Task: Reply All to email with the signature Gary Collins with the subject Request for advice from softage.1@softage.net with the message I would like to request an update on the implementation of the new system., select last word, change the font color from current to blue and background color to purple Send the email
Action: Mouse moved to (1106, 85)
Screenshot: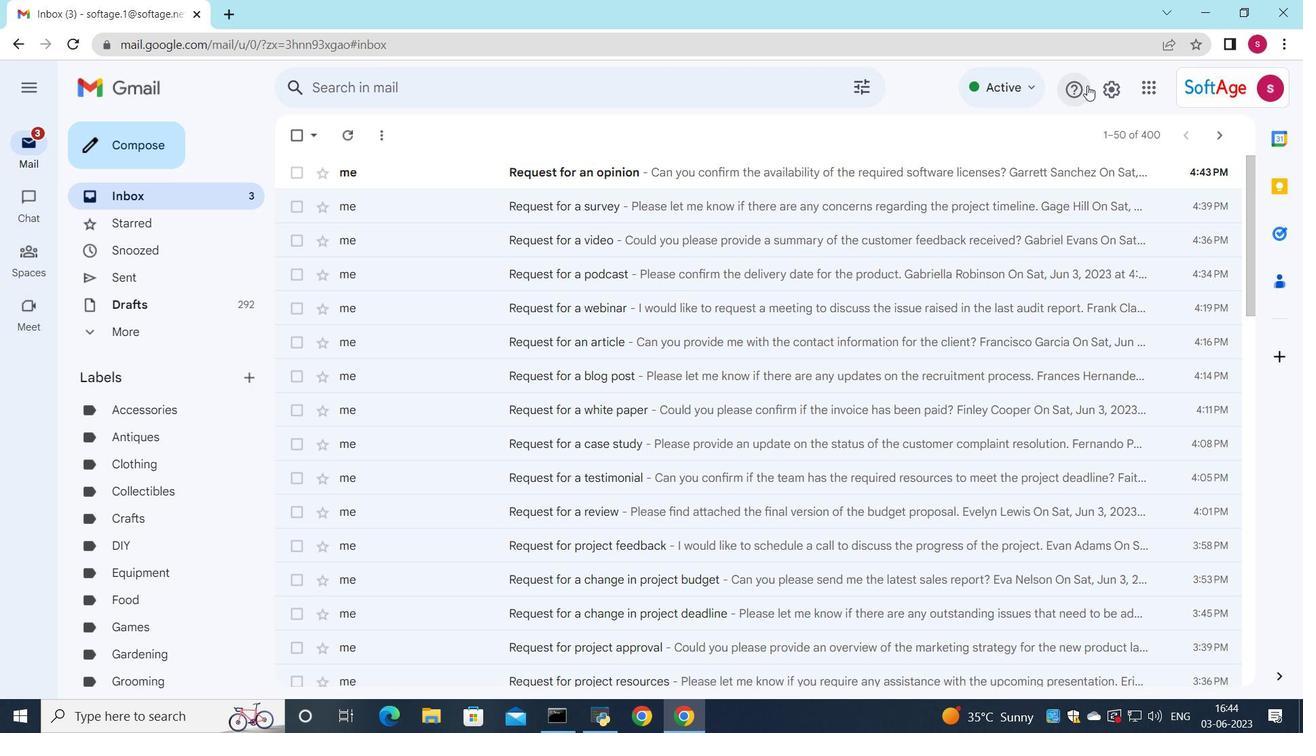 
Action: Mouse pressed left at (1106, 85)
Screenshot: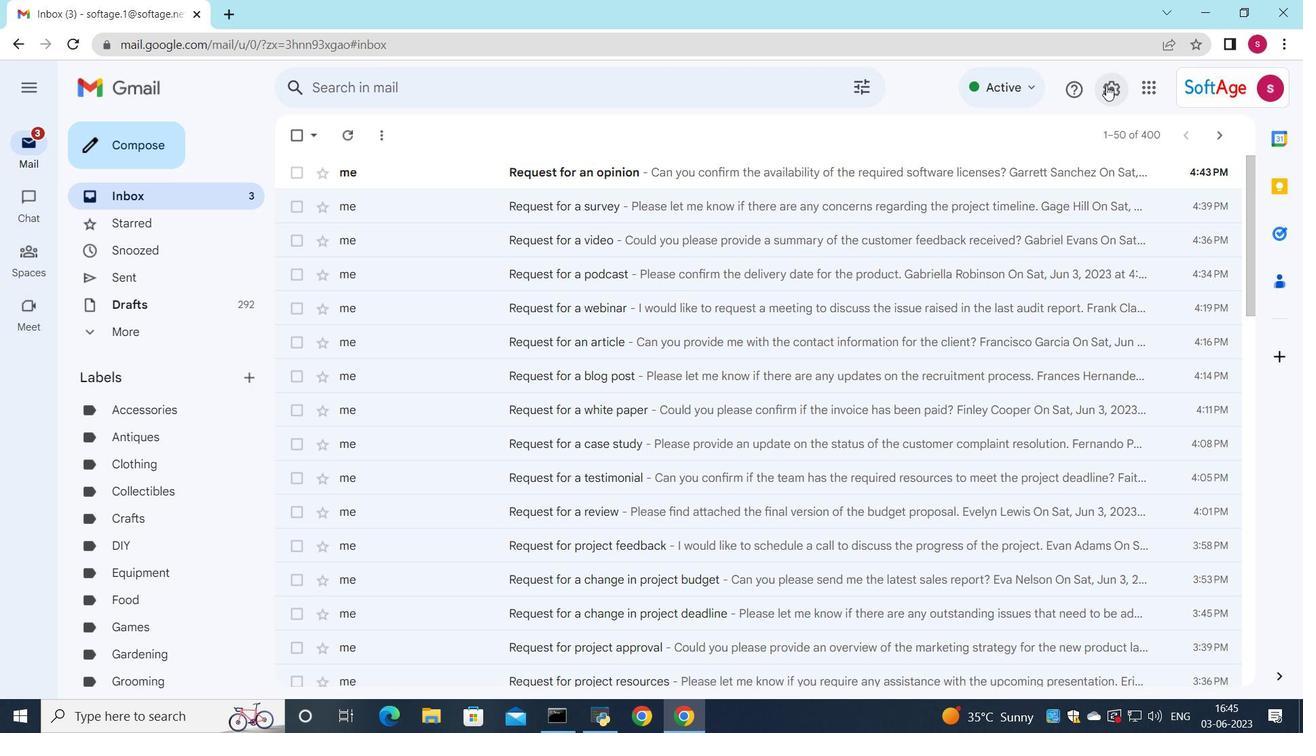 
Action: Mouse moved to (1085, 170)
Screenshot: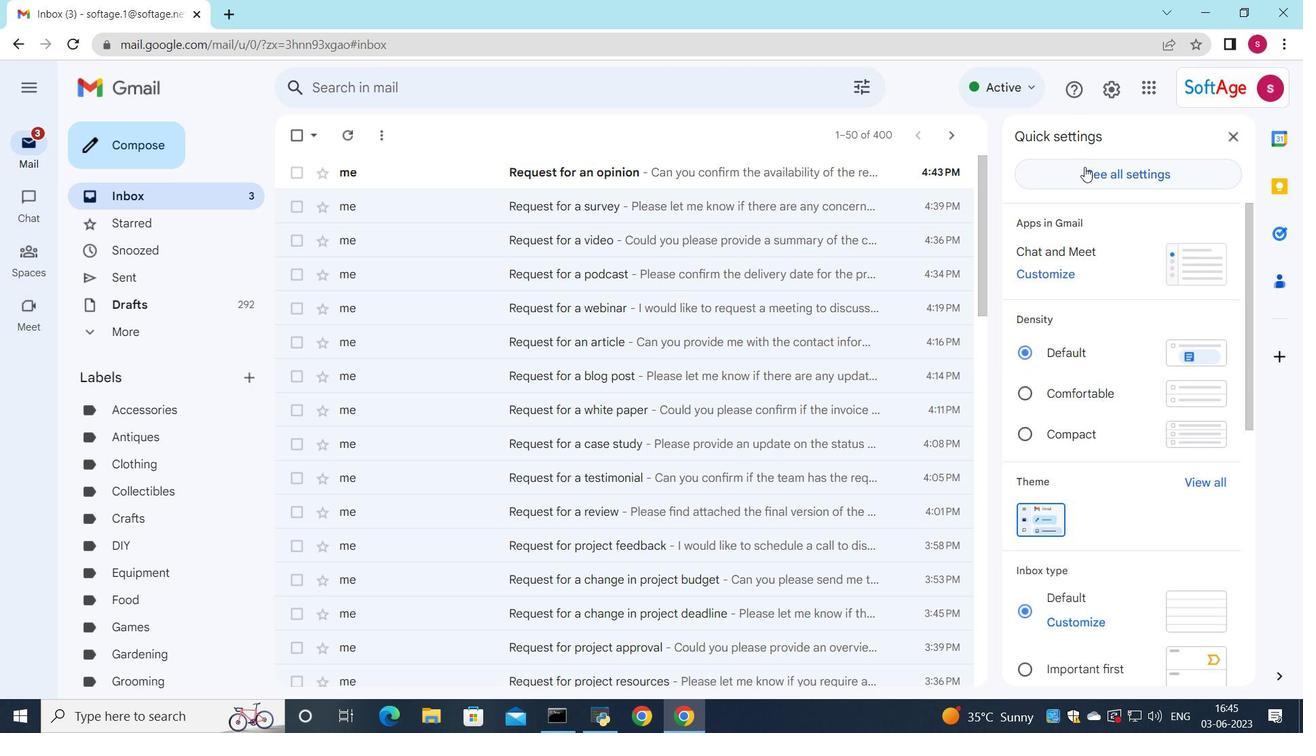 
Action: Mouse pressed left at (1085, 170)
Screenshot: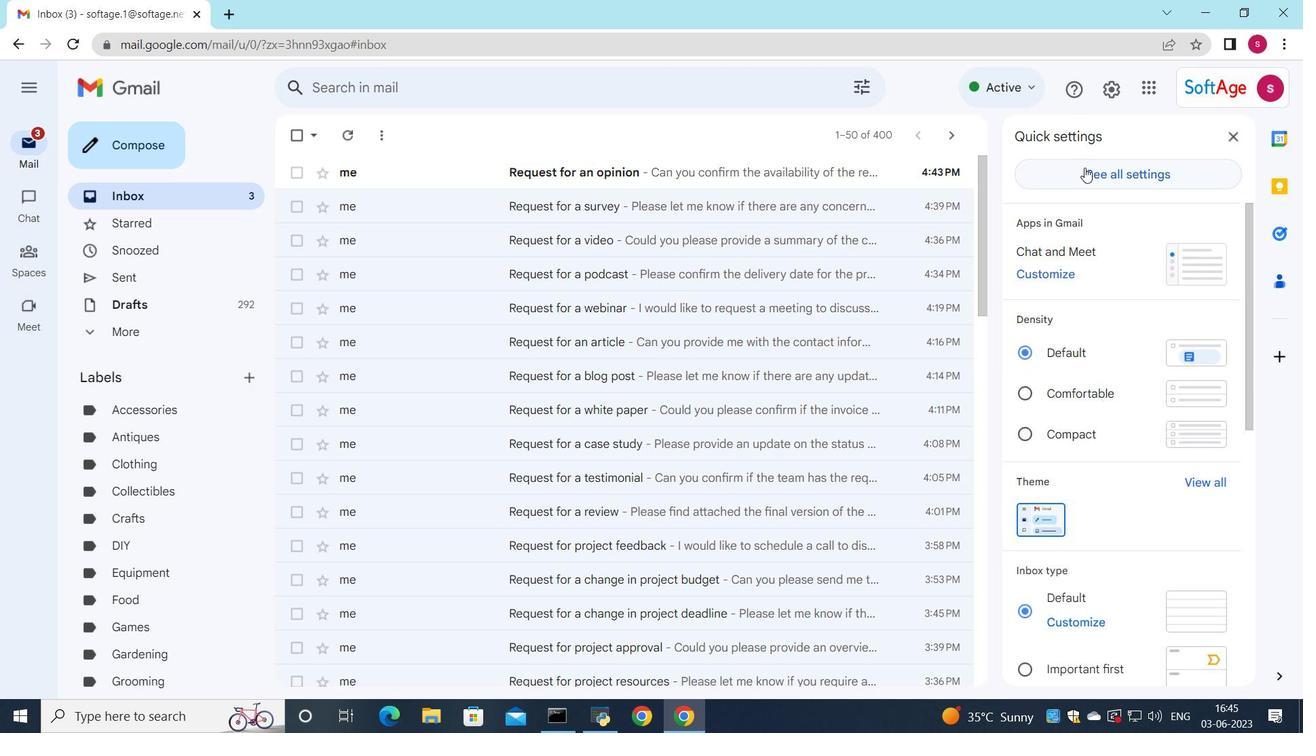 
Action: Mouse moved to (752, 411)
Screenshot: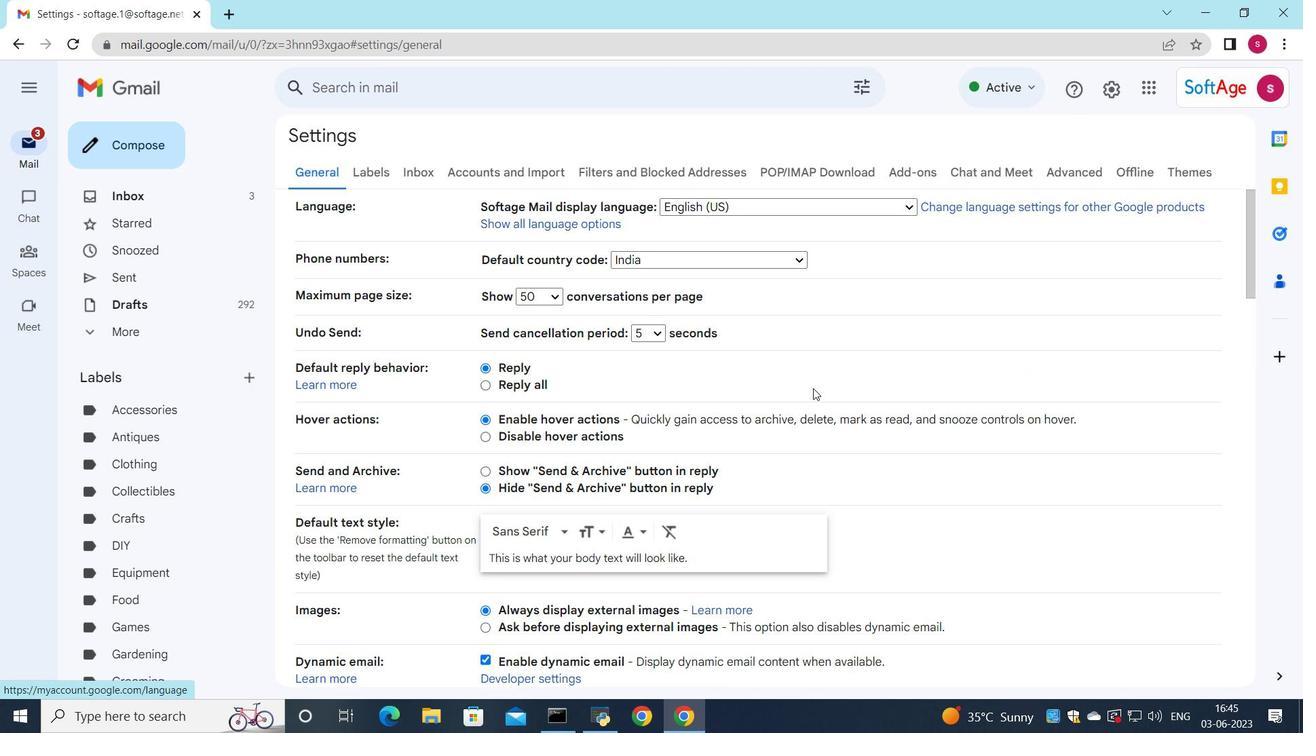 
Action: Mouse scrolled (752, 410) with delta (0, 0)
Screenshot: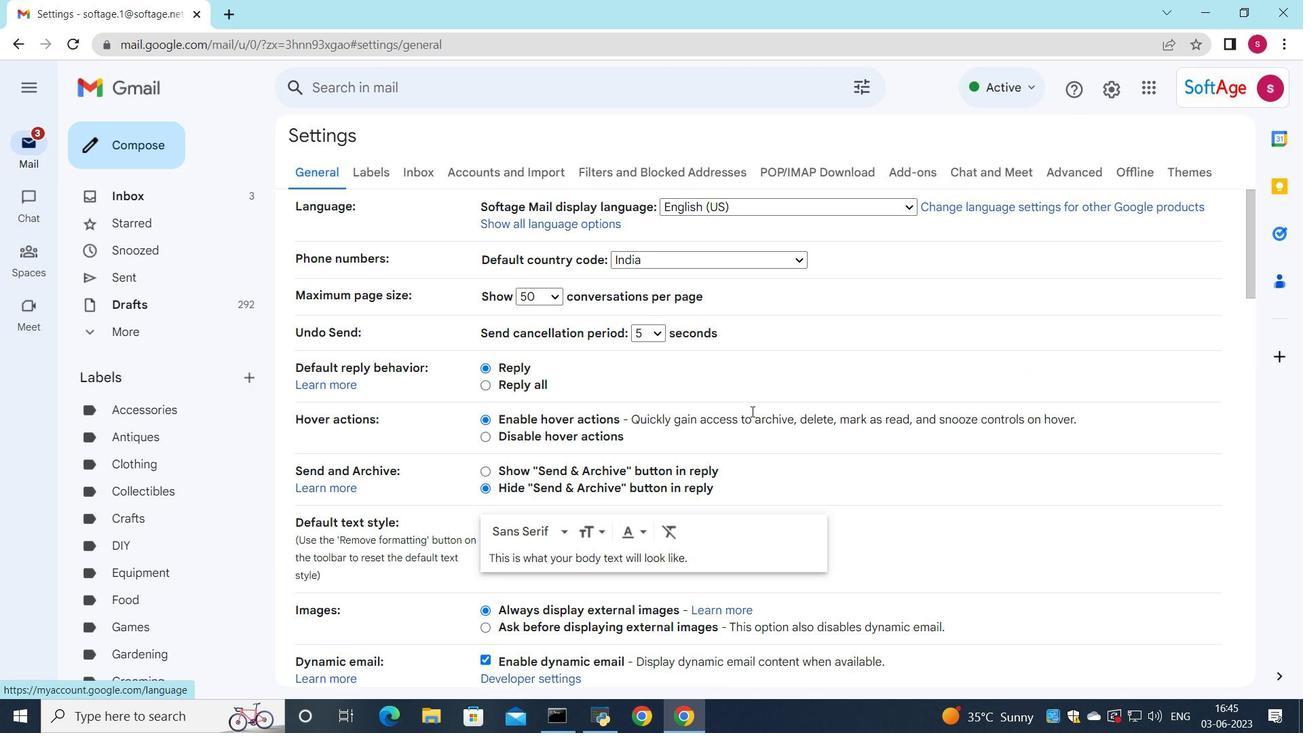 
Action: Mouse scrolled (752, 410) with delta (0, 0)
Screenshot: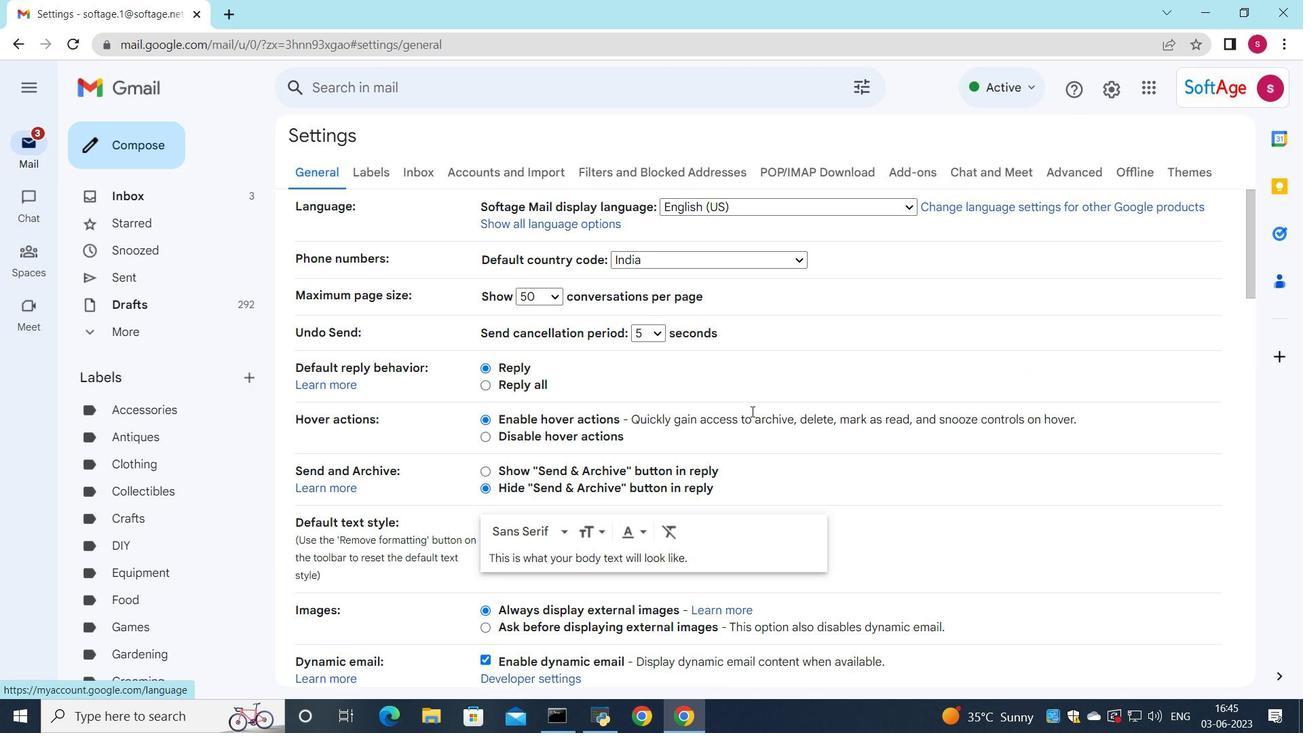 
Action: Mouse scrolled (752, 410) with delta (0, 0)
Screenshot: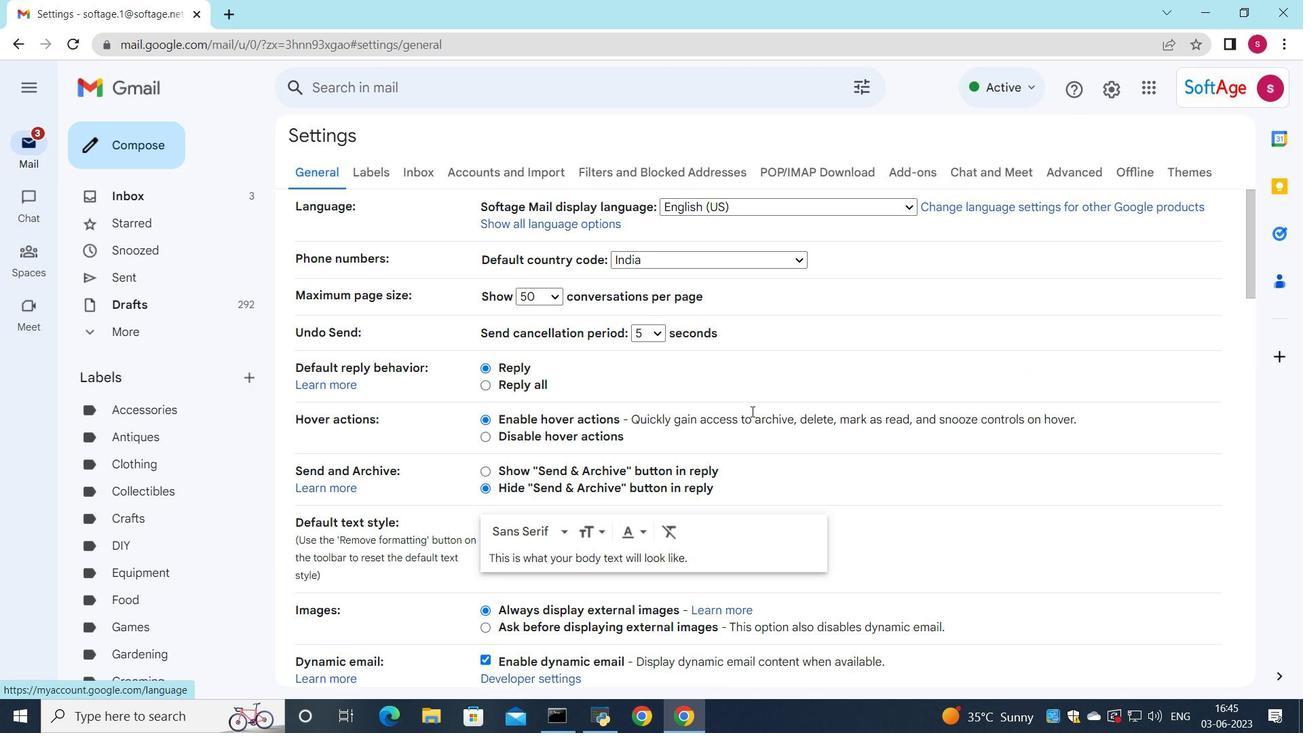 
Action: Mouse scrolled (752, 410) with delta (0, 0)
Screenshot: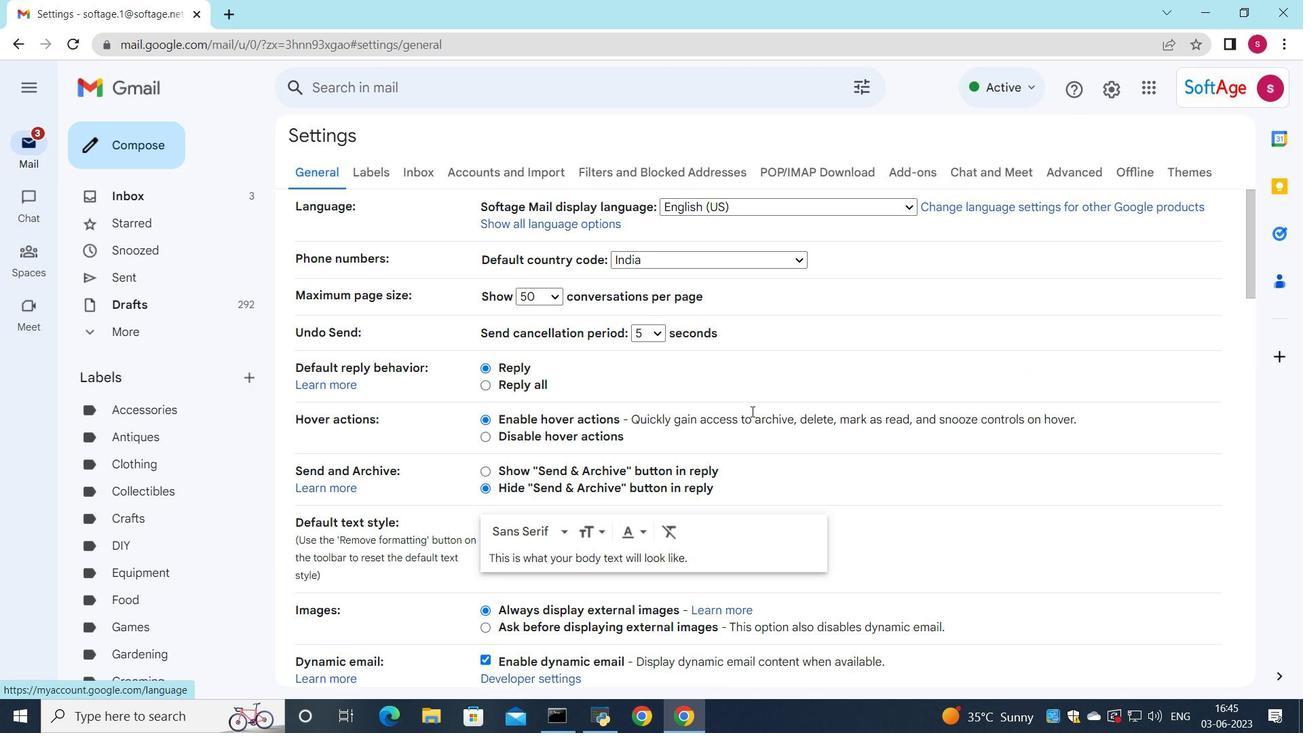 
Action: Mouse moved to (749, 412)
Screenshot: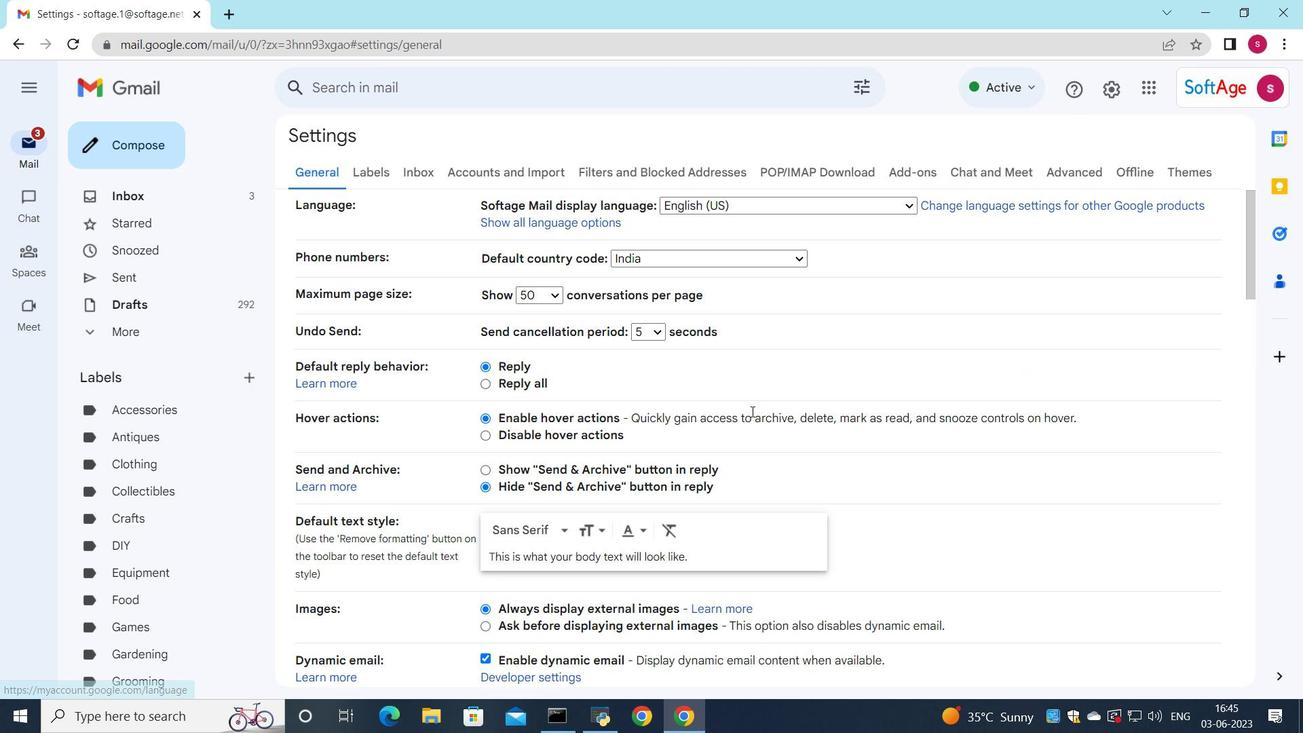 
Action: Mouse scrolled (749, 411) with delta (0, 0)
Screenshot: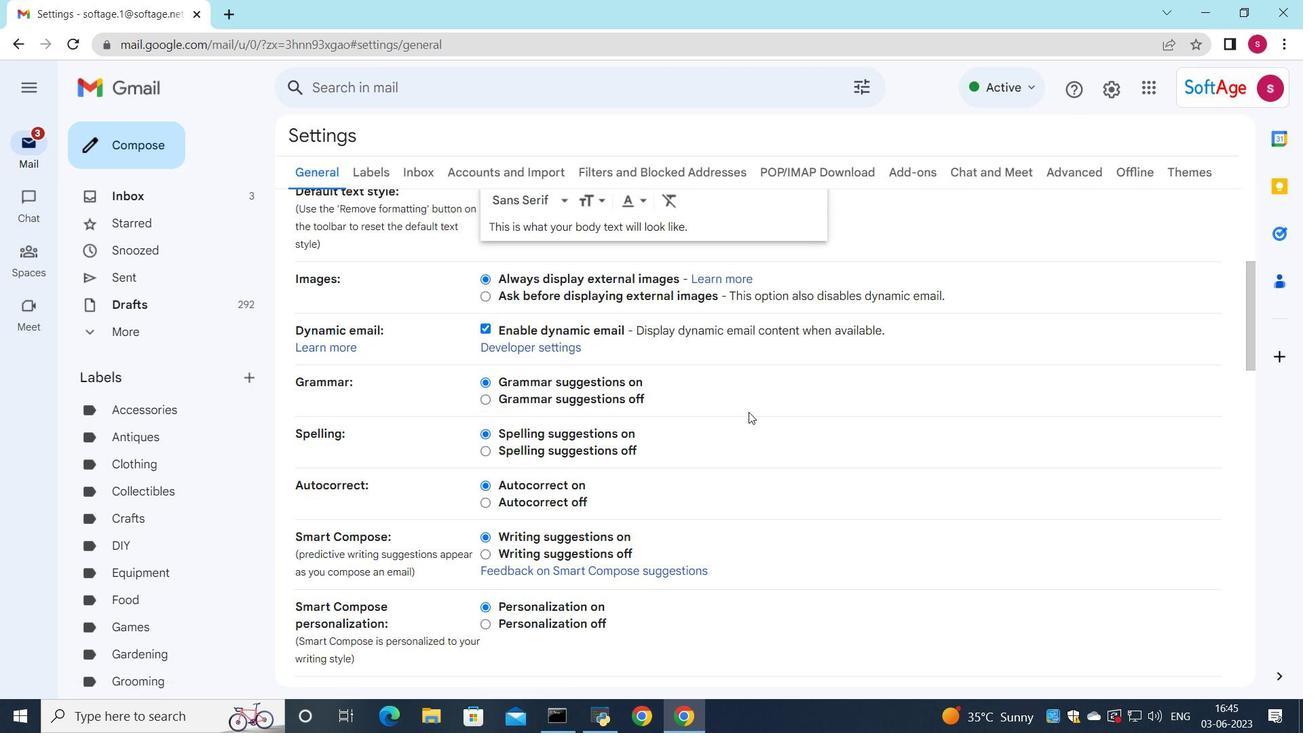 
Action: Mouse scrolled (749, 411) with delta (0, 0)
Screenshot: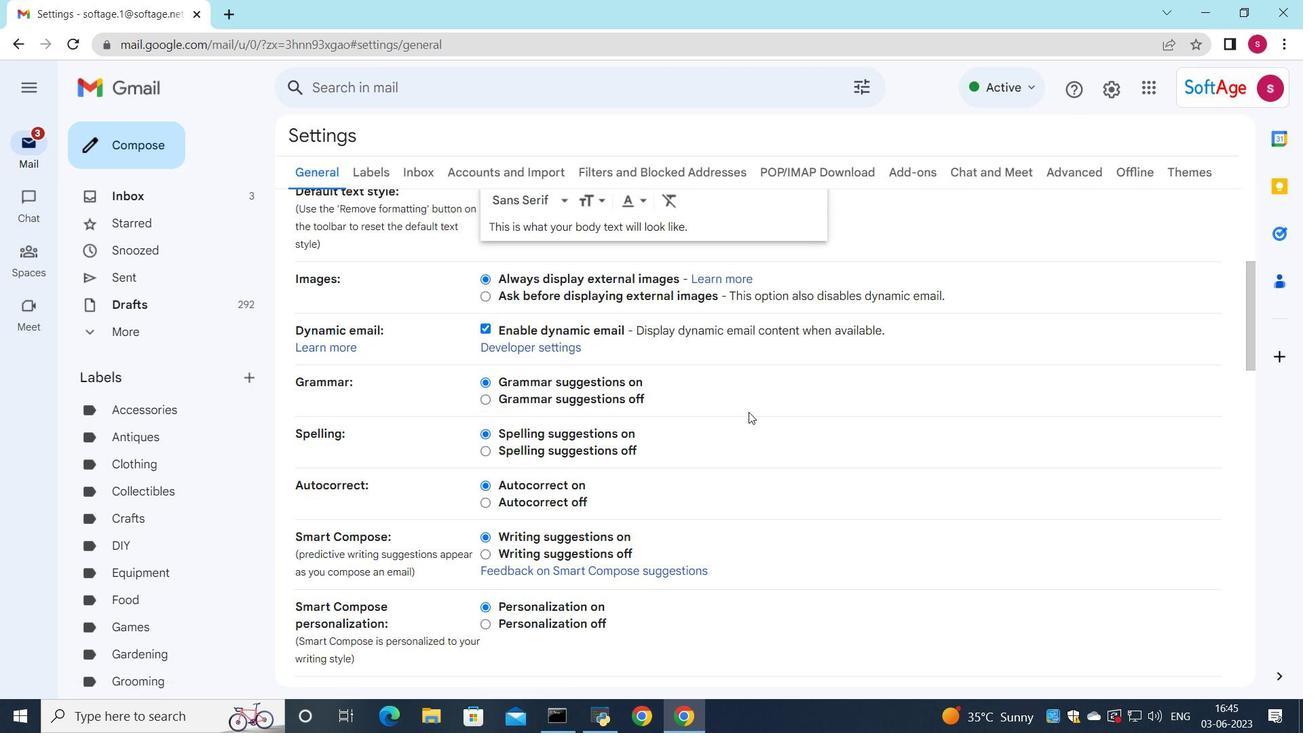 
Action: Mouse scrolled (749, 411) with delta (0, 0)
Screenshot: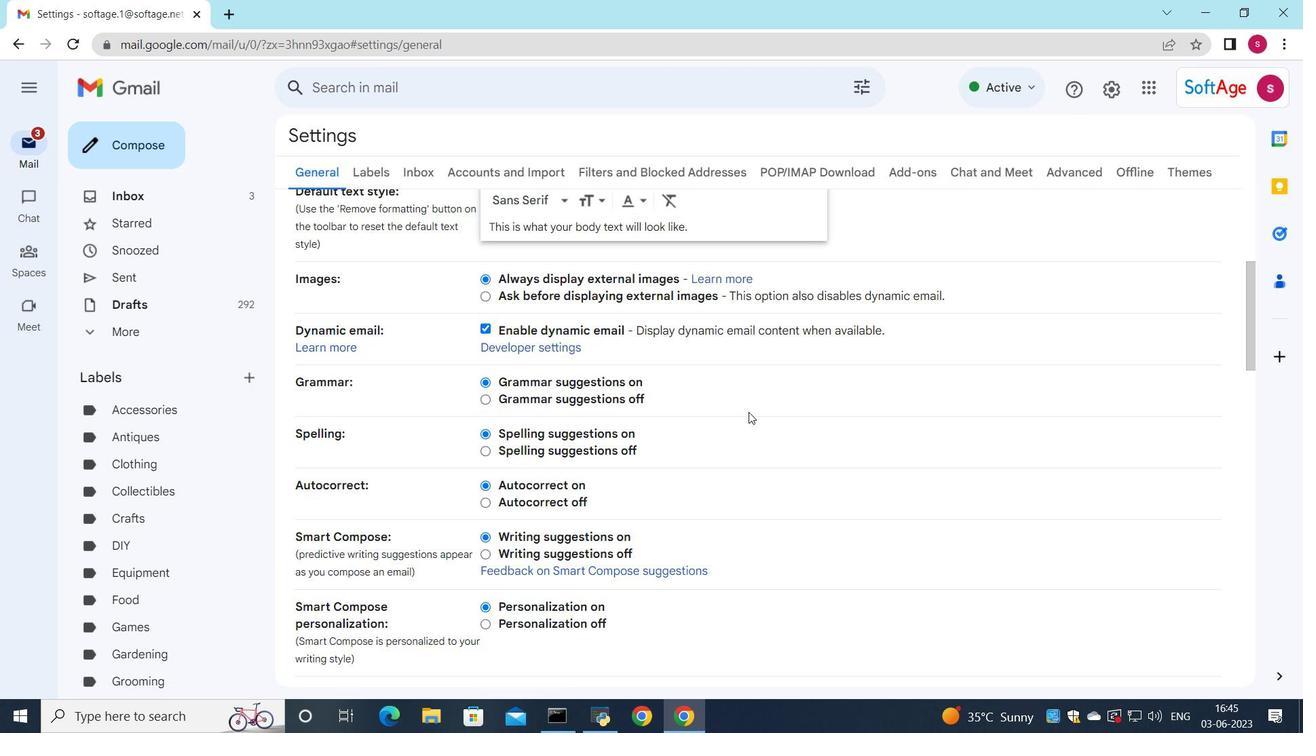 
Action: Mouse scrolled (749, 411) with delta (0, 0)
Screenshot: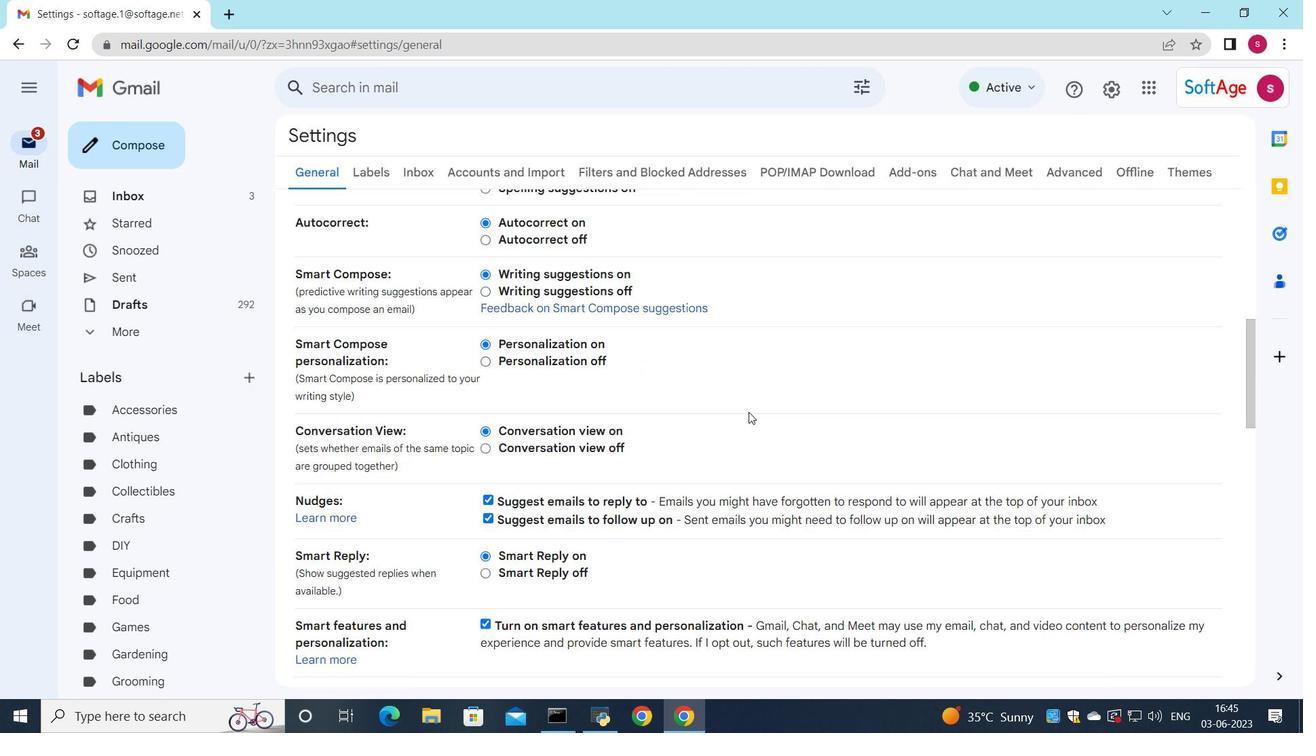 
Action: Mouse scrolled (749, 411) with delta (0, 0)
Screenshot: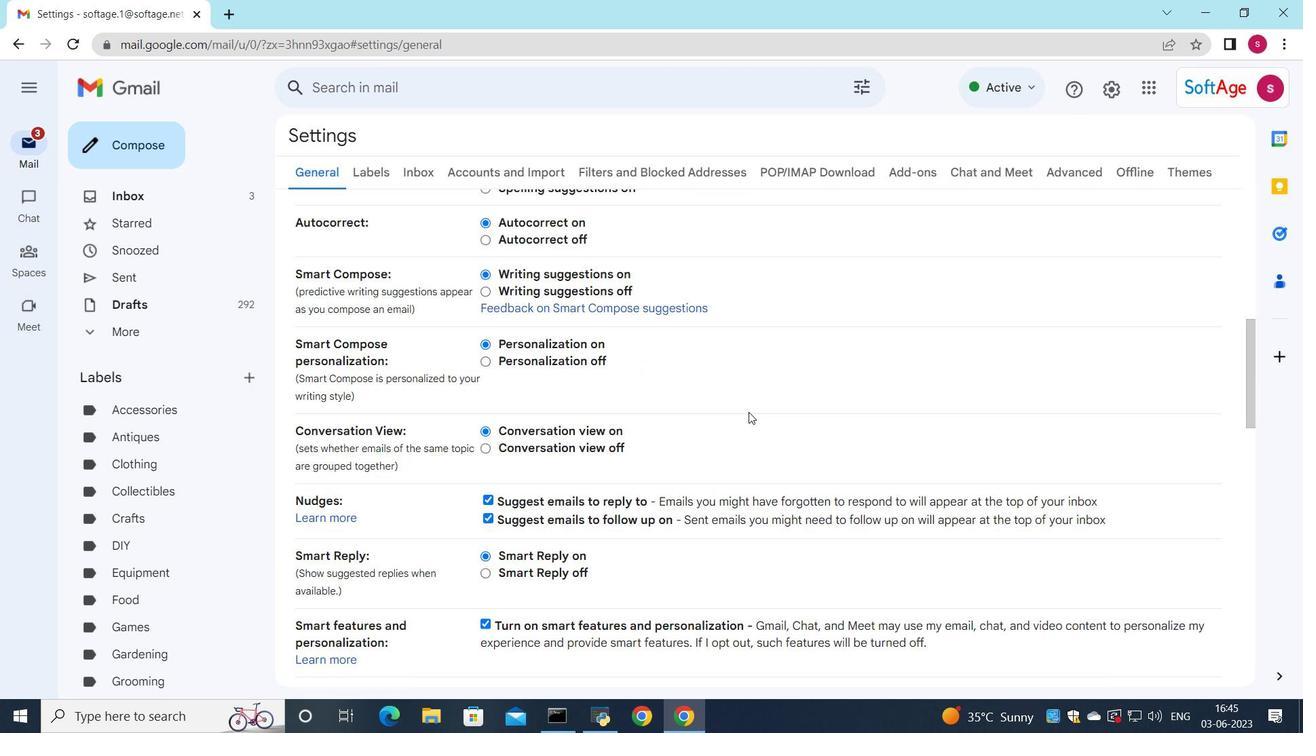 
Action: Mouse scrolled (749, 411) with delta (0, 0)
Screenshot: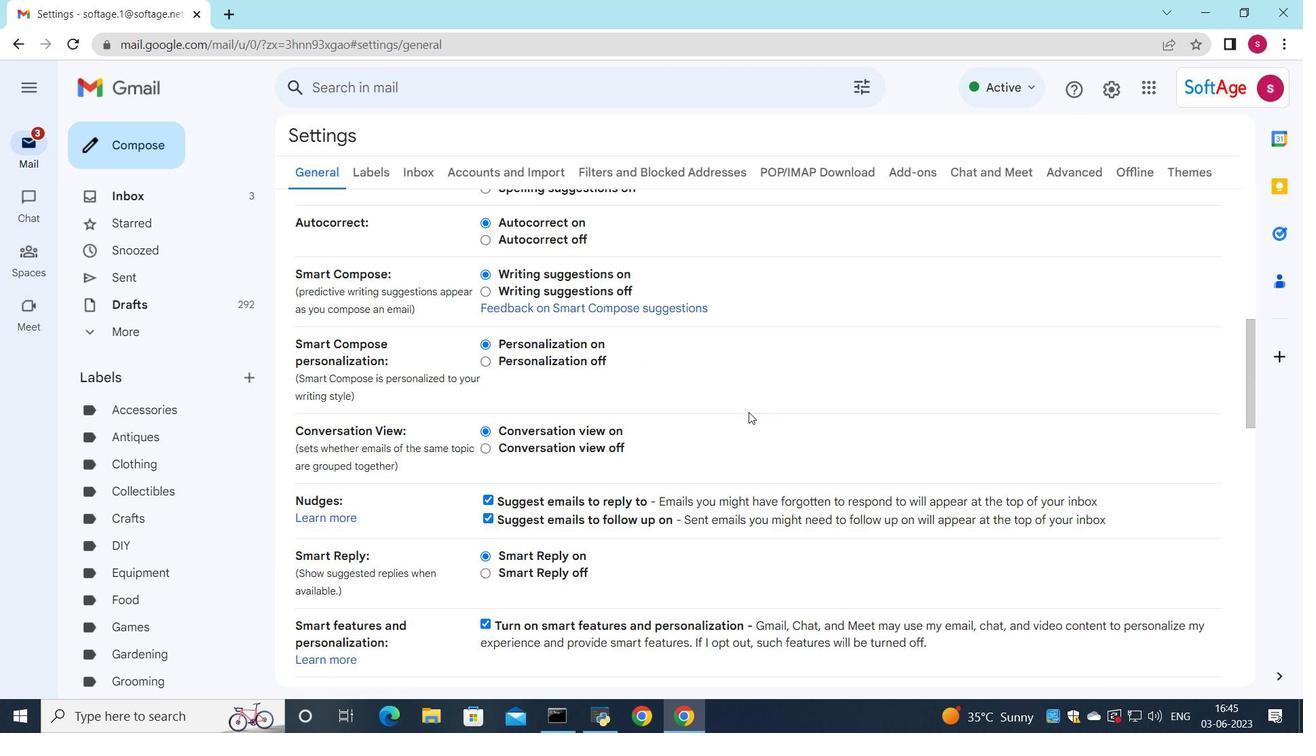 
Action: Mouse scrolled (749, 411) with delta (0, 0)
Screenshot: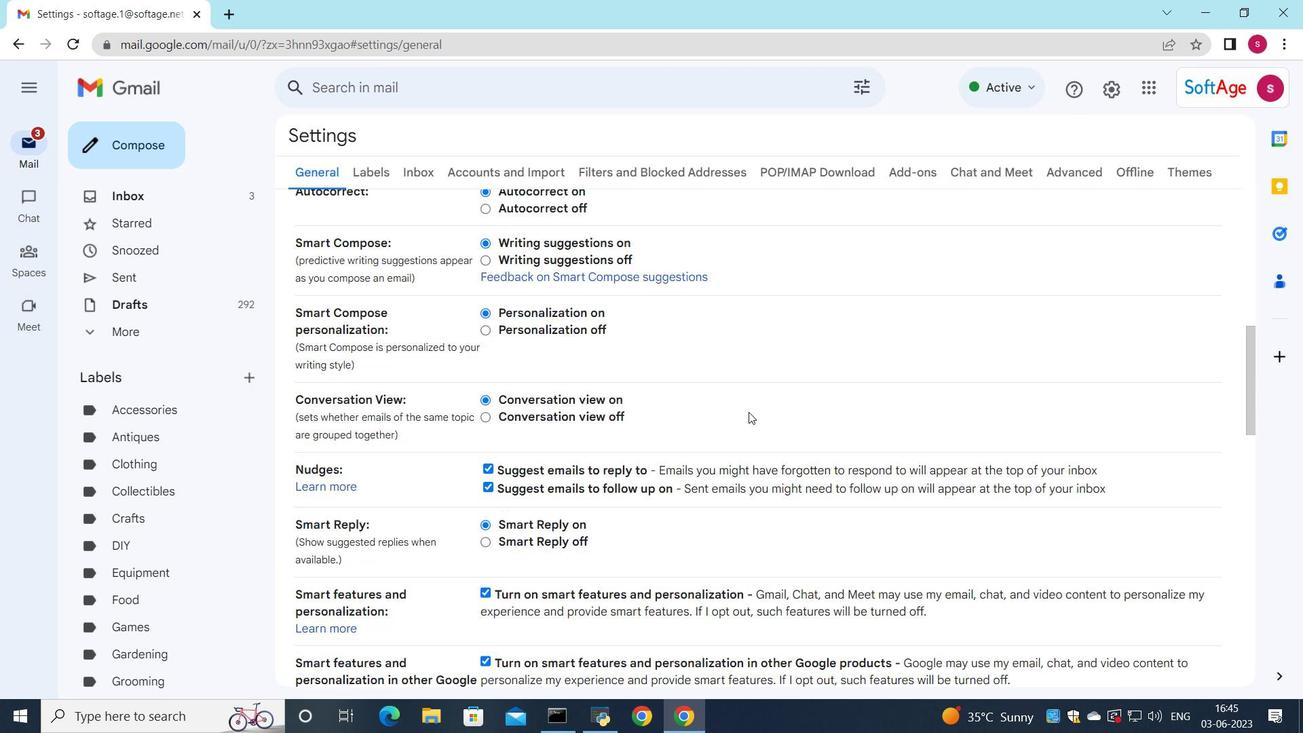 
Action: Mouse scrolled (749, 411) with delta (0, 0)
Screenshot: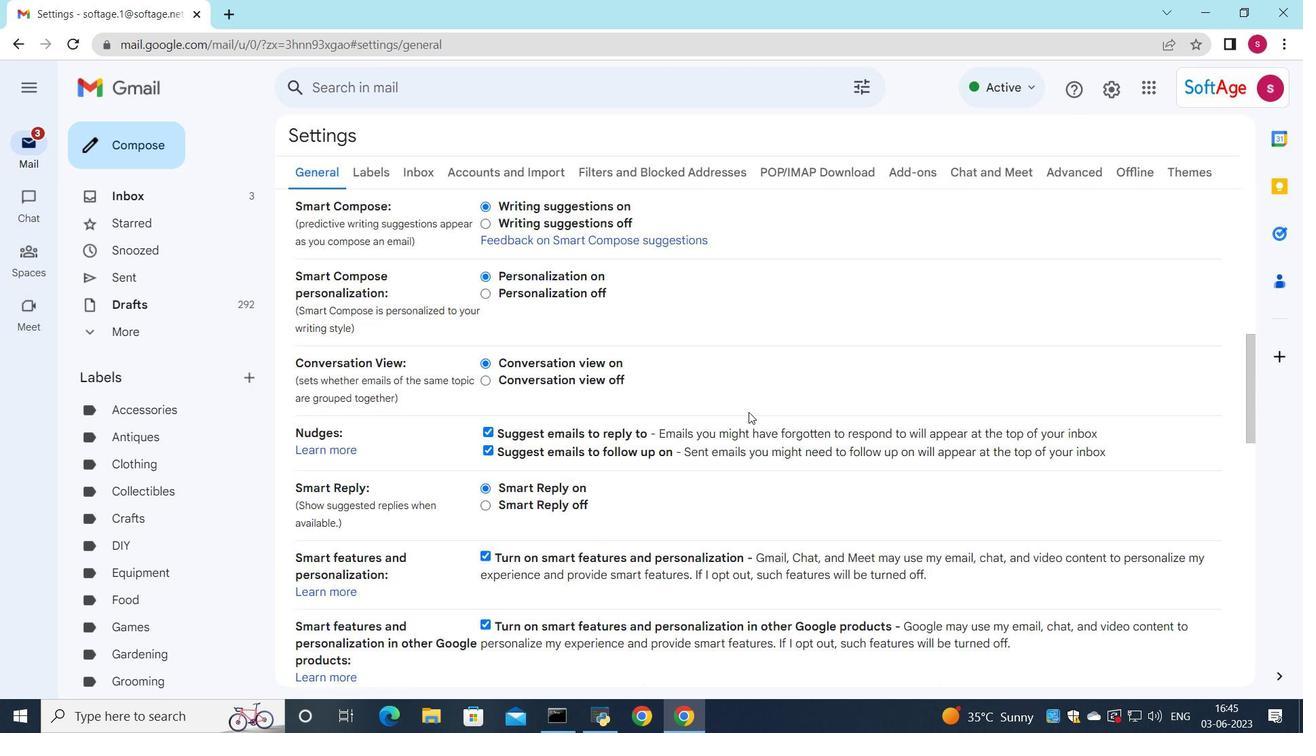 
Action: Mouse scrolled (749, 411) with delta (0, 0)
Screenshot: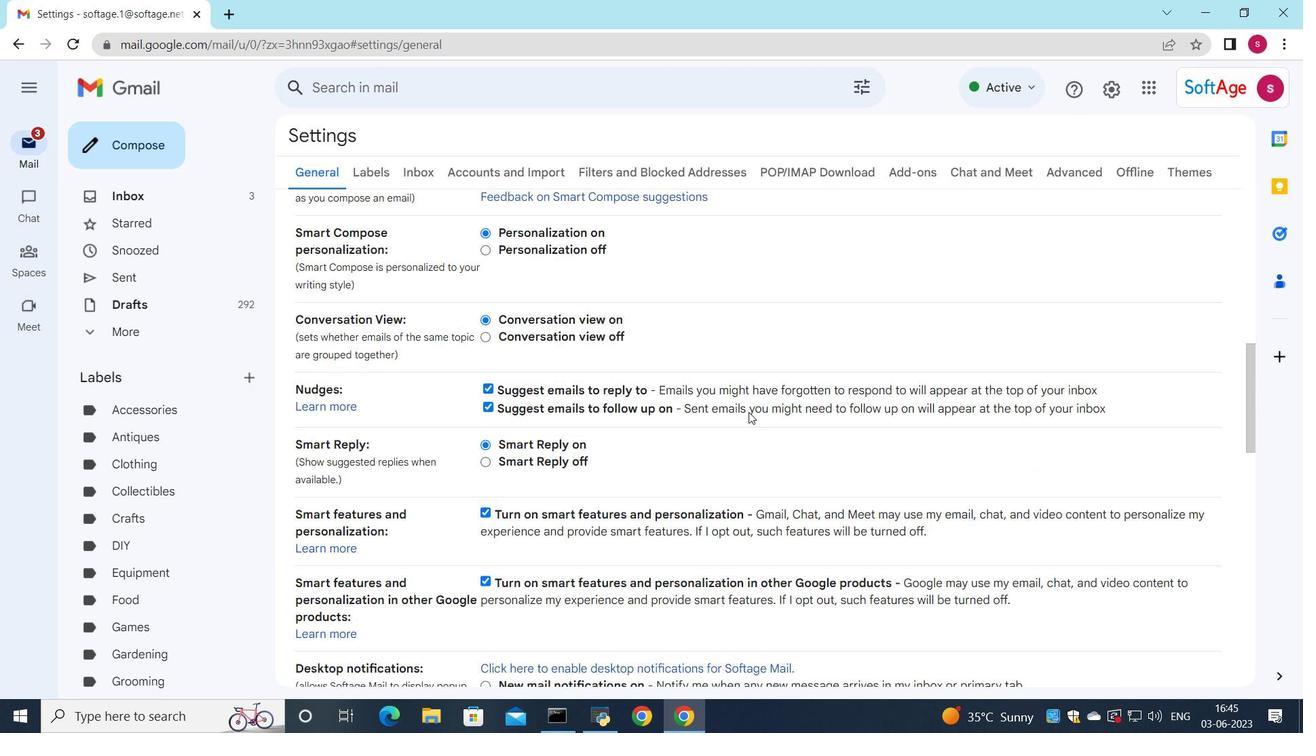 
Action: Mouse scrolled (749, 411) with delta (0, 0)
Screenshot: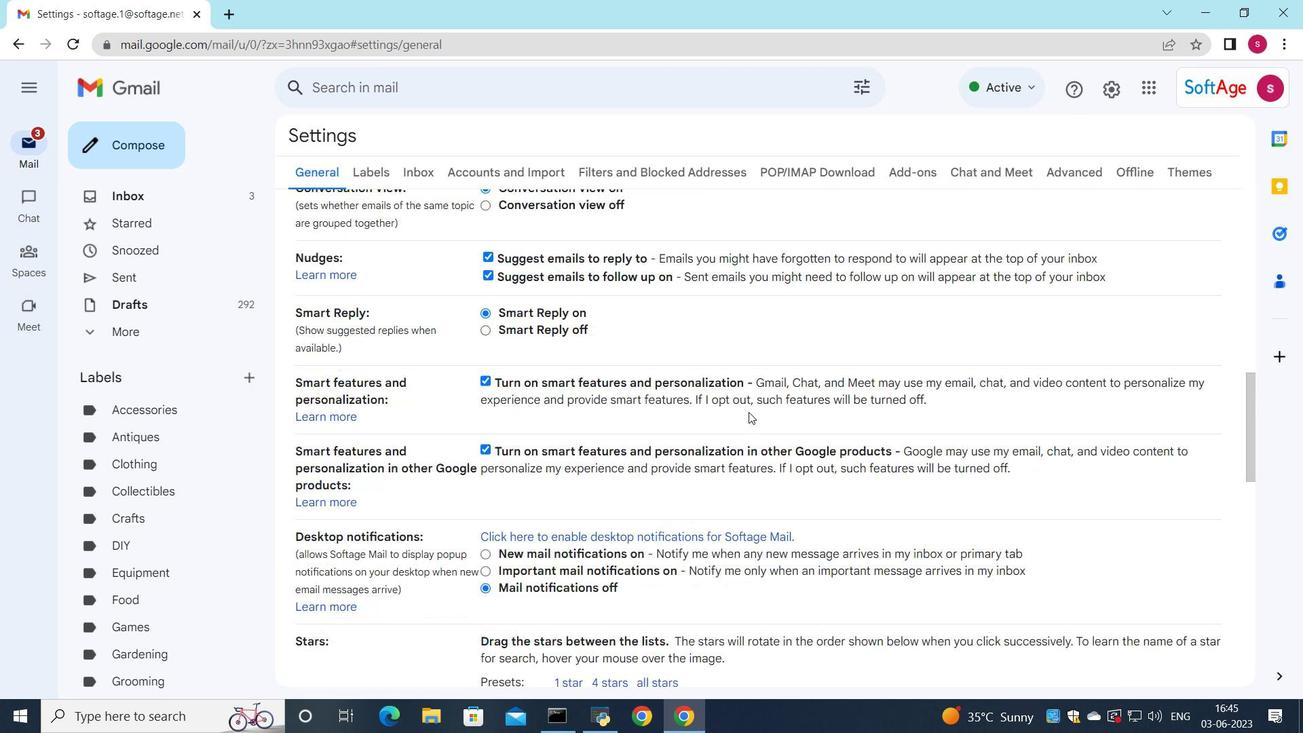 
Action: Mouse scrolled (749, 411) with delta (0, 0)
Screenshot: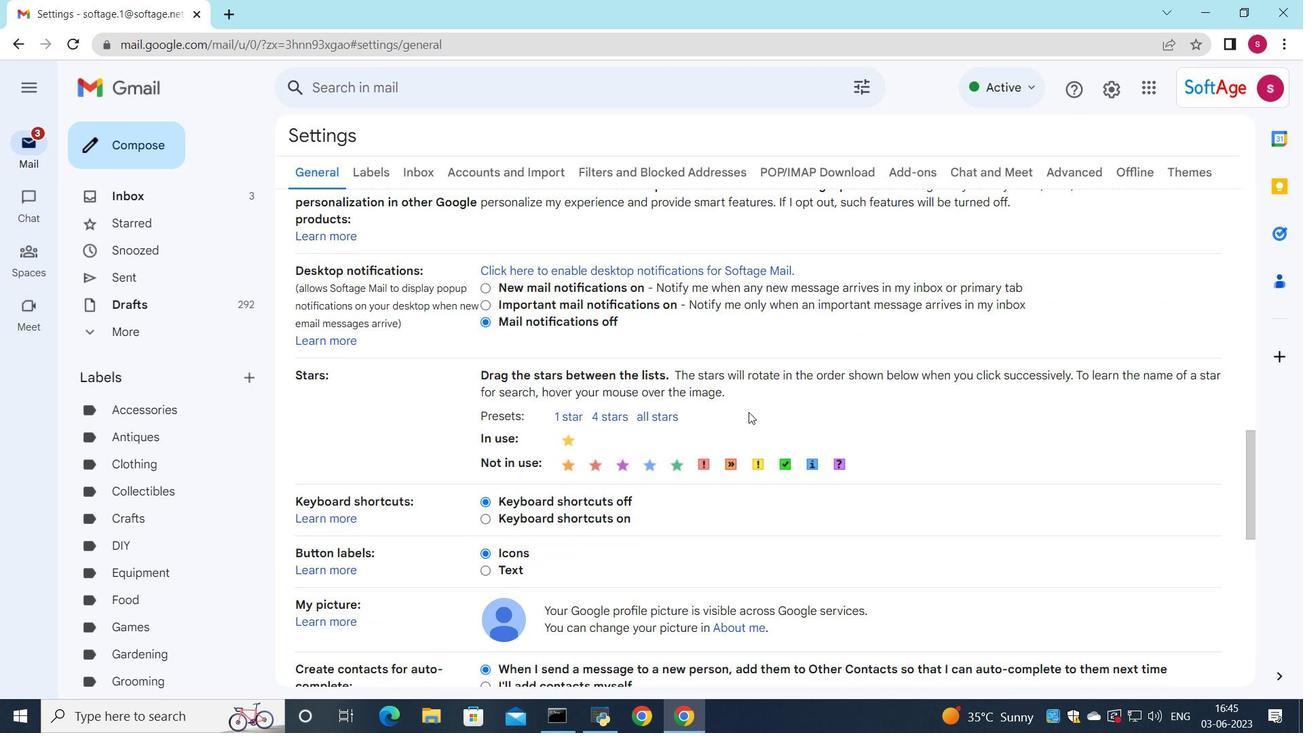 
Action: Mouse moved to (748, 412)
Screenshot: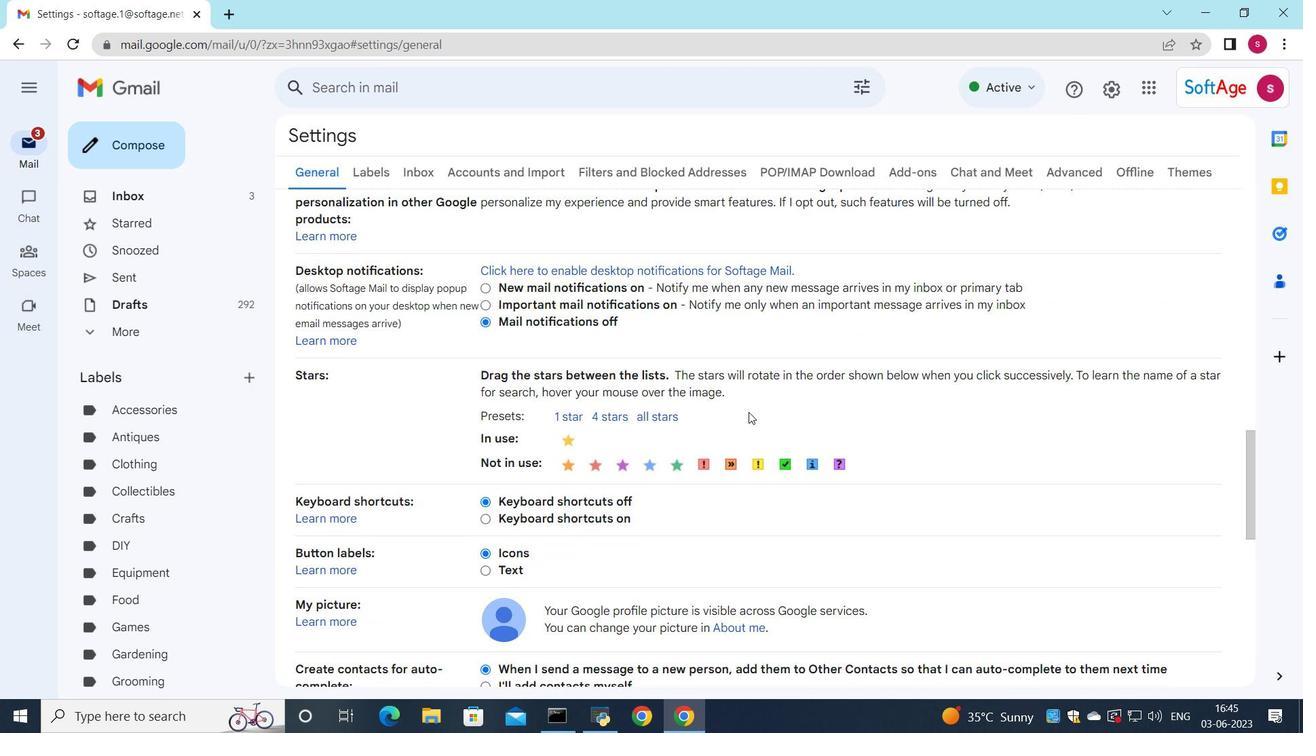 
Action: Mouse scrolled (749, 411) with delta (0, 0)
Screenshot: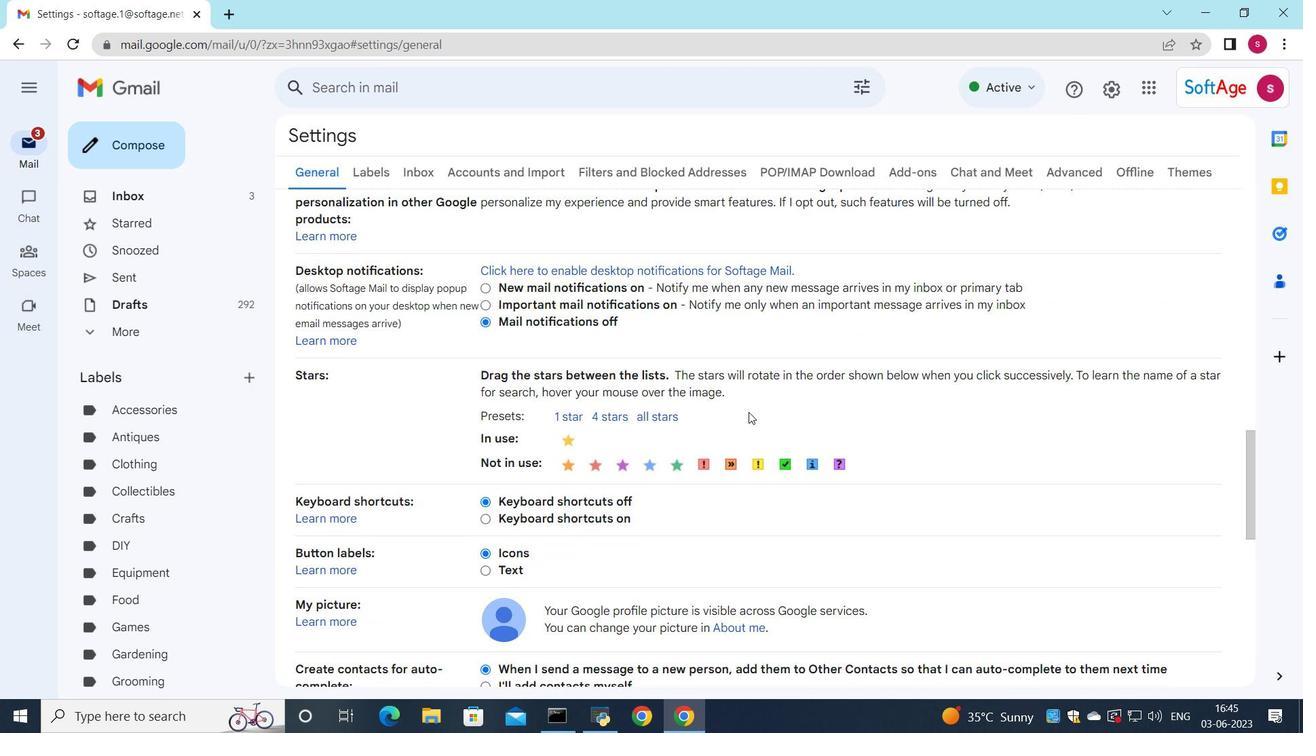 
Action: Mouse moved to (719, 428)
Screenshot: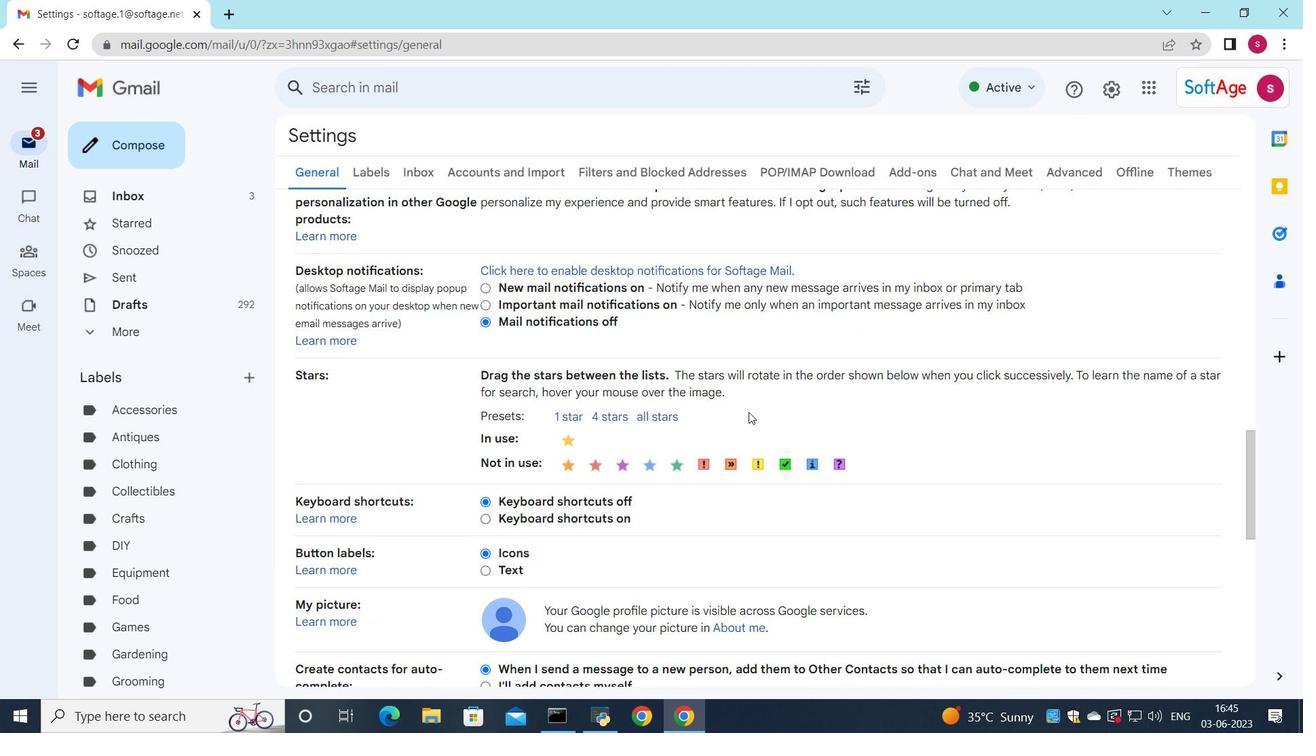 
Action: Mouse scrolled (749, 411) with delta (0, 0)
Screenshot: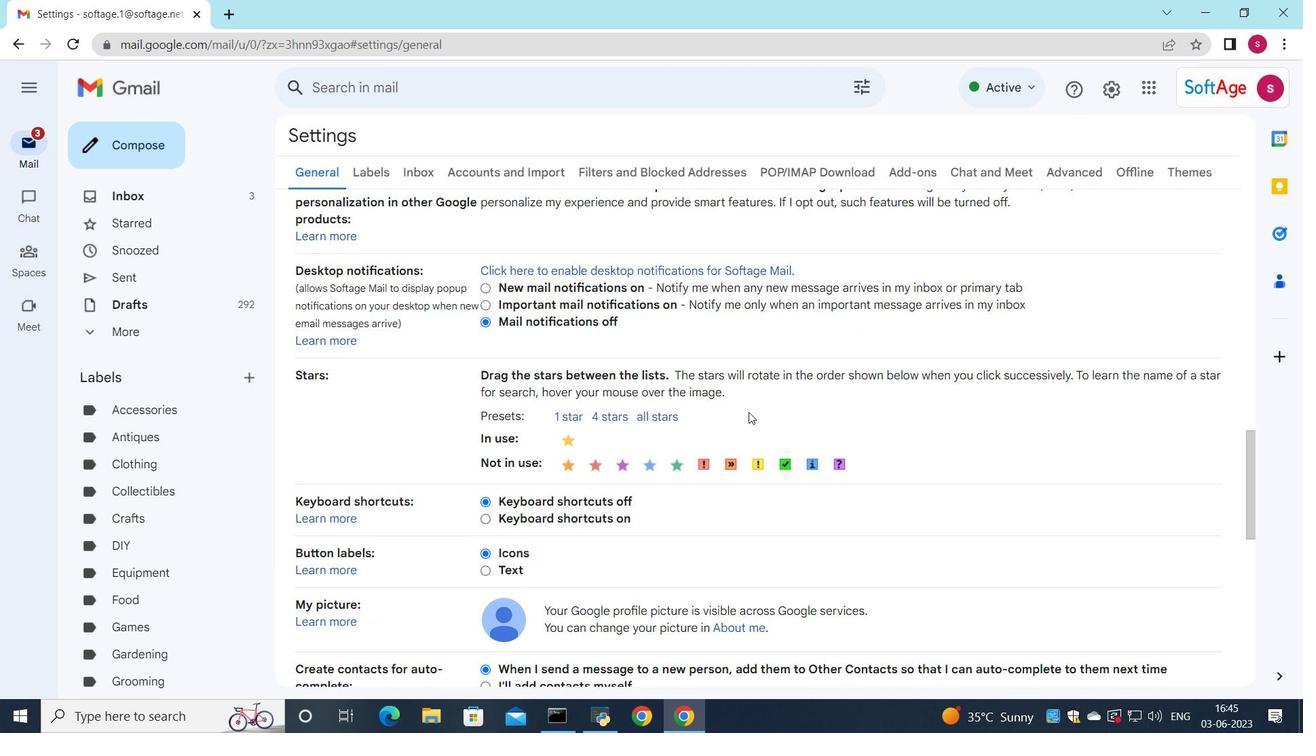 
Action: Mouse moved to (637, 468)
Screenshot: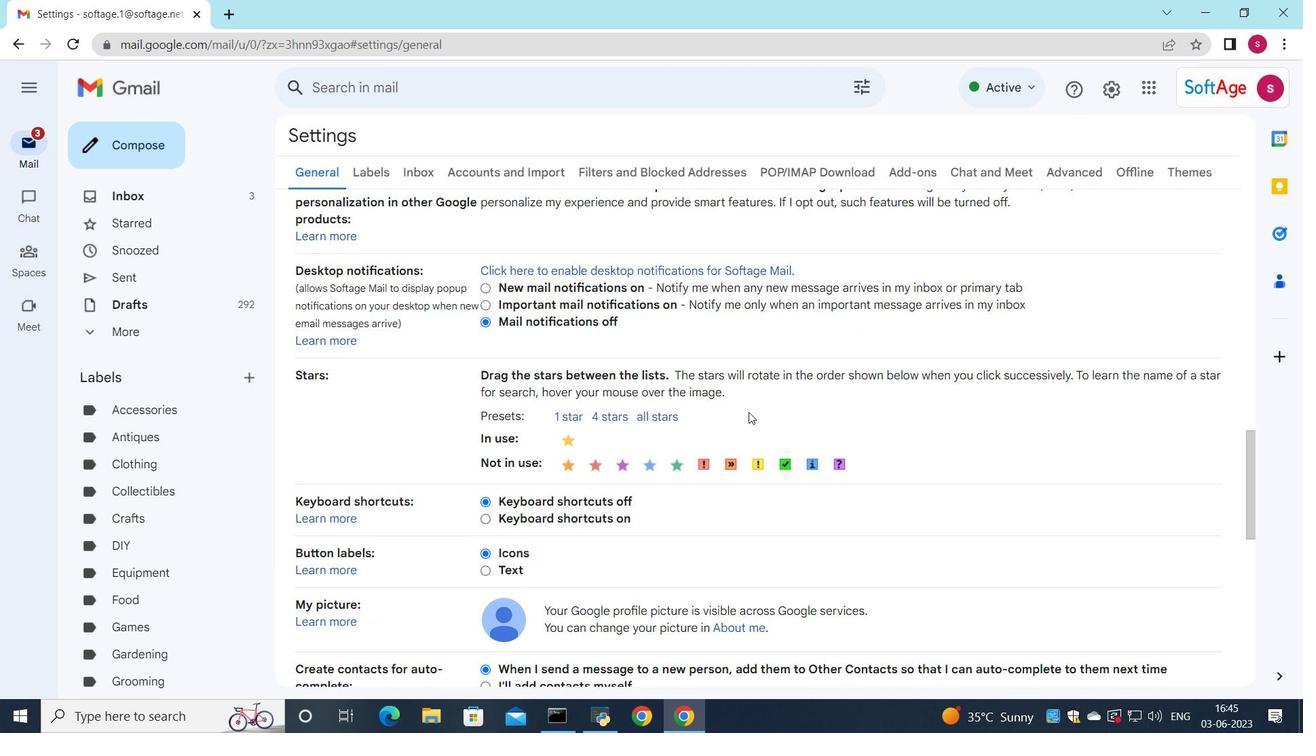 
Action: Mouse scrolled (749, 411) with delta (0, 0)
Screenshot: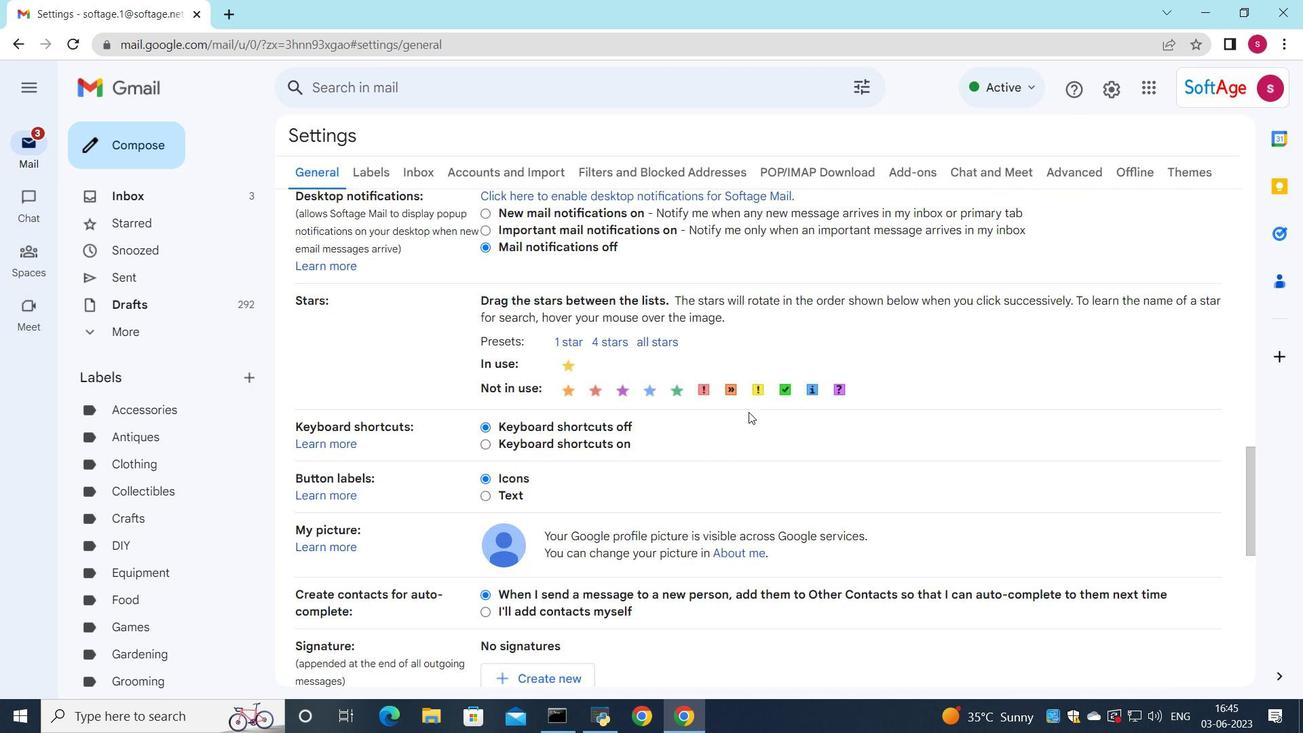 
Action: Mouse moved to (572, 327)
Screenshot: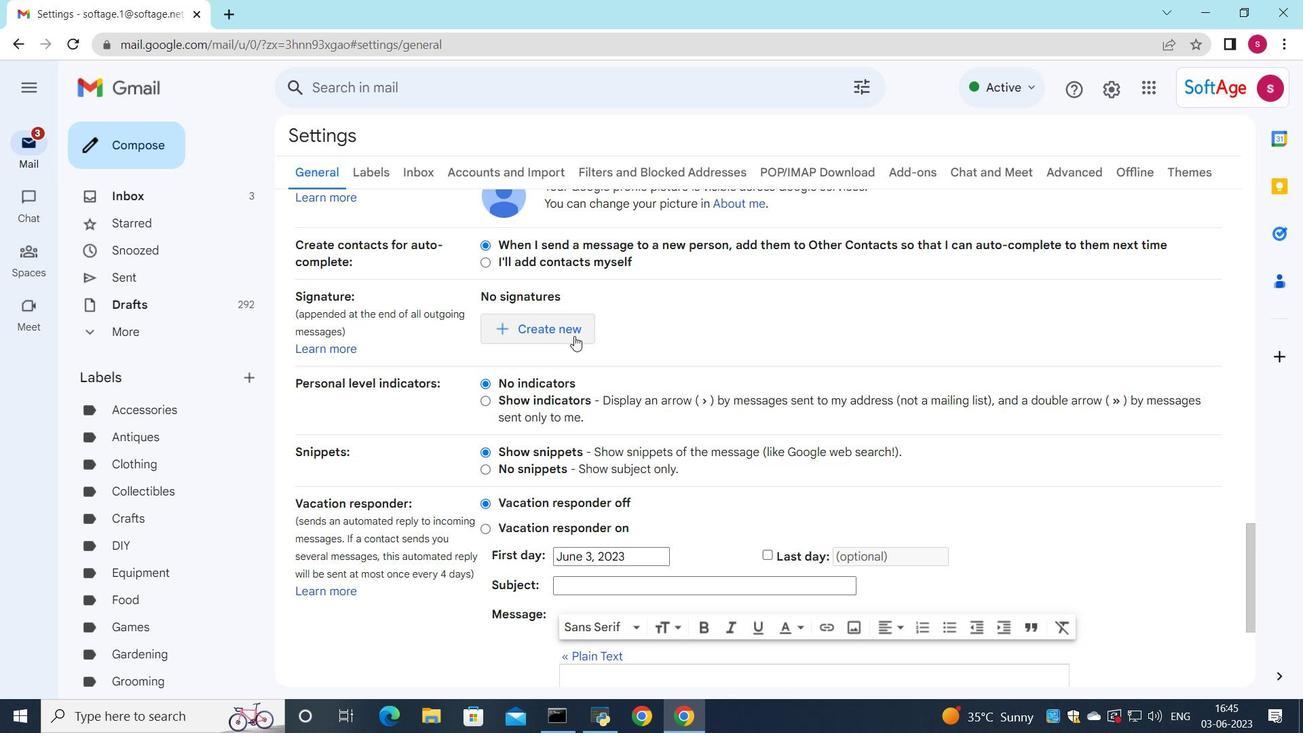 
Action: Mouse pressed left at (572, 327)
Screenshot: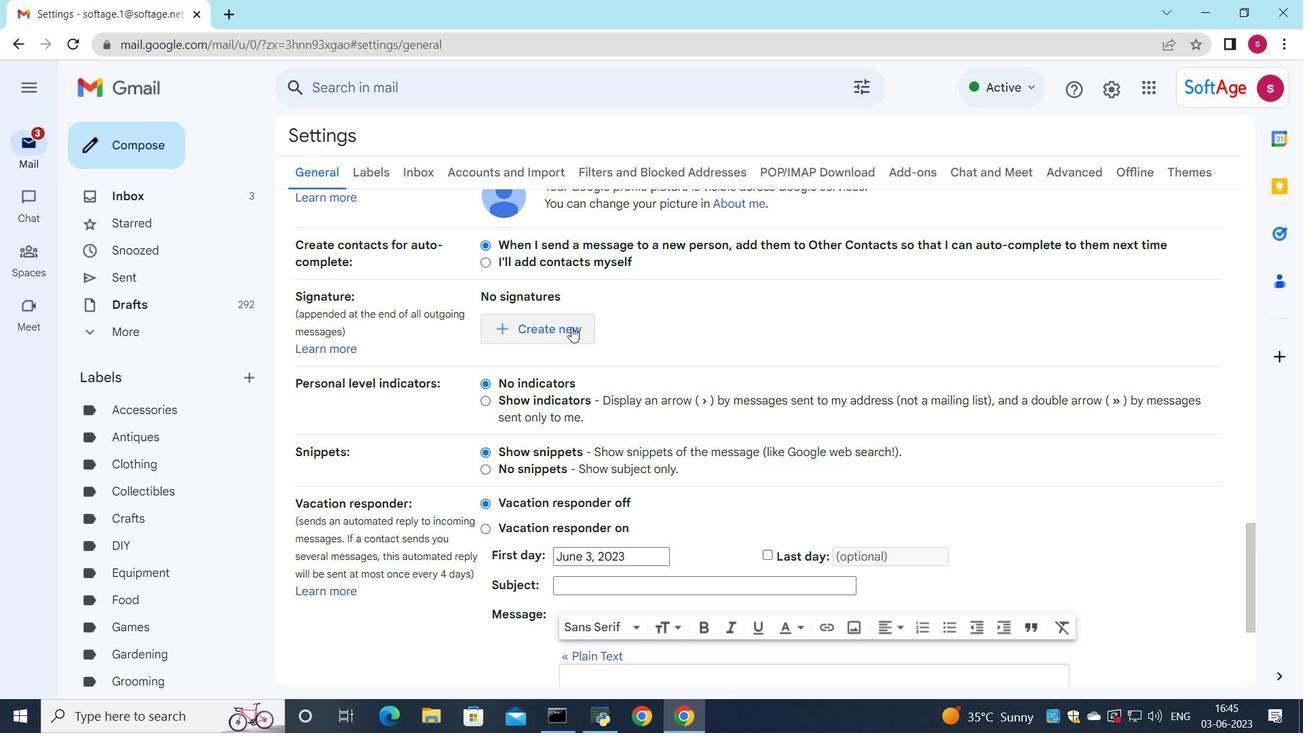 
Action: Mouse moved to (661, 329)
Screenshot: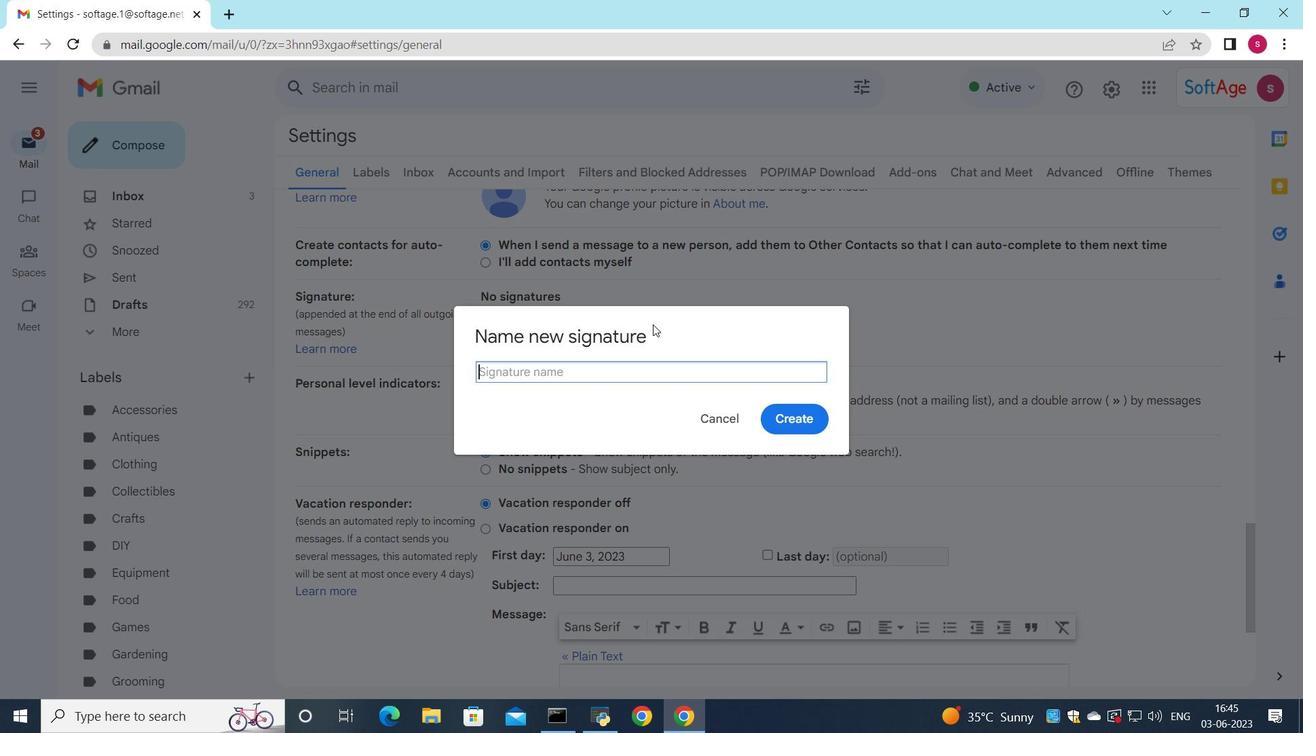 
Action: Key pressed <Key.shift><Key.shift><Key.shift><Key.shift>Gary<Key.space><Key.shift>Collins
Screenshot: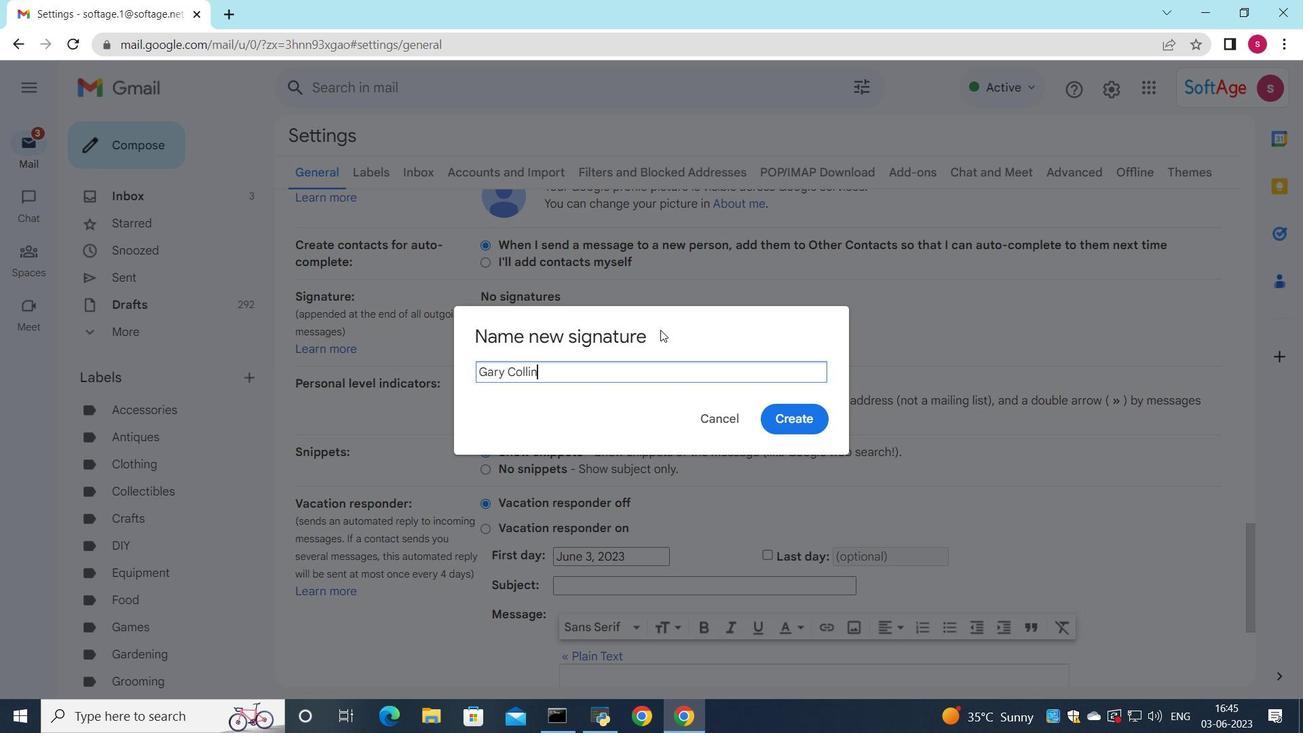 
Action: Mouse moved to (775, 420)
Screenshot: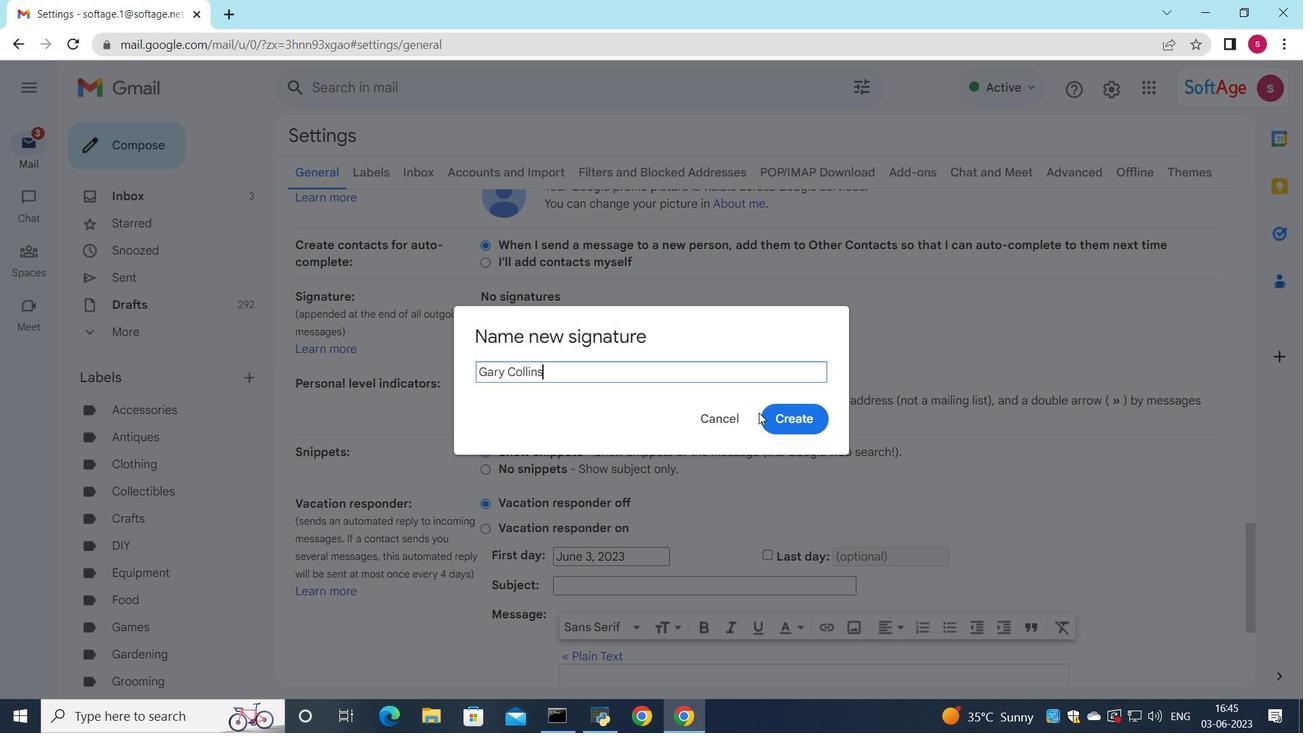 
Action: Mouse pressed left at (775, 420)
Screenshot: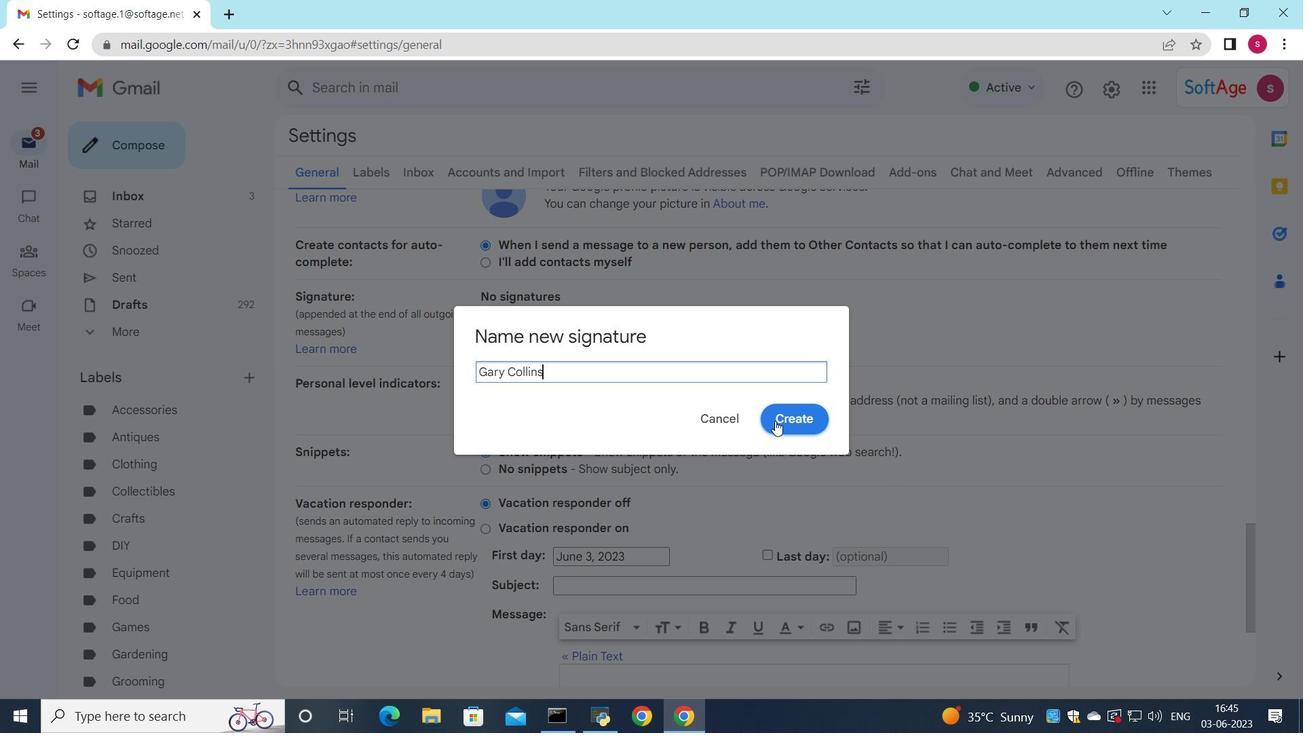 
Action: Mouse moved to (768, 382)
Screenshot: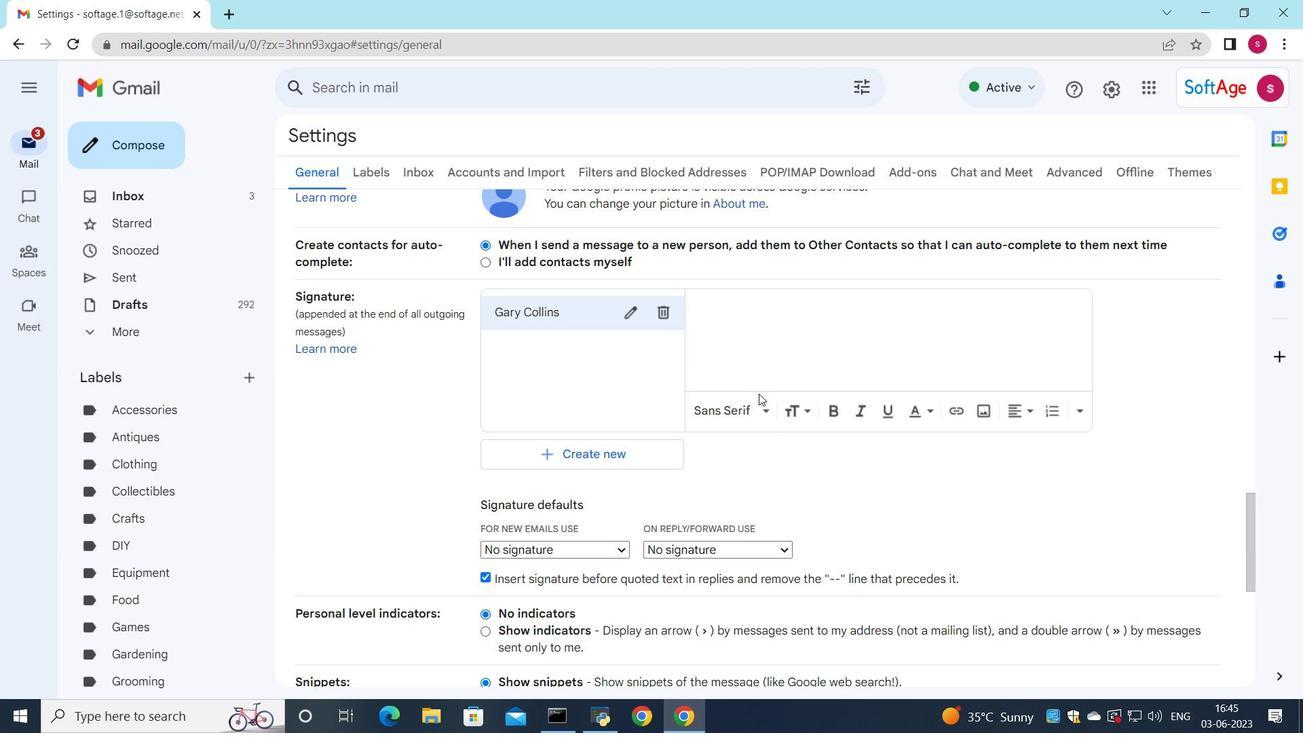 
Action: Mouse pressed left at (768, 382)
Screenshot: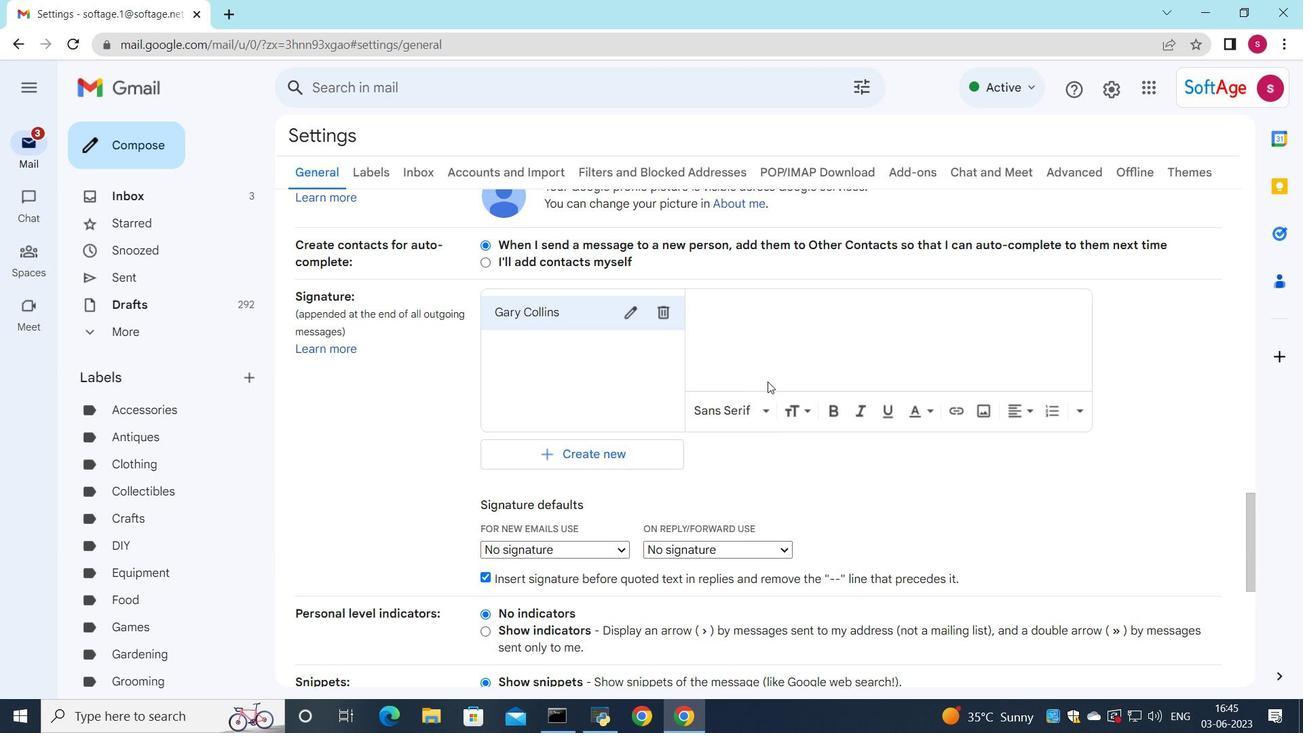 
Action: Mouse moved to (767, 360)
Screenshot: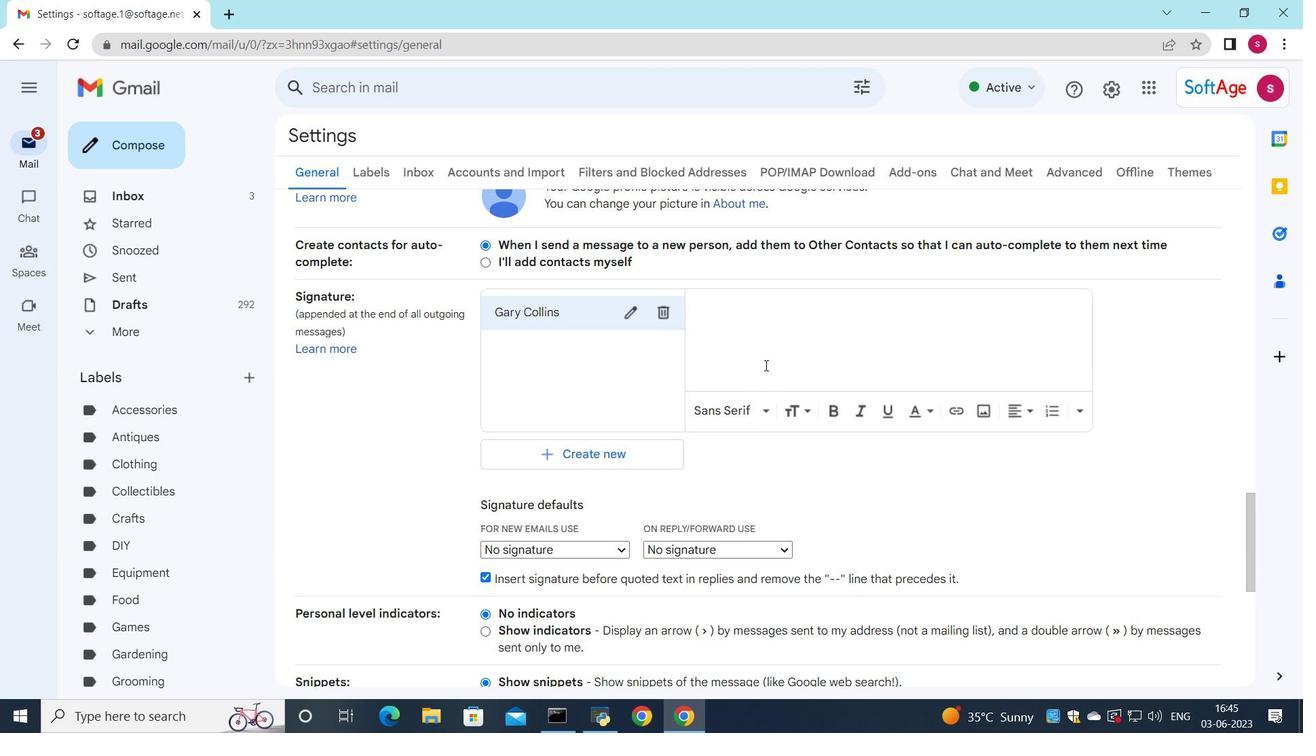 
Action: Mouse pressed left at (767, 360)
Screenshot: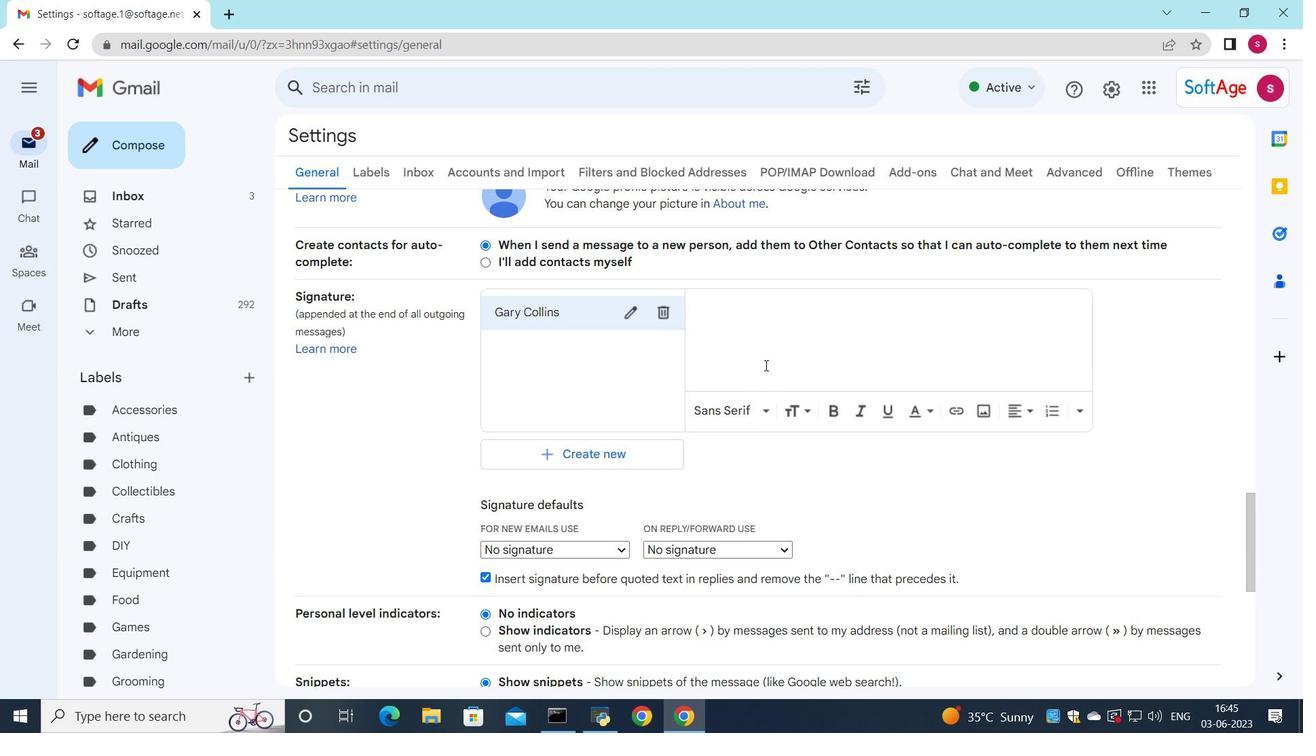 
Action: Key pressed <Key.shift>Gary<Key.shift><Key.shift><Key.shift><Key.shift><Key.shift><Key.shift><Key.shift><Key.shift><Key.shift><Key.shift><Key.shift><Key.shift><Key.shift><Key.shift><Key.shift><Key.shift><Key.space><Key.shift>COlli<Key.backspace><Key.backspace><Key.backspace><Key.backspace>ollins
Screenshot: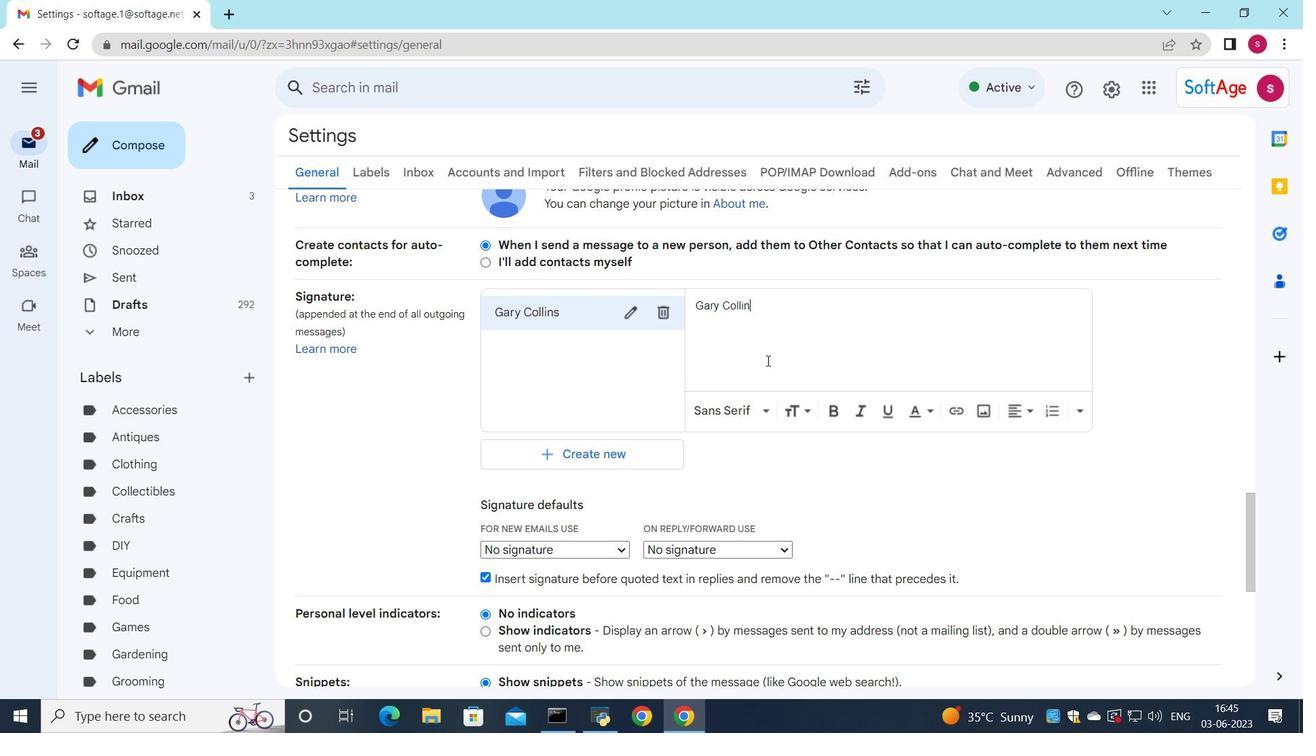 
Action: Mouse moved to (614, 550)
Screenshot: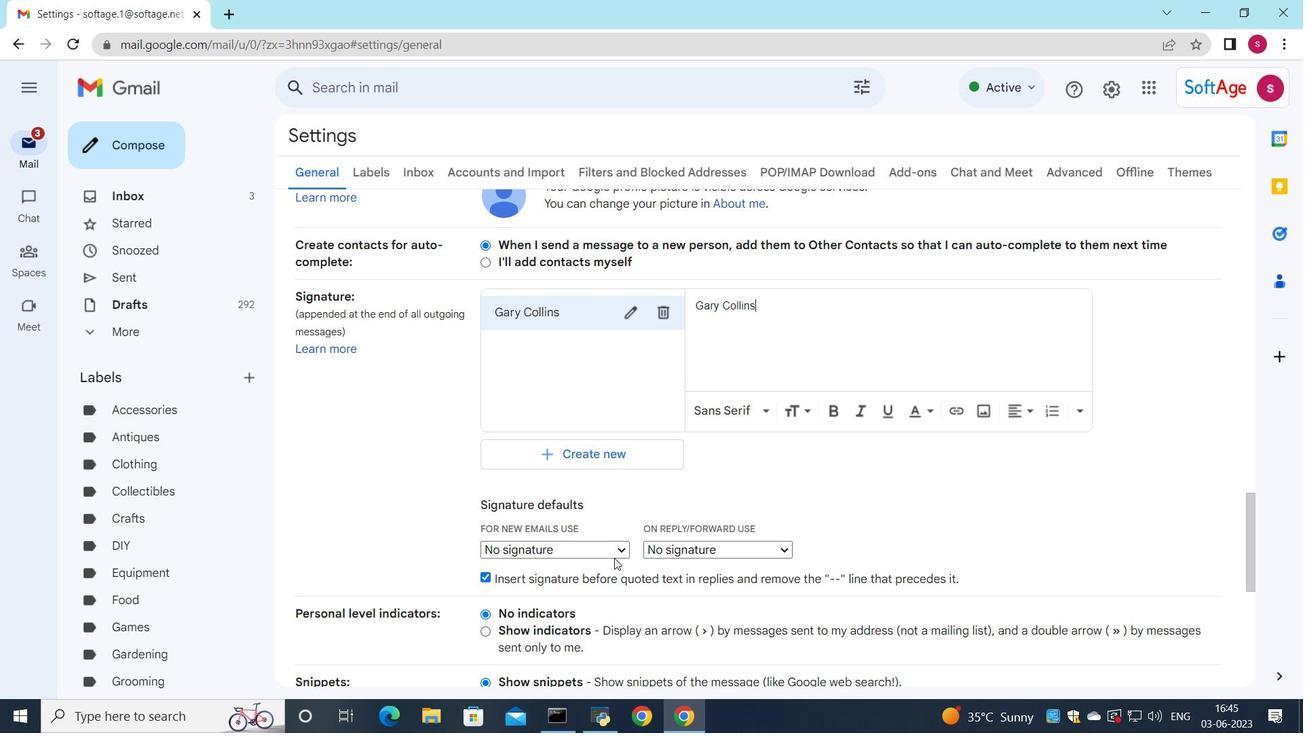 
Action: Mouse pressed left at (614, 550)
Screenshot: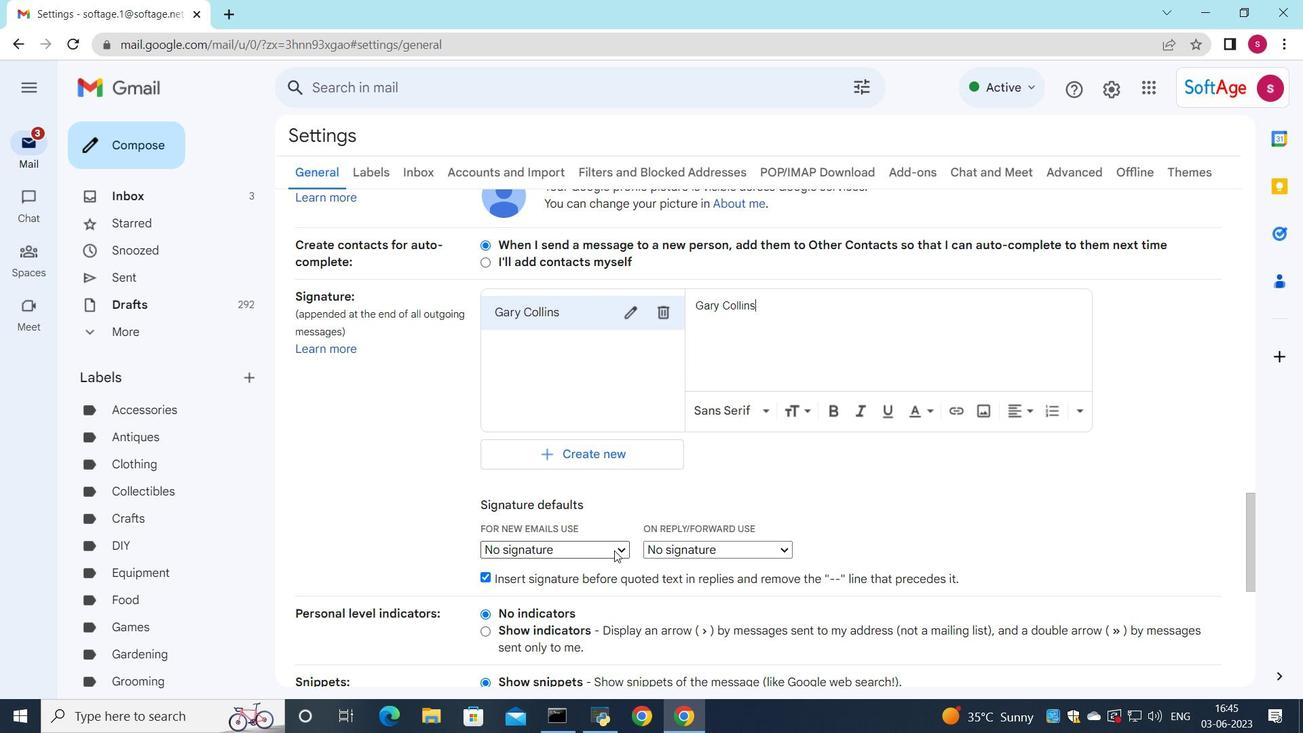 
Action: Mouse moved to (613, 583)
Screenshot: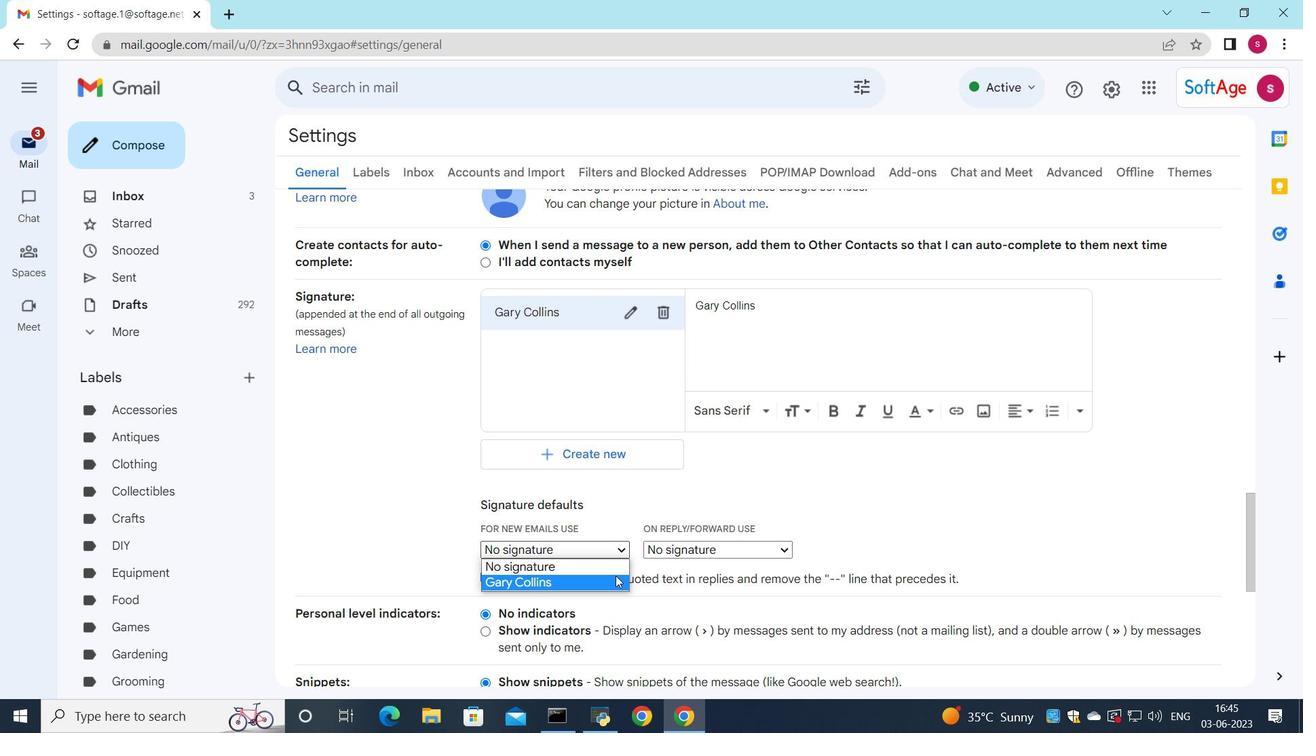 
Action: Mouse pressed left at (613, 583)
Screenshot: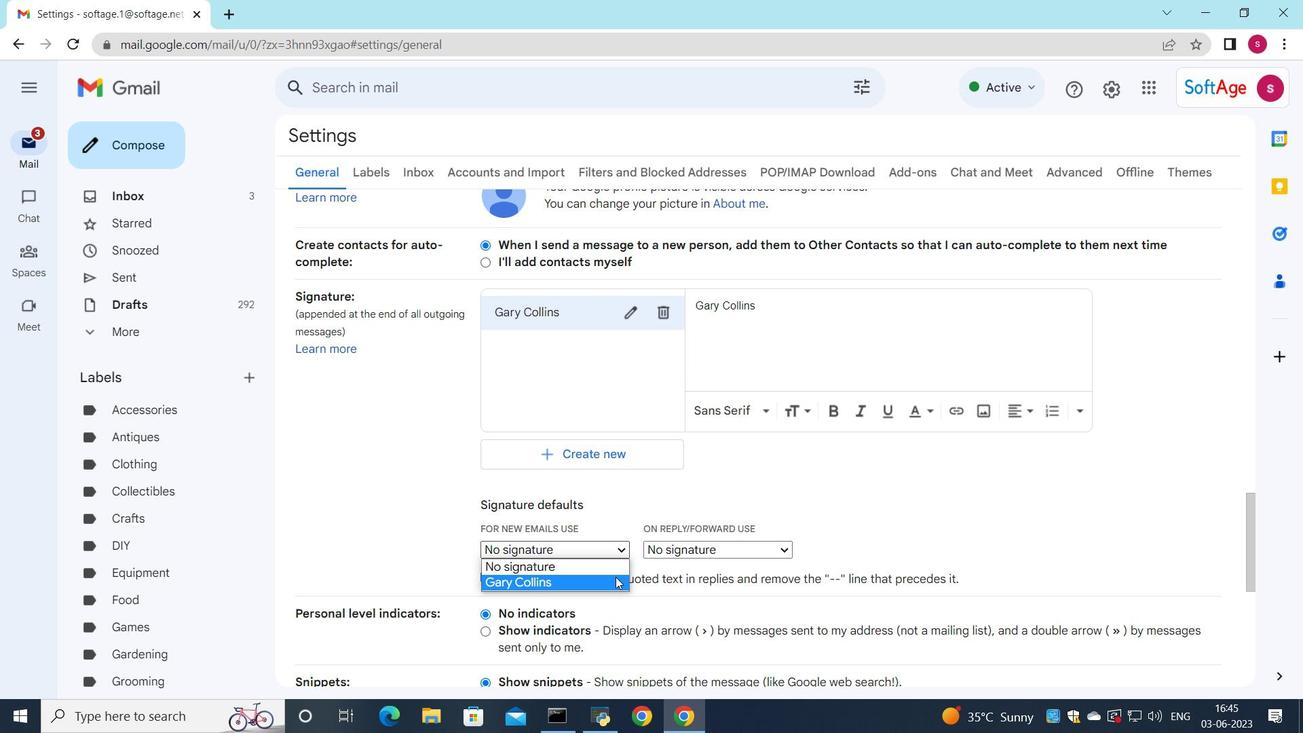 
Action: Mouse moved to (720, 553)
Screenshot: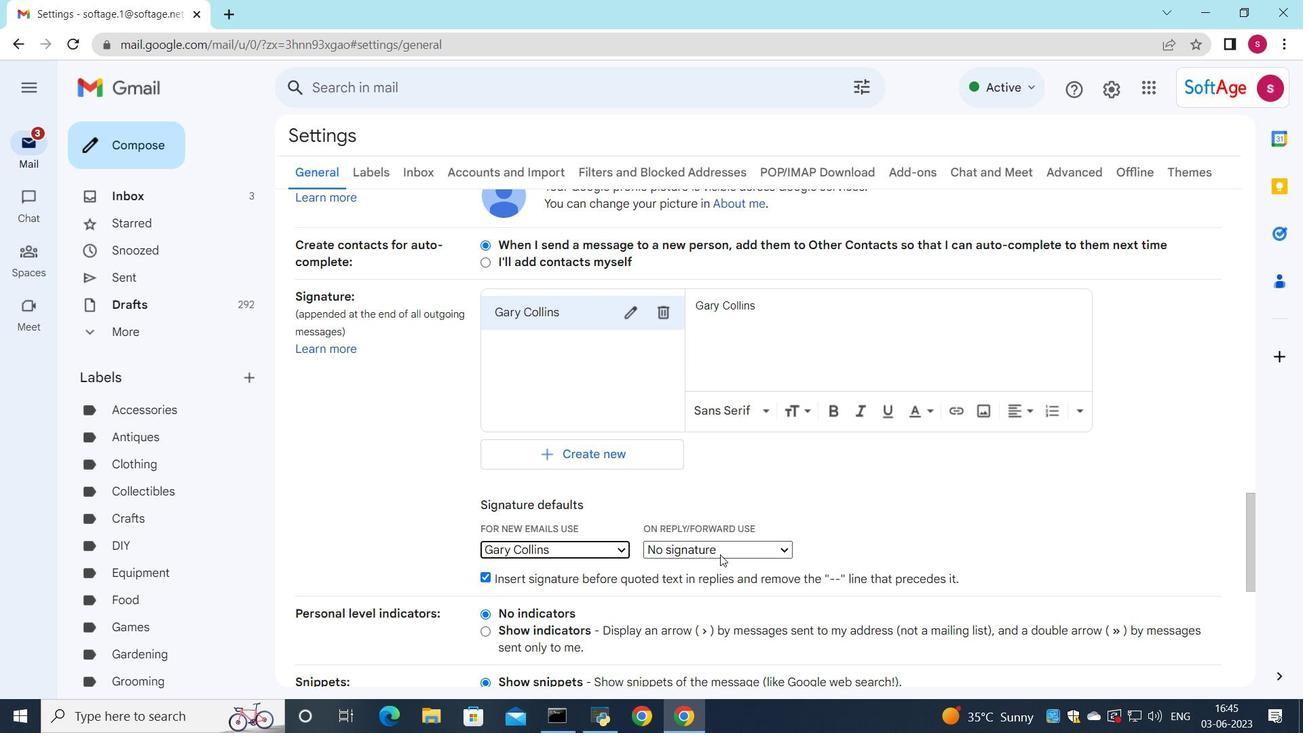 
Action: Mouse pressed left at (720, 553)
Screenshot: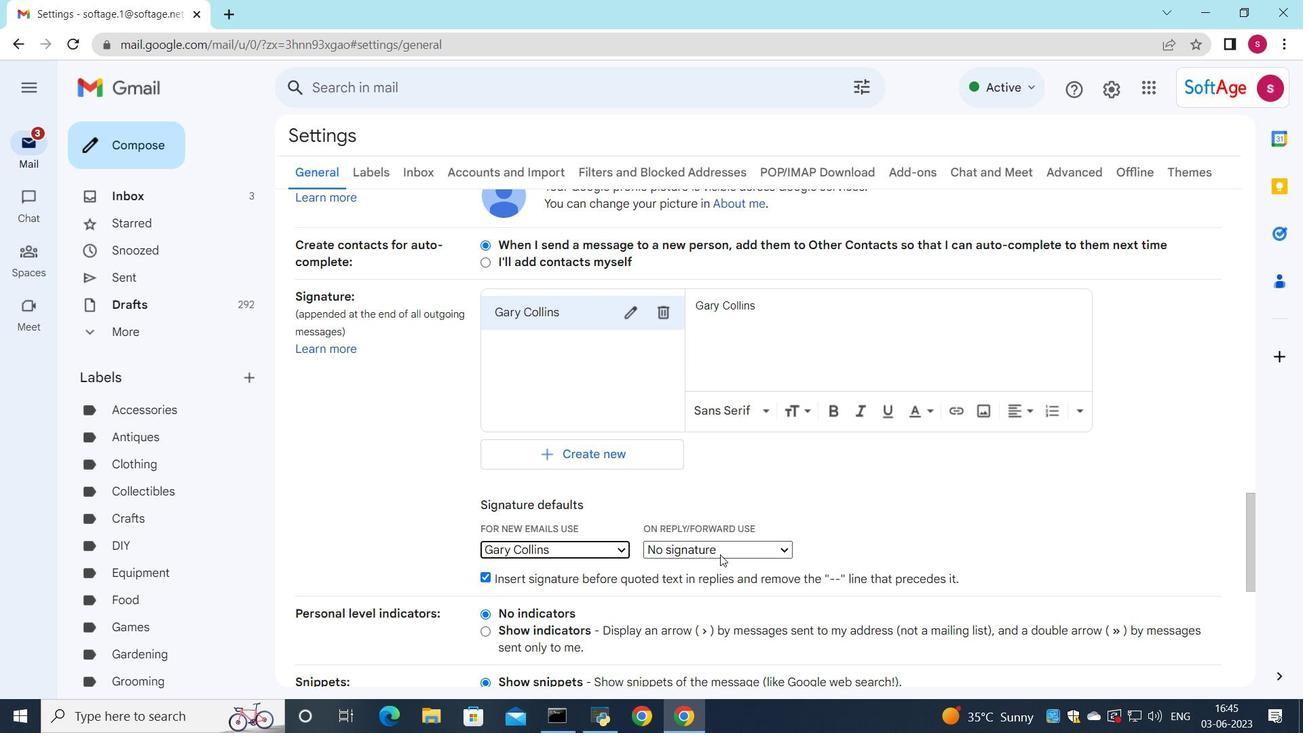 
Action: Mouse moved to (716, 579)
Screenshot: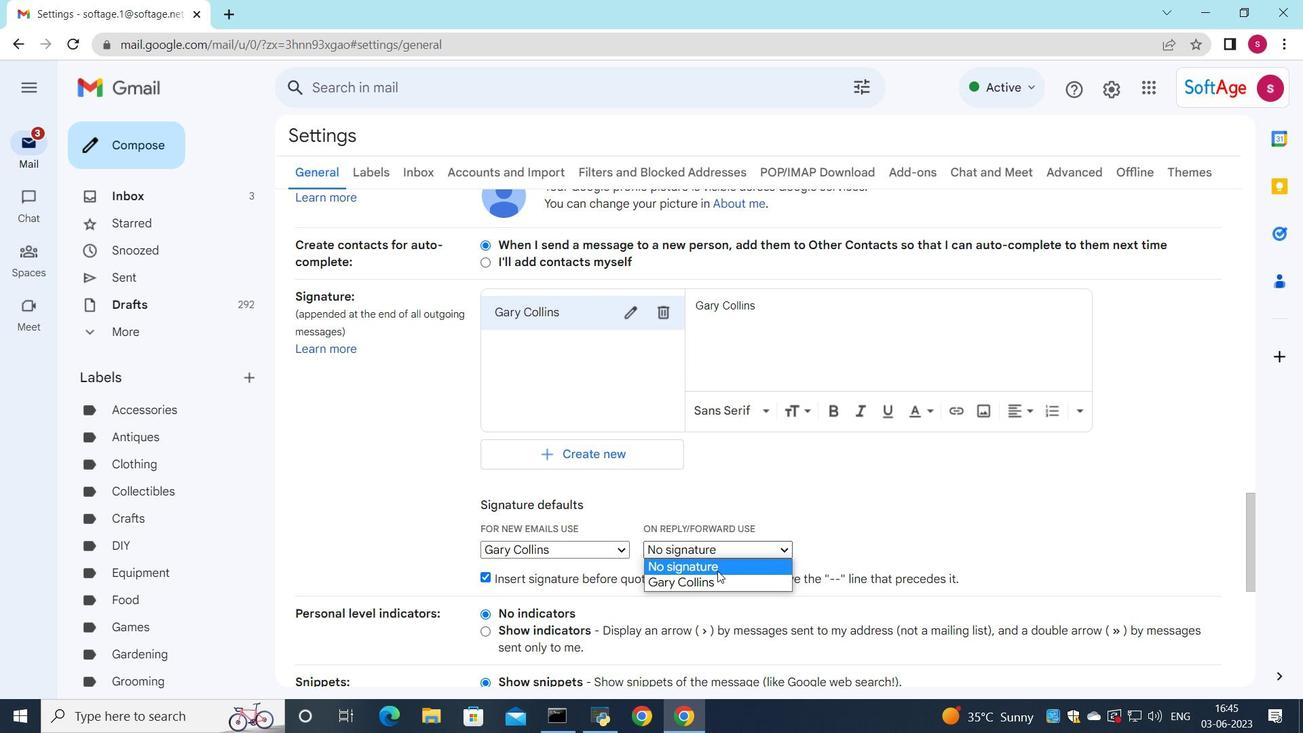 
Action: Mouse pressed left at (716, 579)
Screenshot: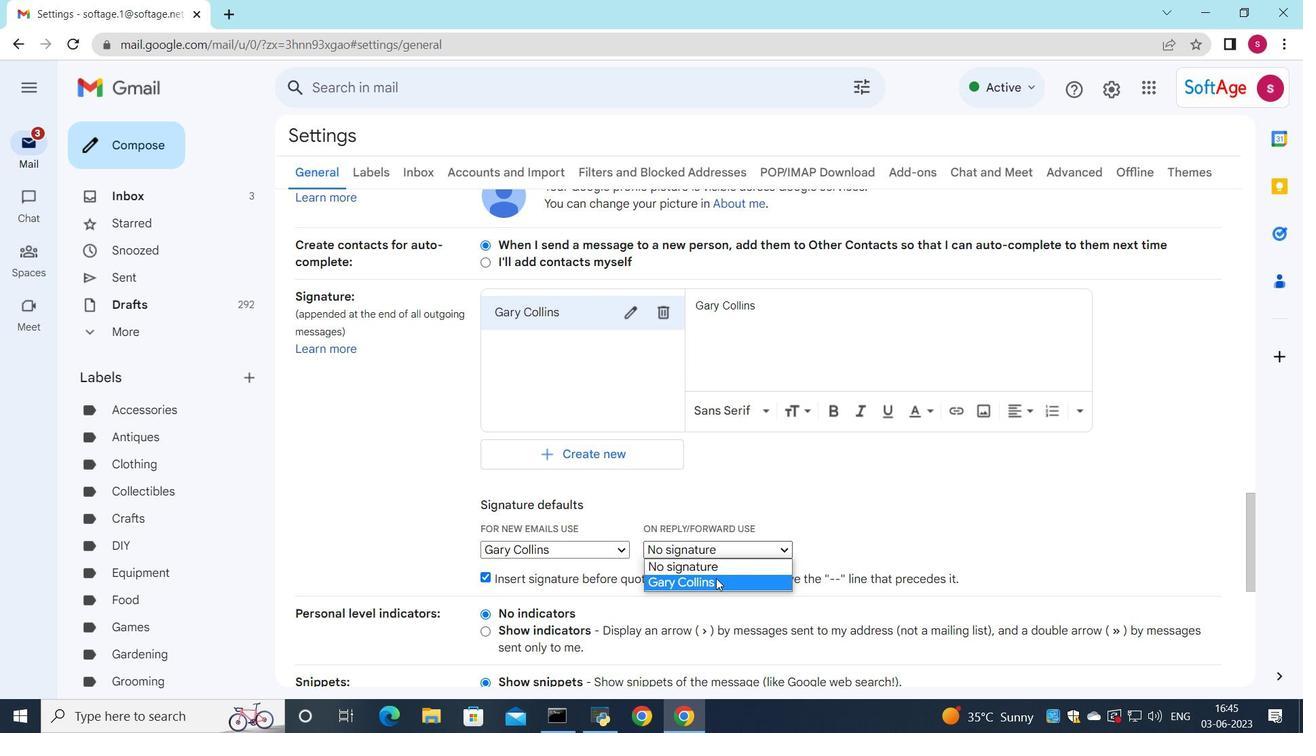 
Action: Mouse moved to (731, 531)
Screenshot: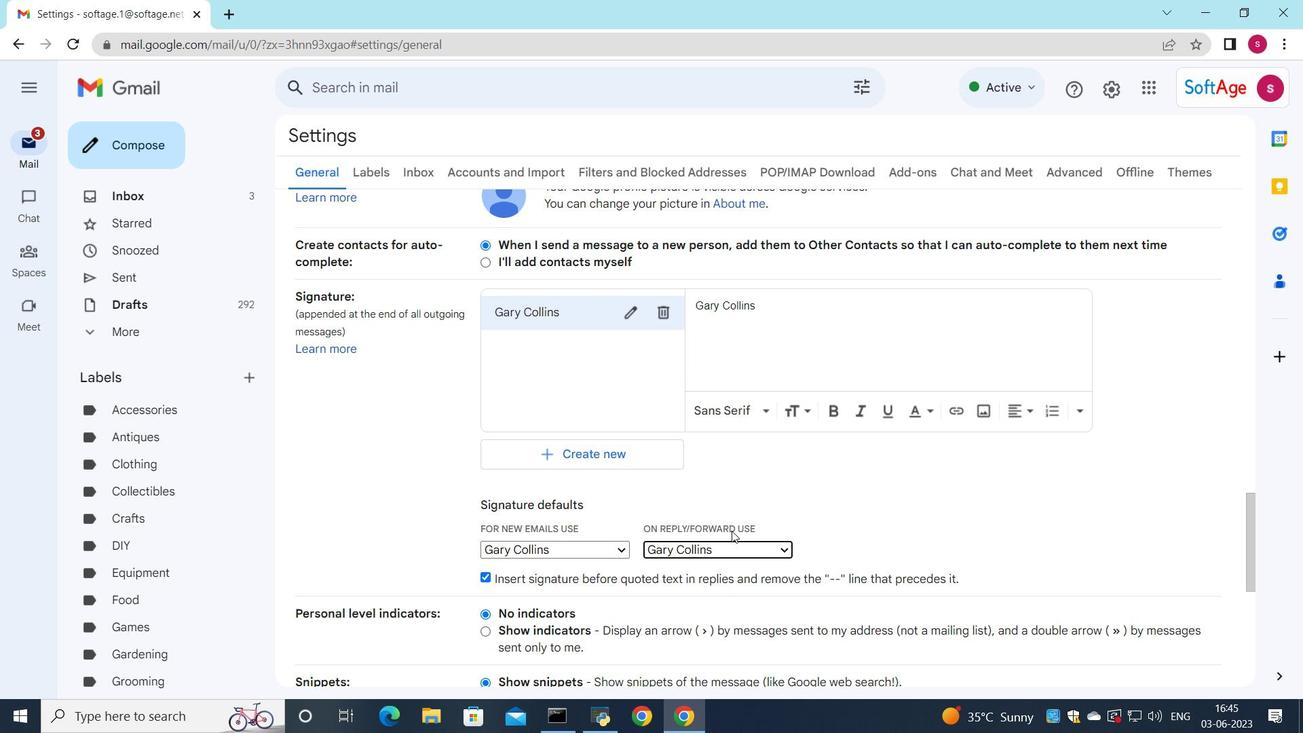 
Action: Mouse scrolled (731, 530) with delta (0, 0)
Screenshot: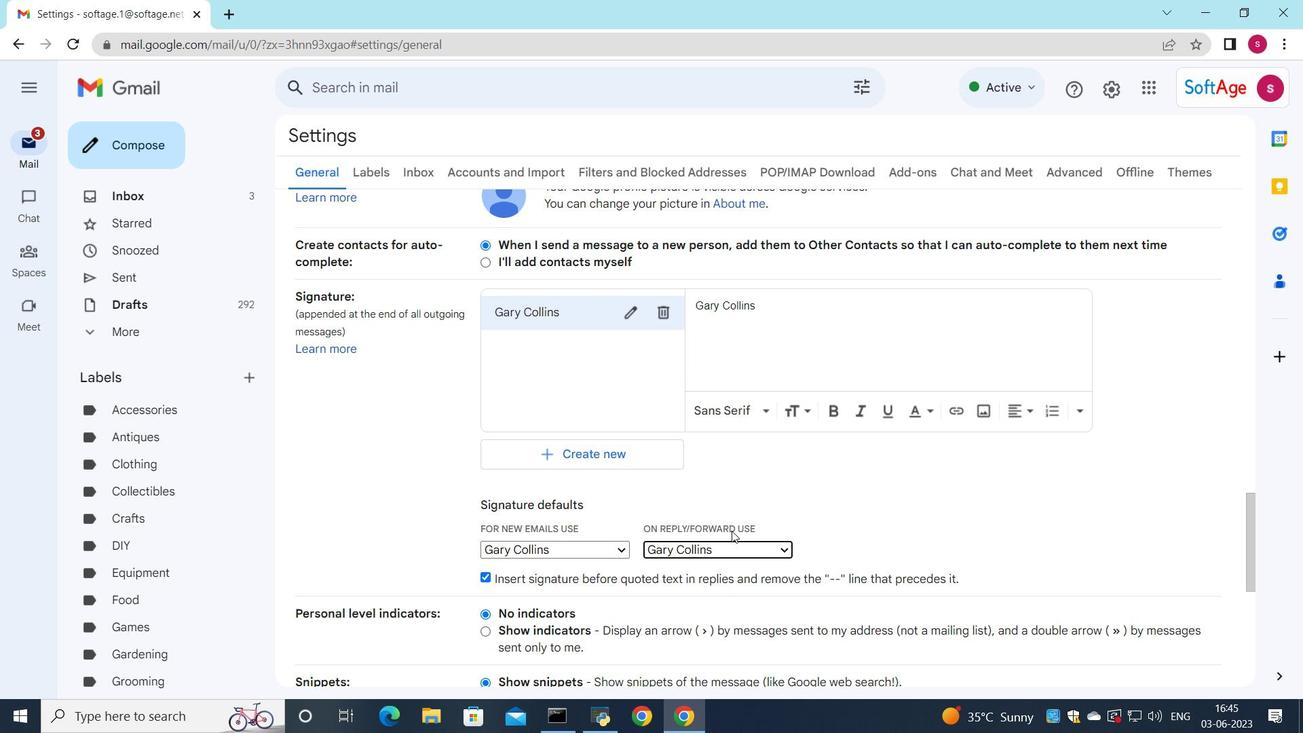 
Action: Mouse moved to (731, 531)
Screenshot: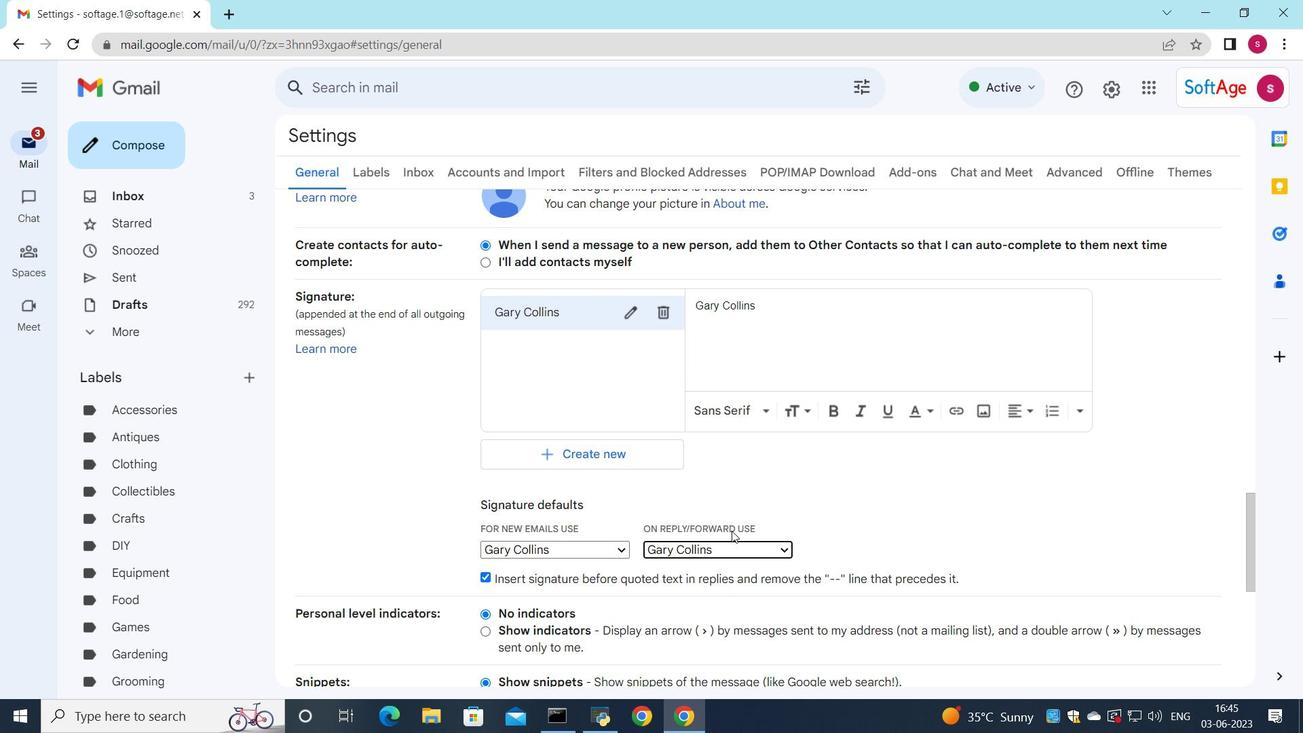 
Action: Mouse scrolled (731, 530) with delta (0, 0)
Screenshot: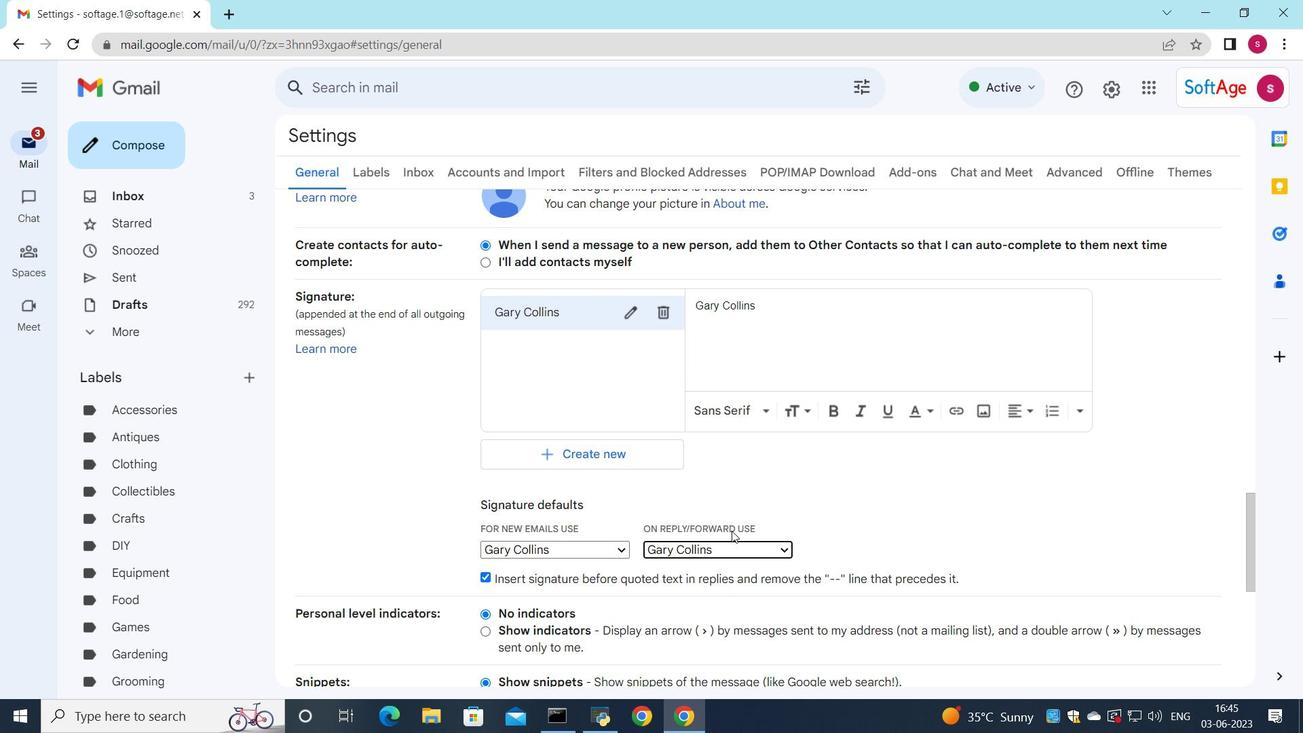 
Action: Mouse scrolled (731, 530) with delta (0, 0)
Screenshot: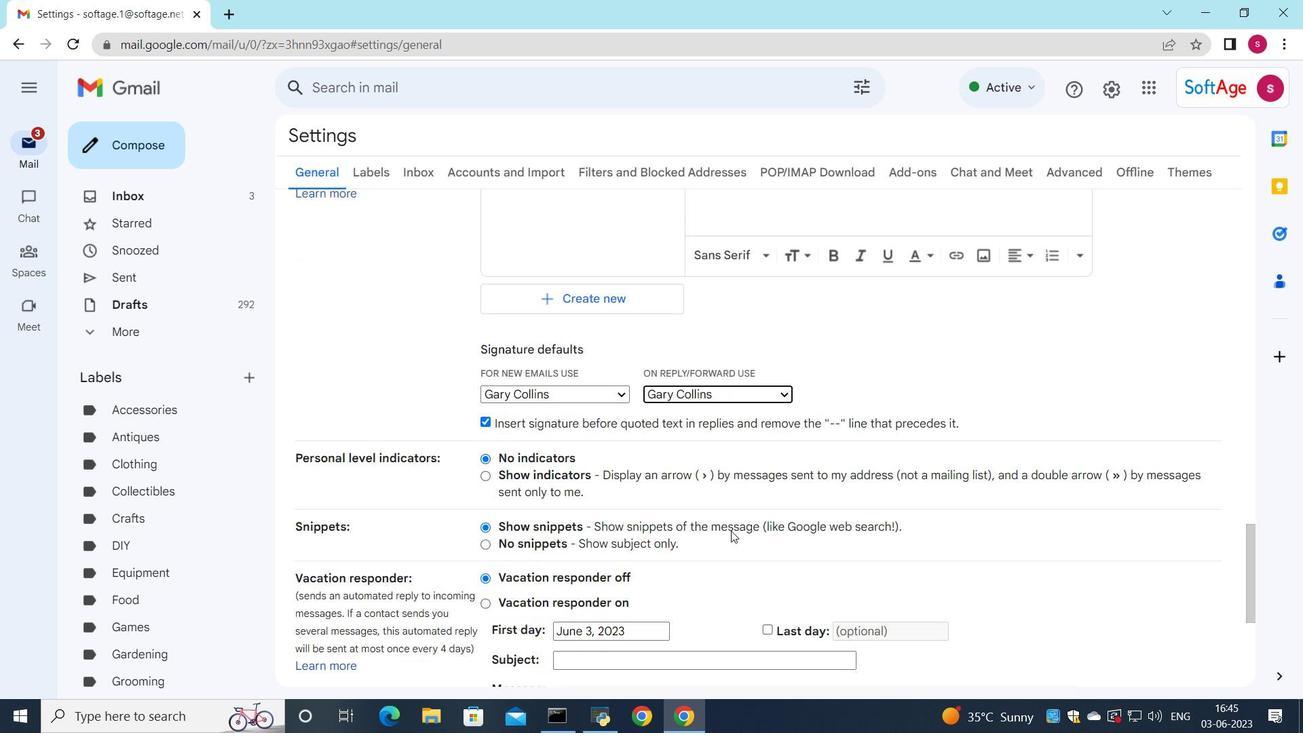 
Action: Mouse scrolled (731, 530) with delta (0, 0)
Screenshot: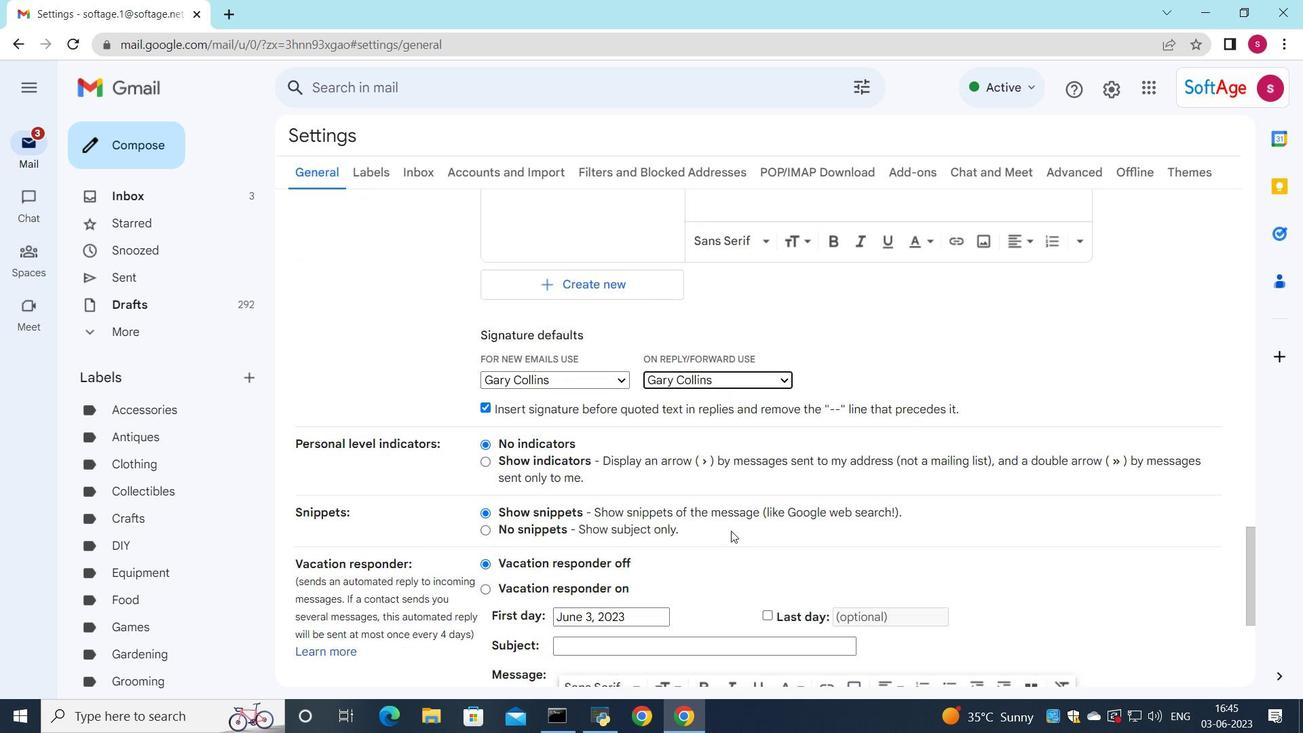 
Action: Mouse scrolled (731, 530) with delta (0, 0)
Screenshot: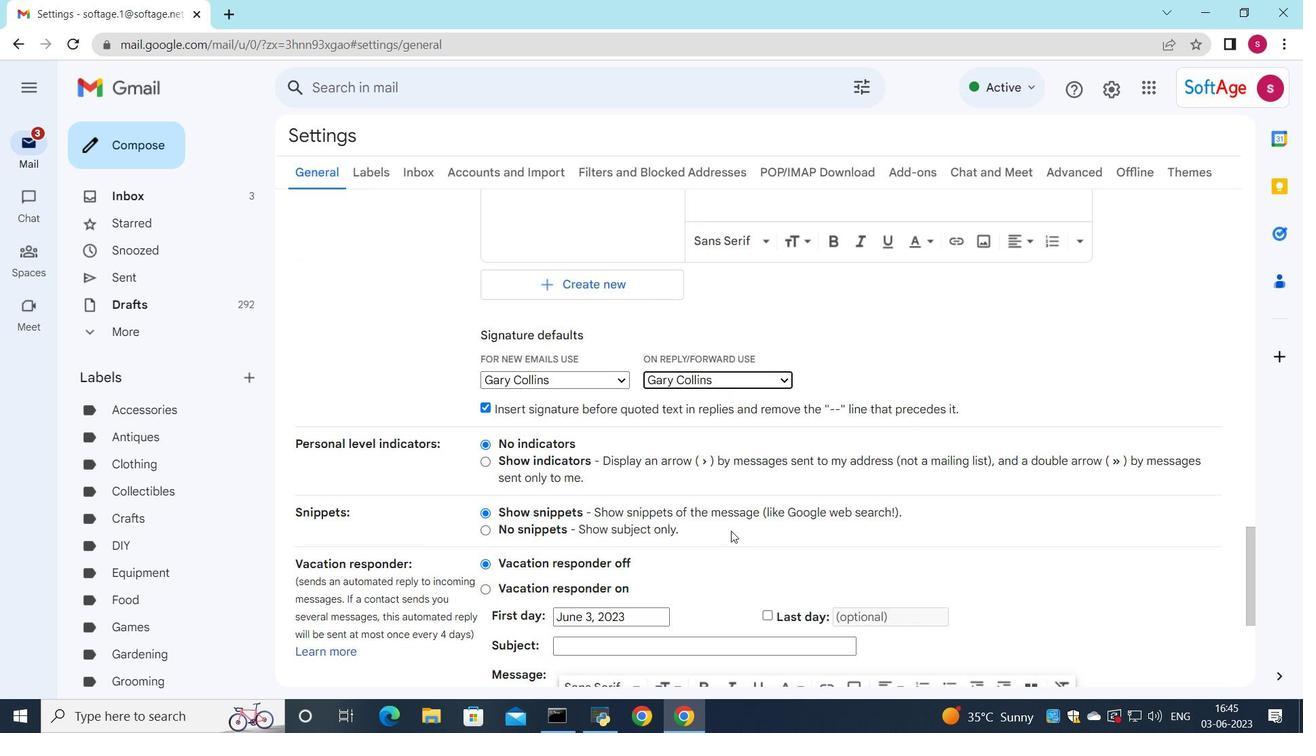 
Action: Mouse scrolled (731, 530) with delta (0, 0)
Screenshot: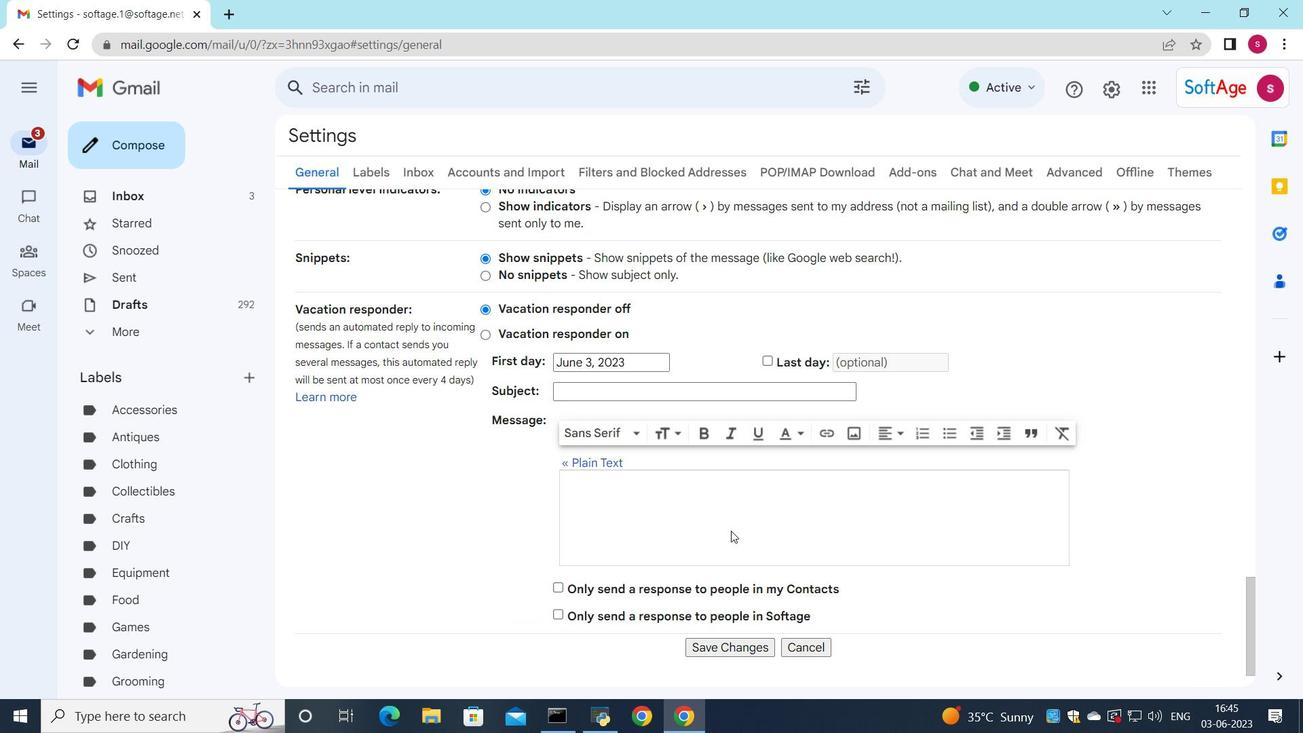 
Action: Mouse moved to (728, 539)
Screenshot: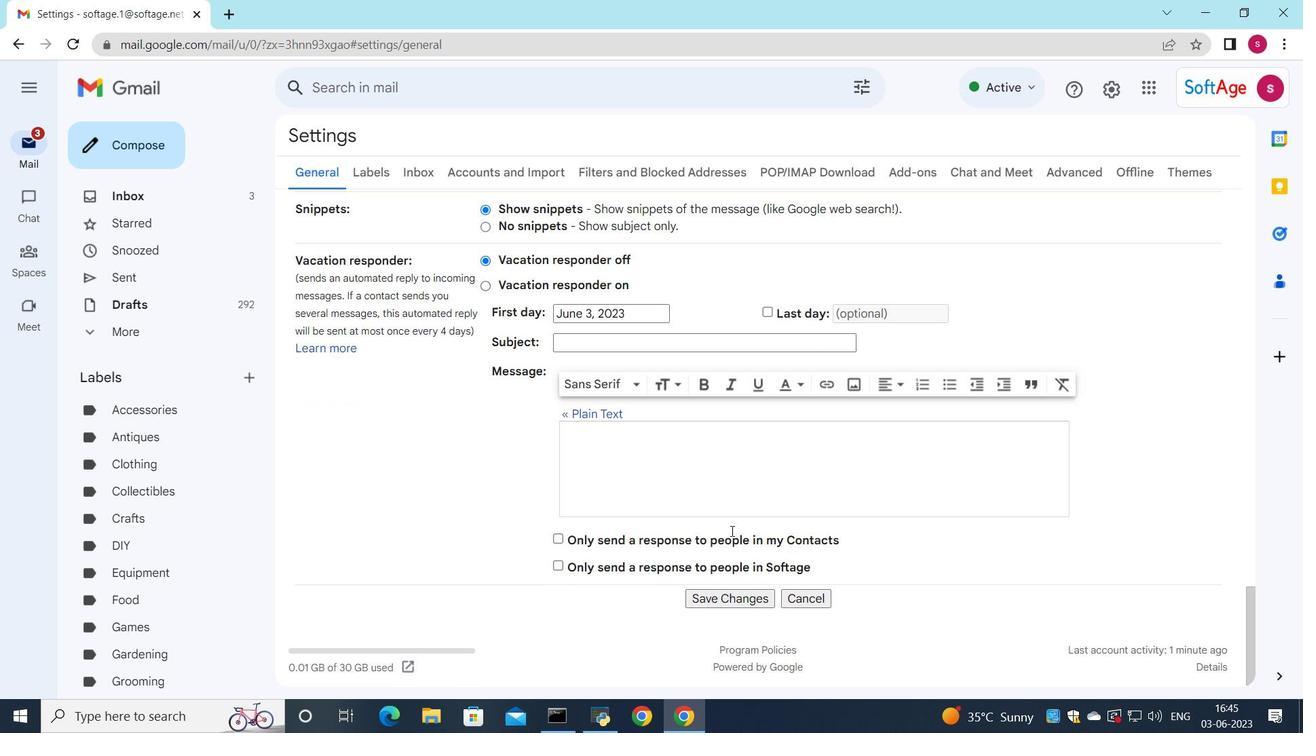 
Action: Mouse scrolled (731, 531) with delta (0, 0)
Screenshot: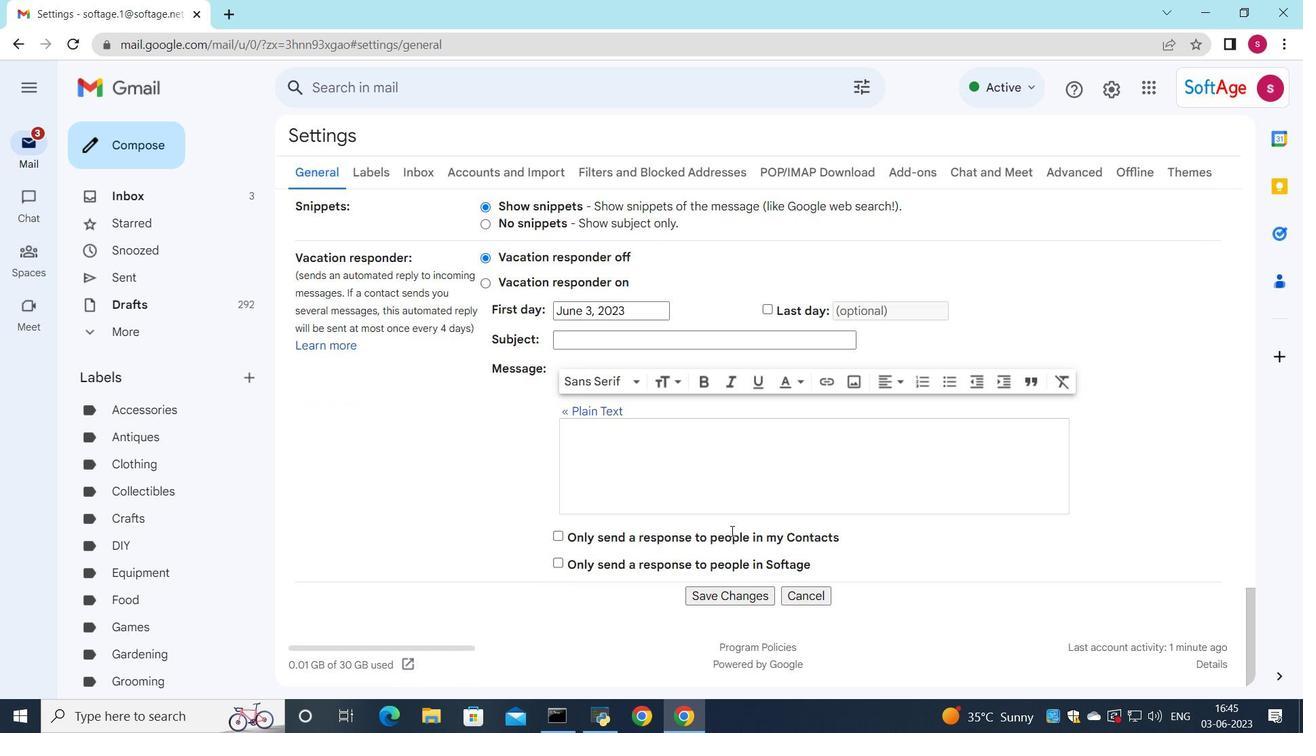 
Action: Mouse moved to (727, 545)
Screenshot: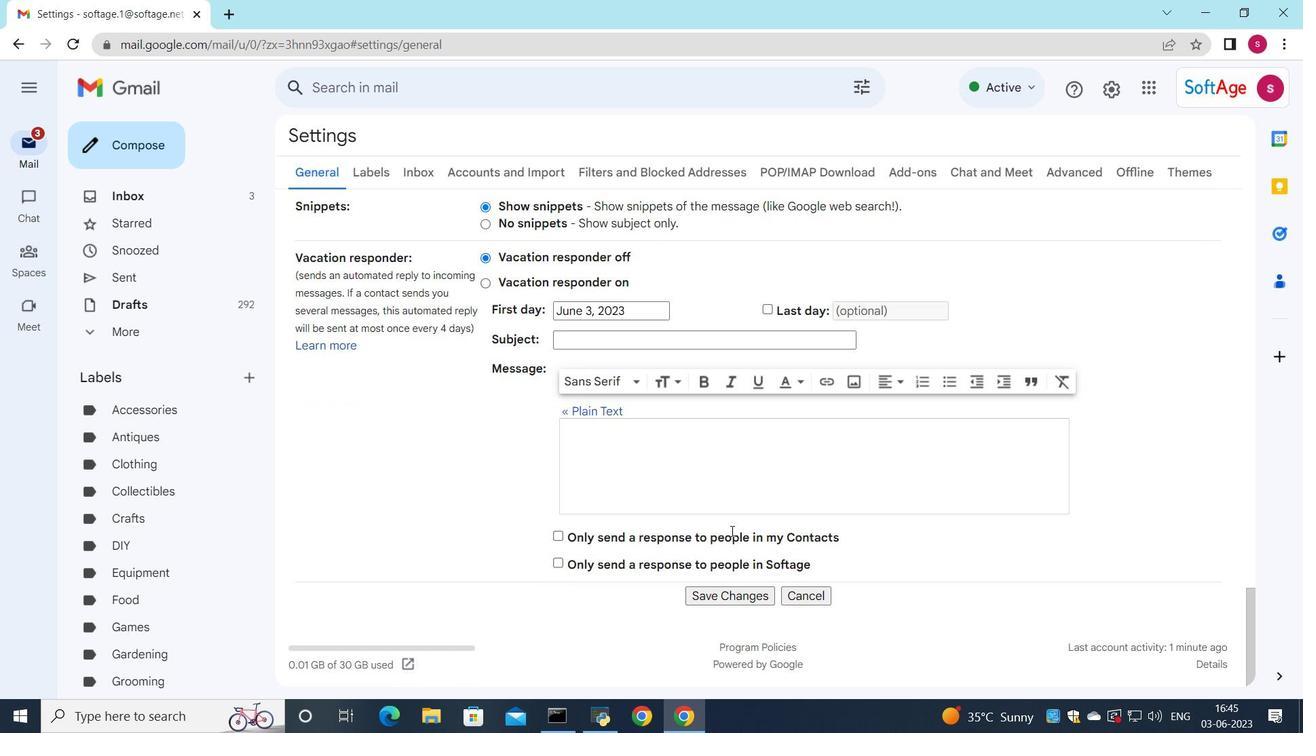 
Action: Mouse scrolled (731, 531) with delta (0, 0)
Screenshot: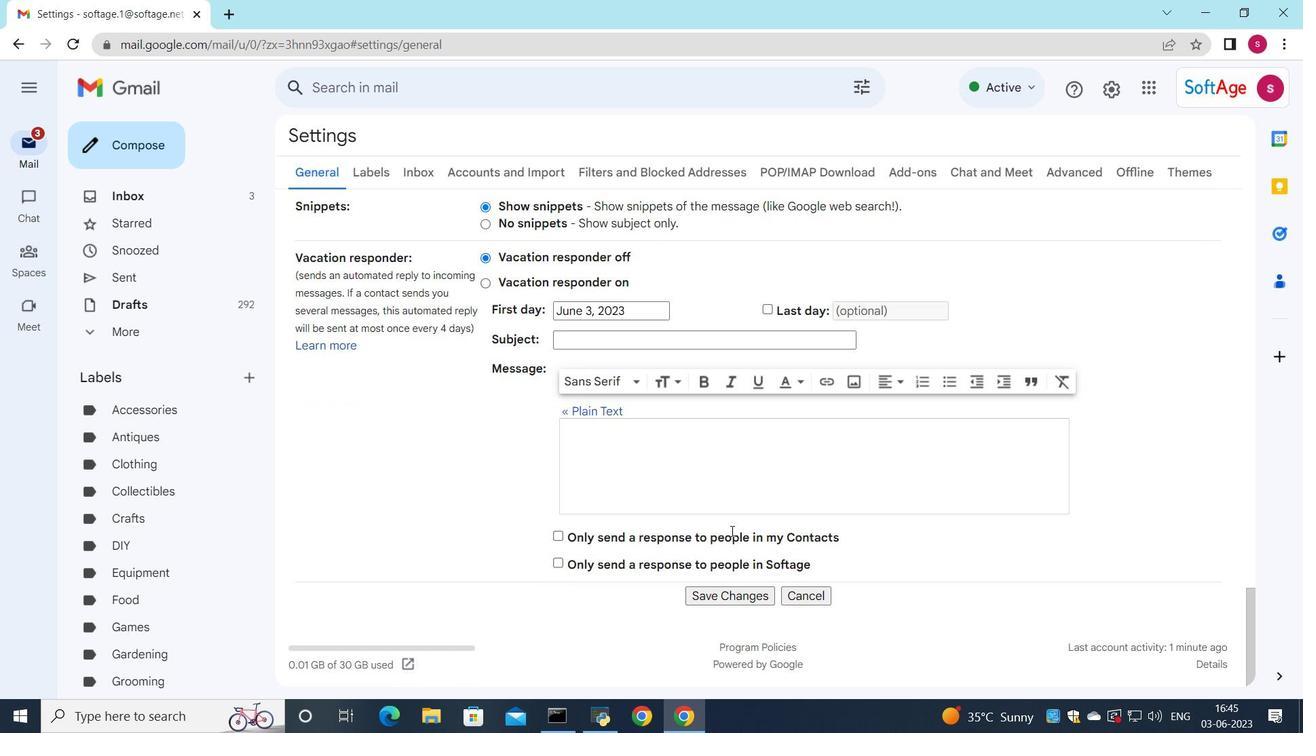 
Action: Mouse moved to (729, 595)
Screenshot: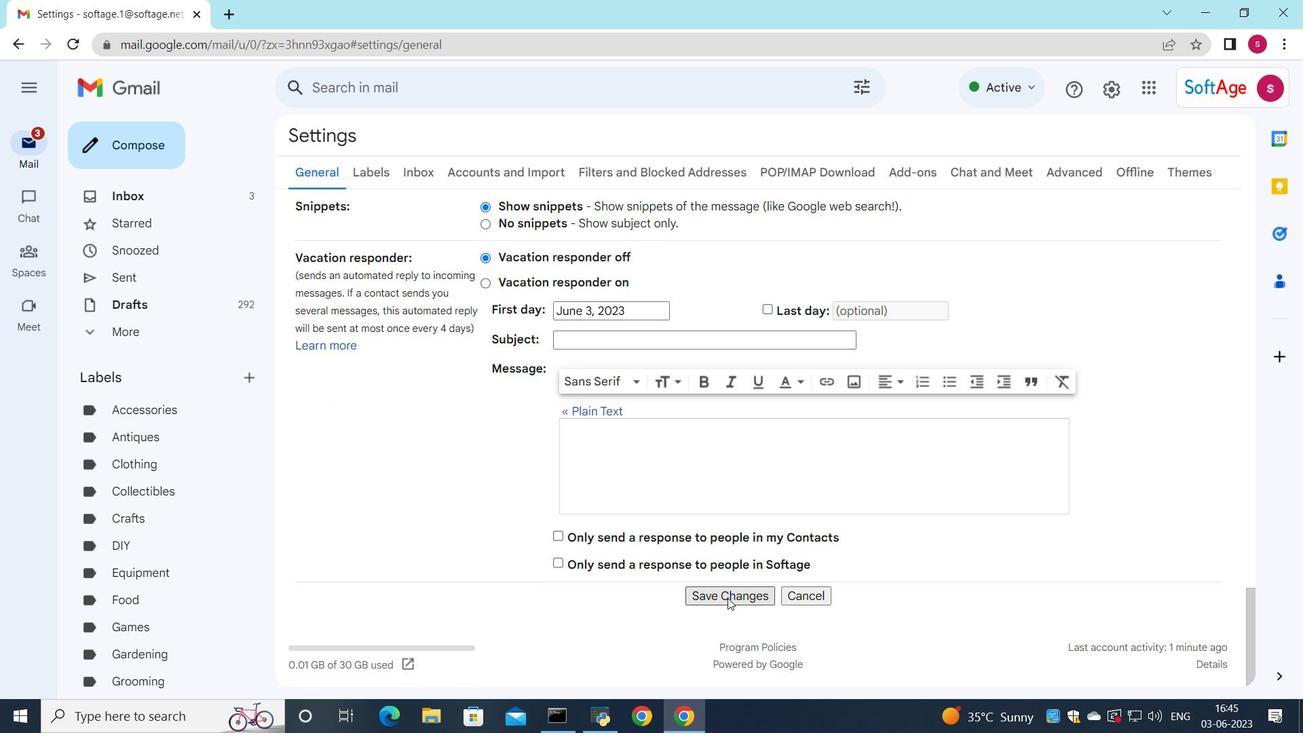 
Action: Mouse pressed left at (729, 595)
Screenshot: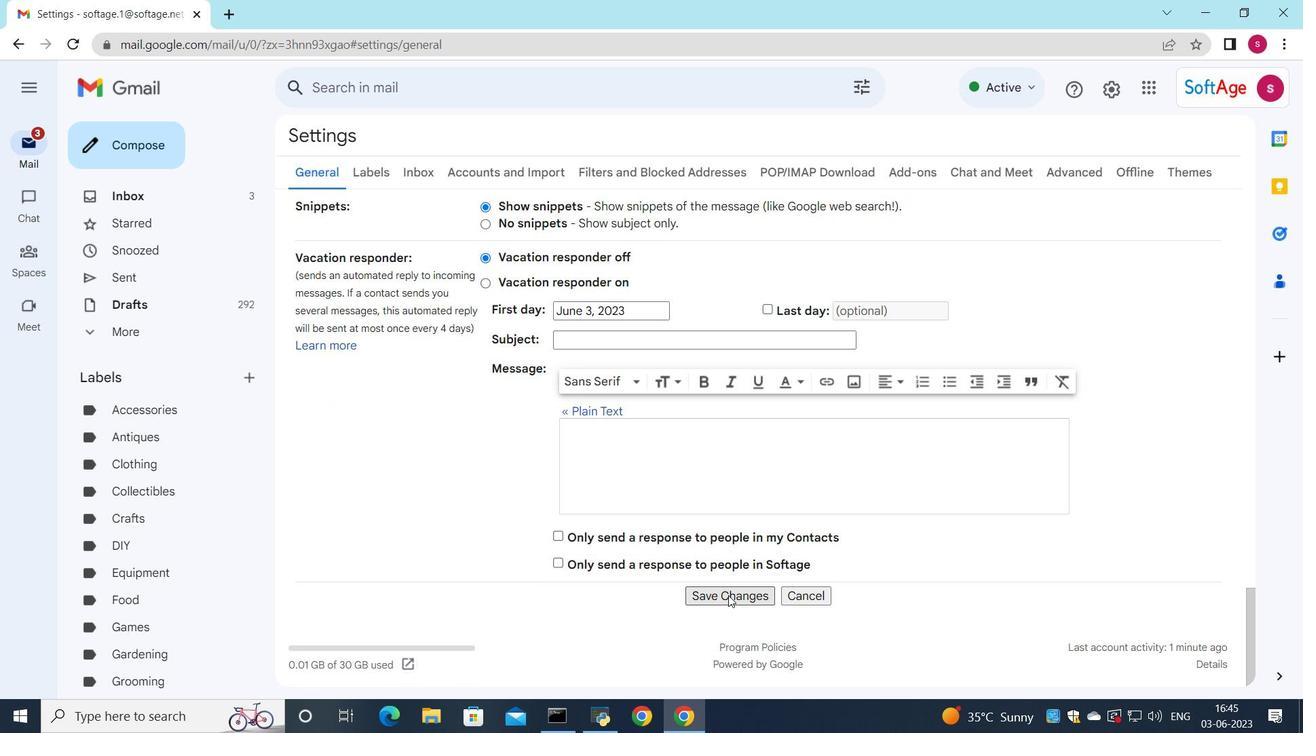 
Action: Mouse moved to (718, 155)
Screenshot: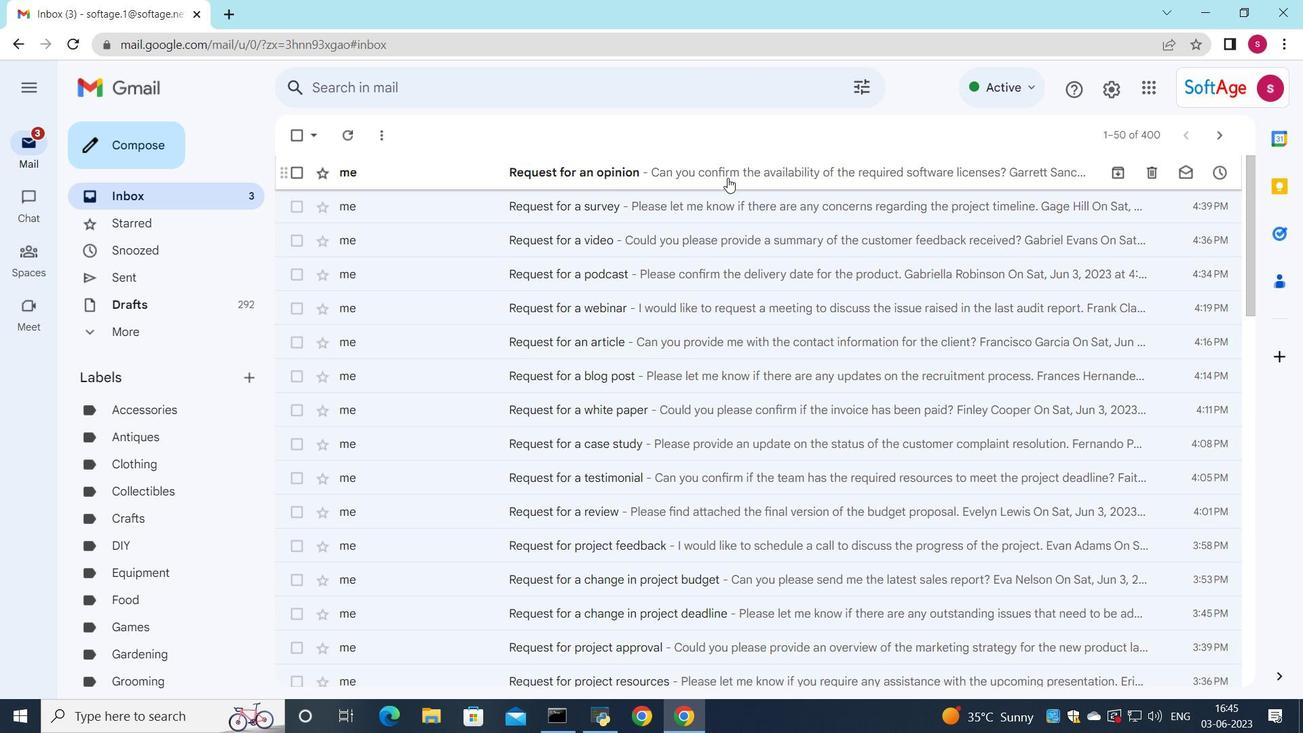 
Action: Mouse pressed left at (718, 155)
Screenshot: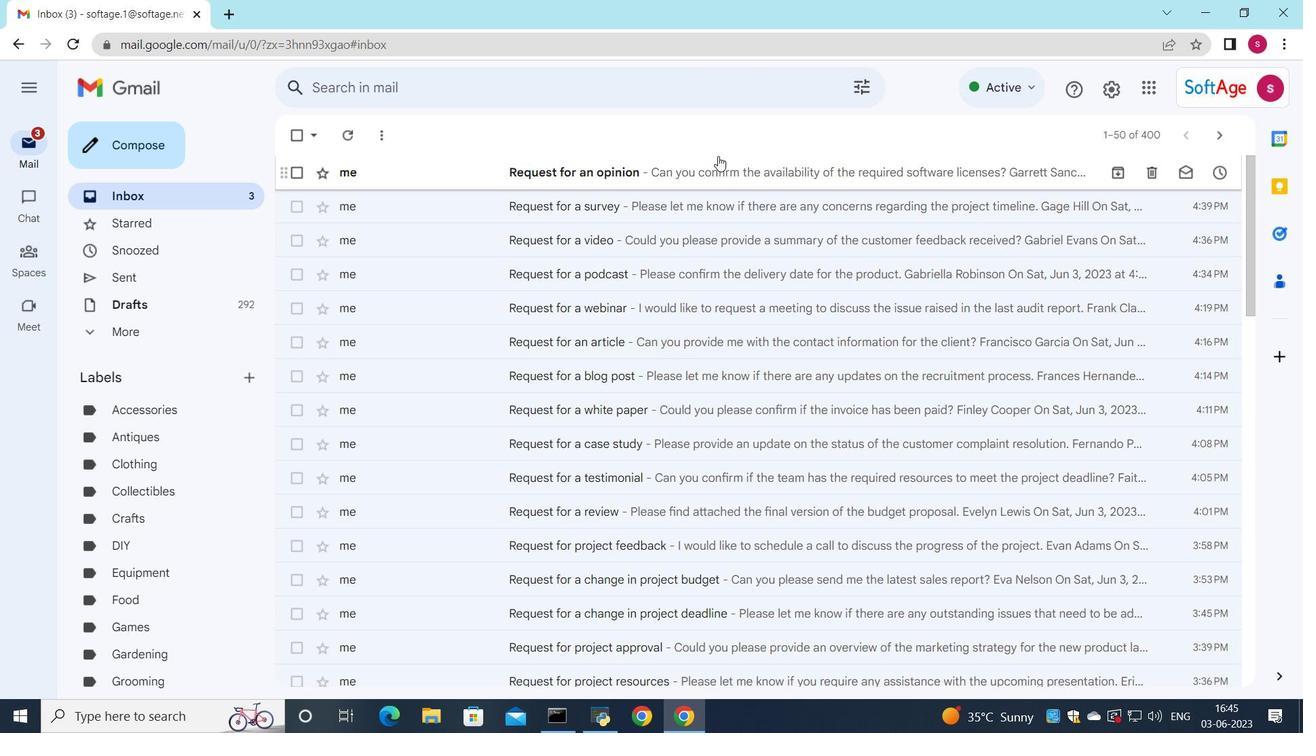 
Action: Mouse moved to (718, 169)
Screenshot: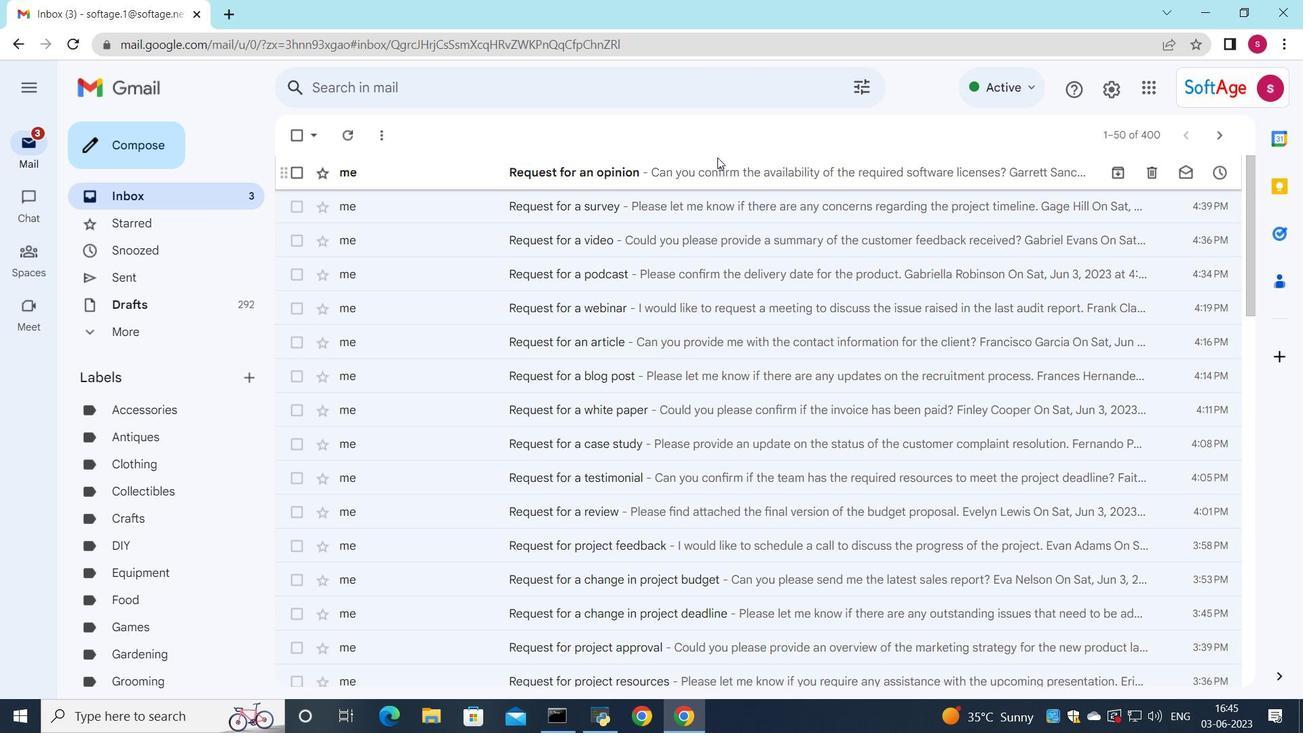 
Action: Mouse pressed left at (718, 169)
Screenshot: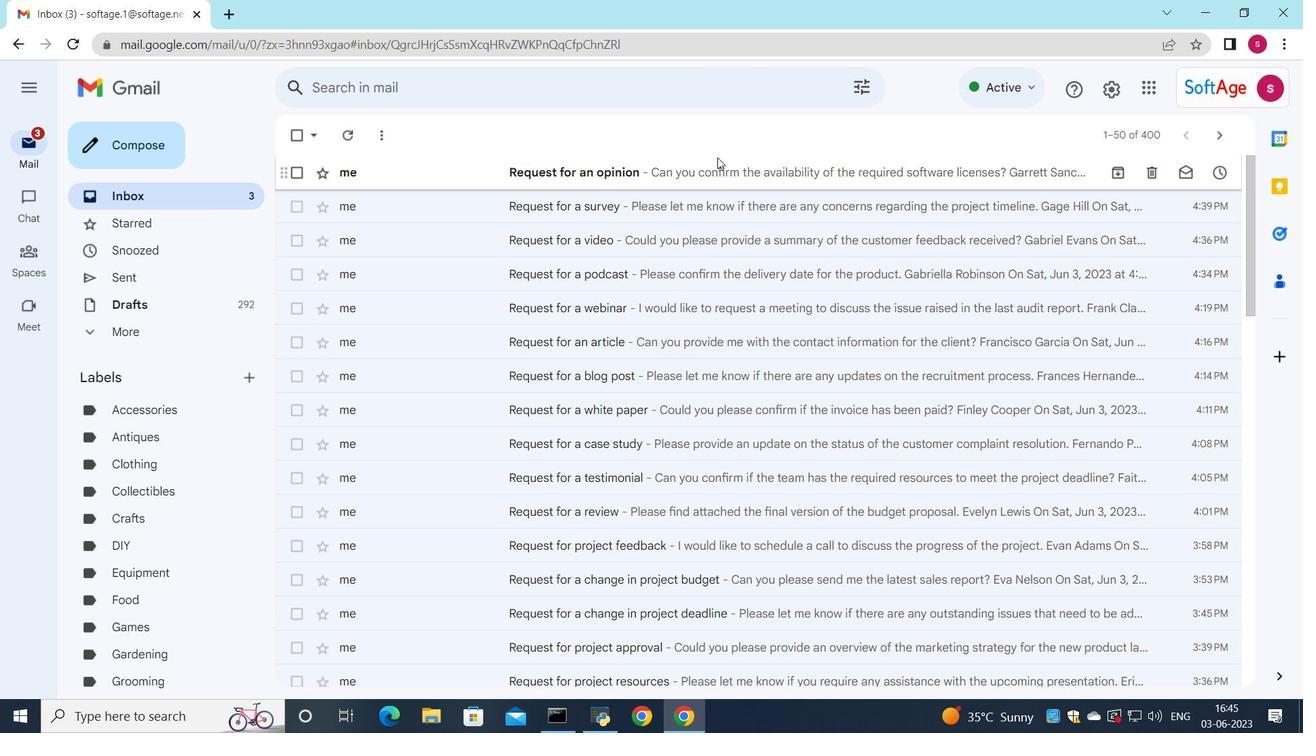 
Action: Mouse moved to (1244, 188)
Screenshot: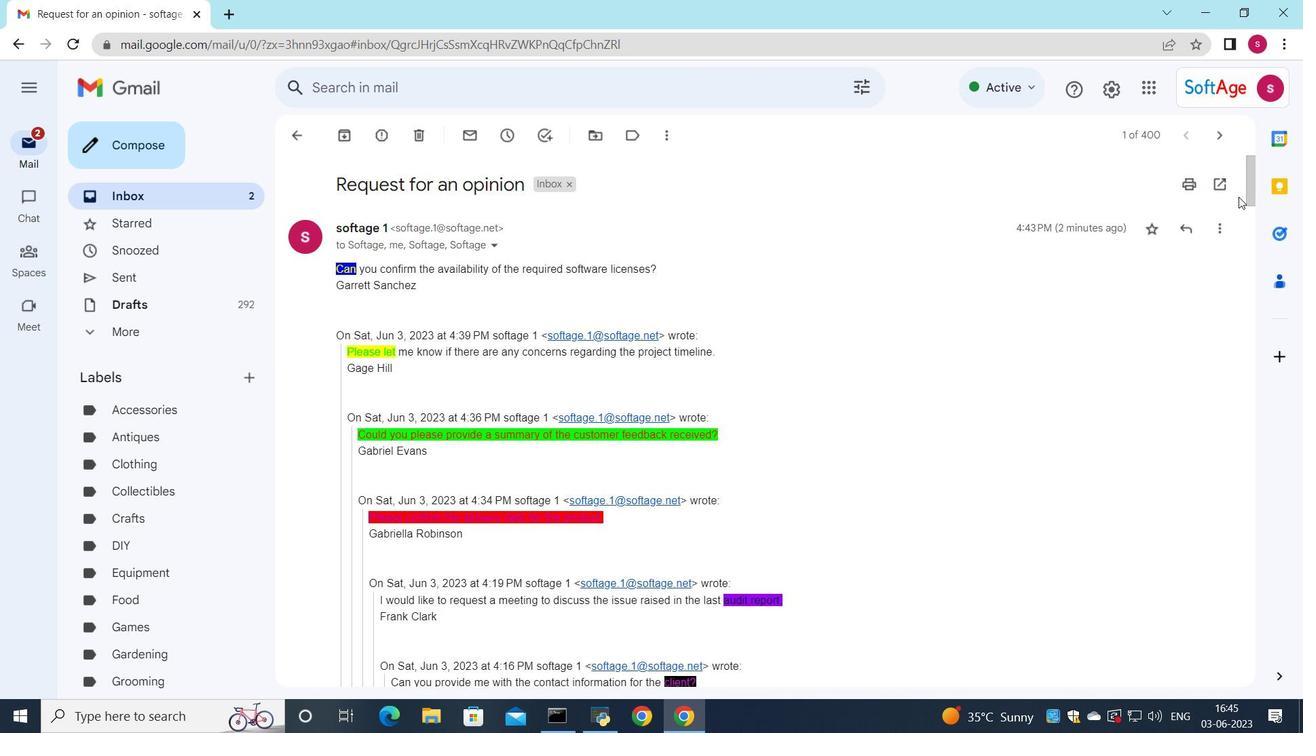
Action: Mouse pressed left at (1244, 188)
Screenshot: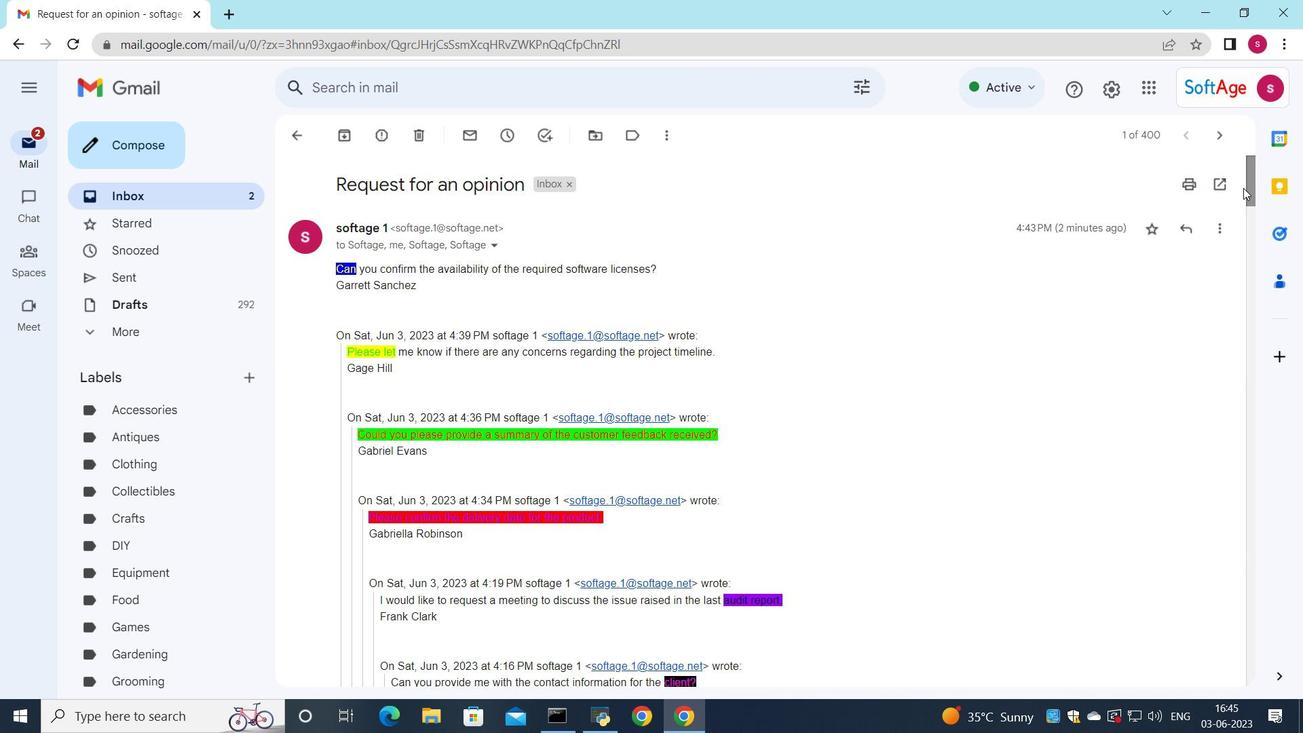 
Action: Mouse moved to (474, 590)
Screenshot: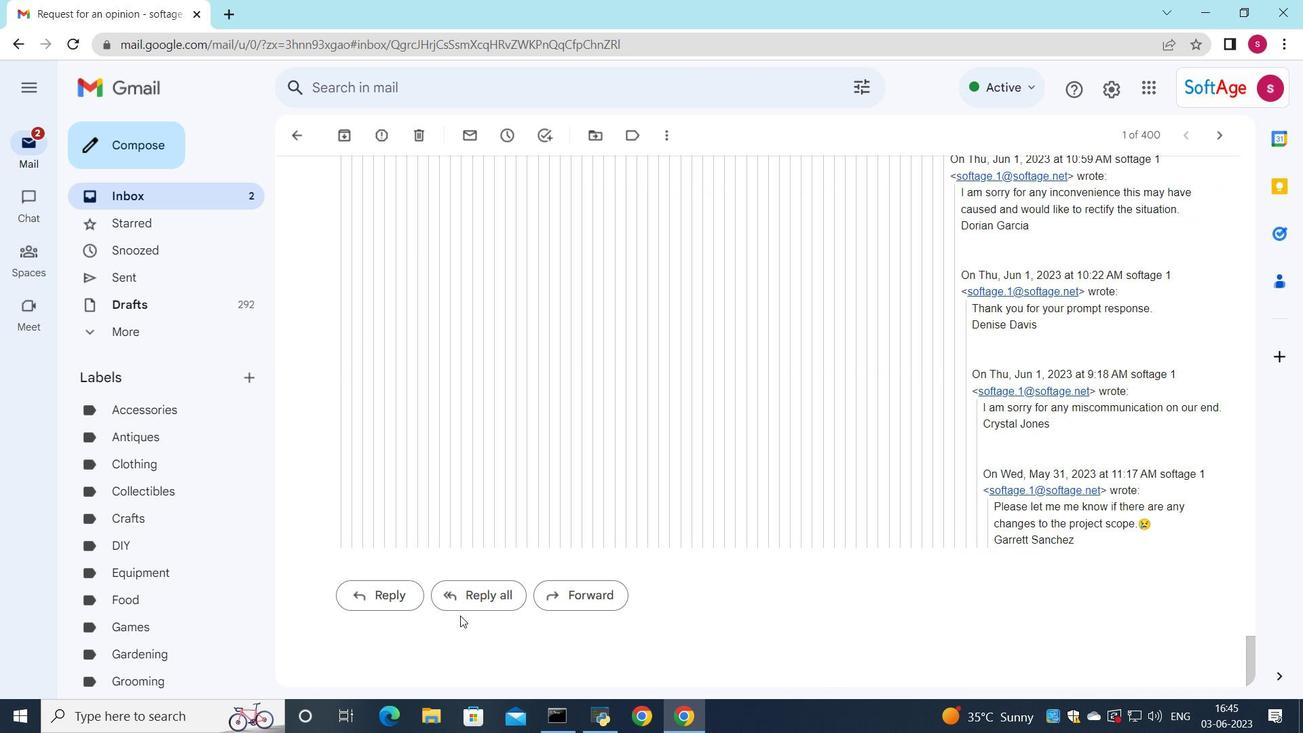 
Action: Mouse pressed left at (474, 590)
Screenshot: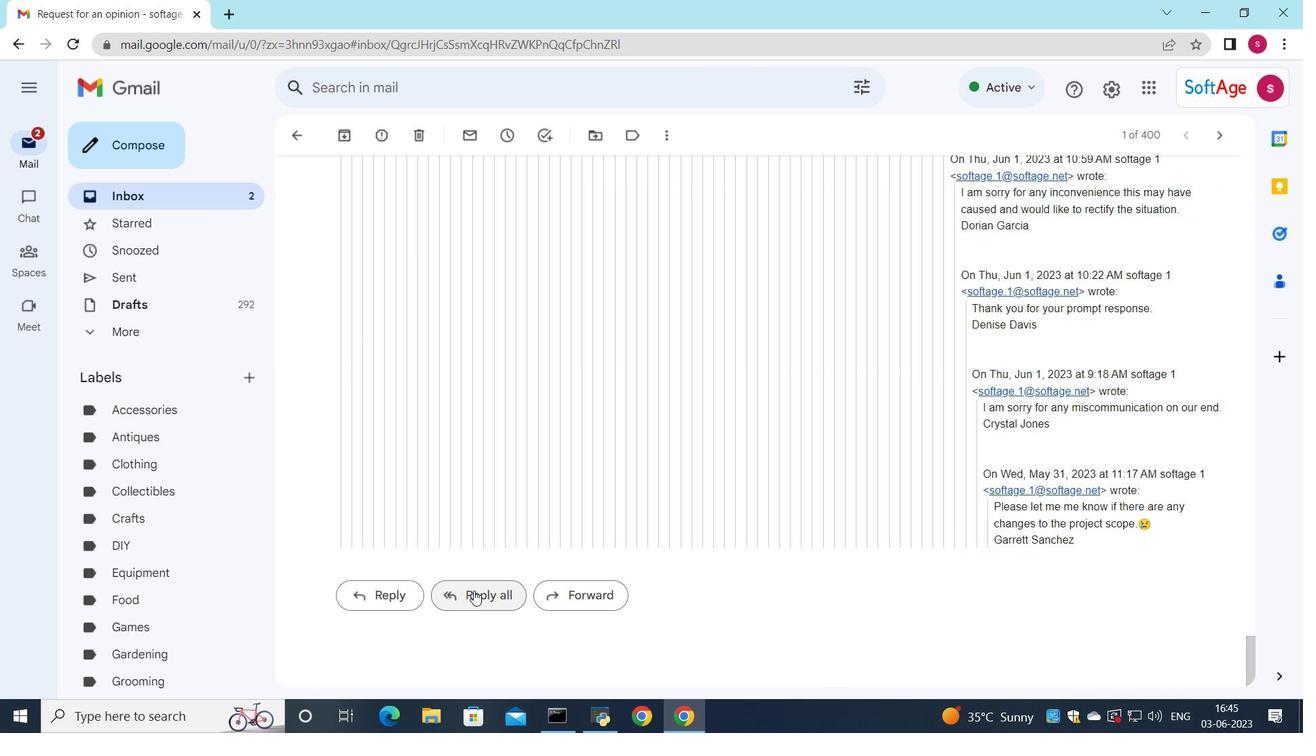 
Action: Mouse moved to (369, 457)
Screenshot: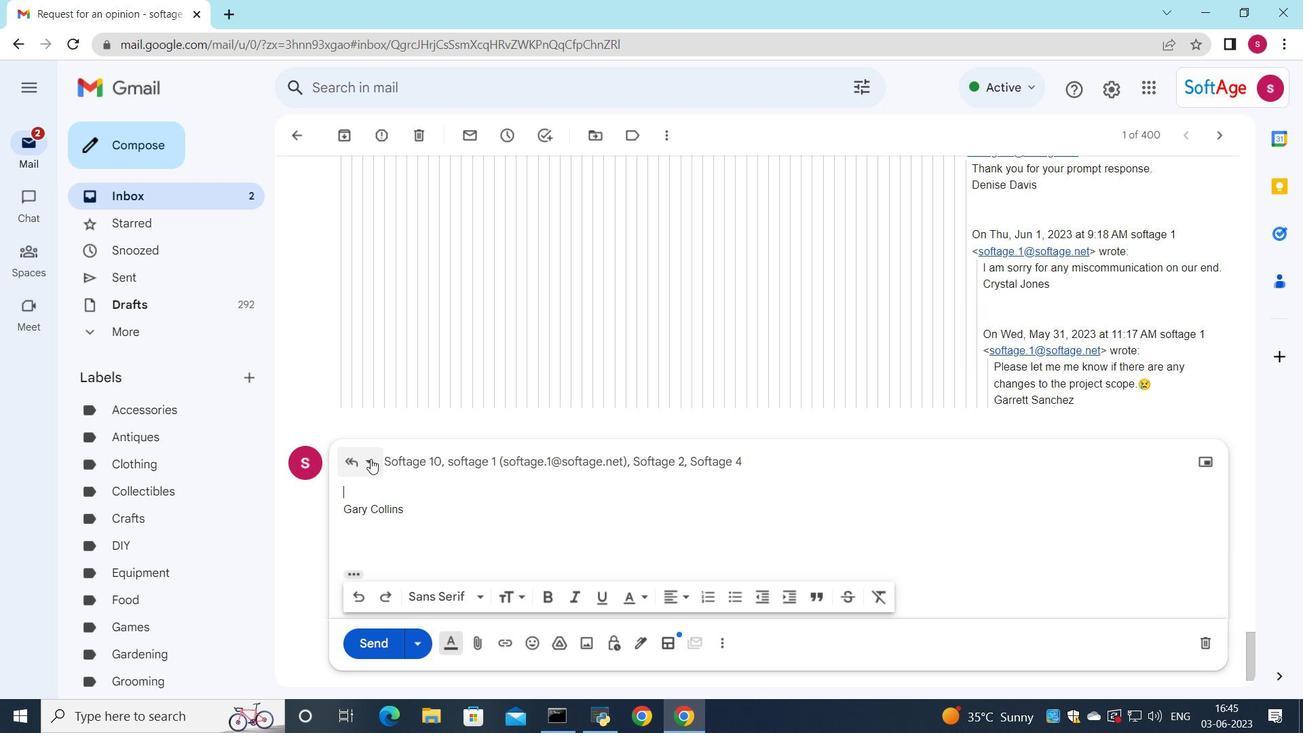 
Action: Mouse pressed left at (369, 457)
Screenshot: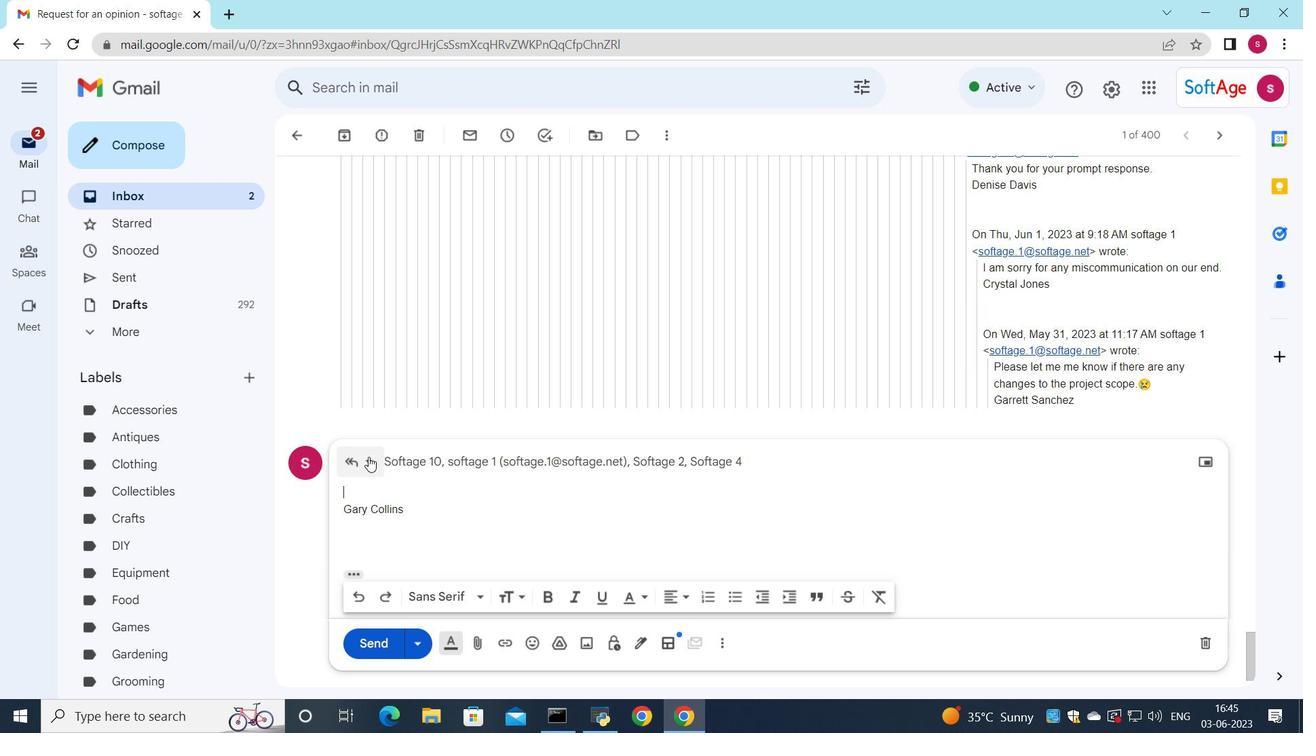 
Action: Mouse moved to (428, 582)
Screenshot: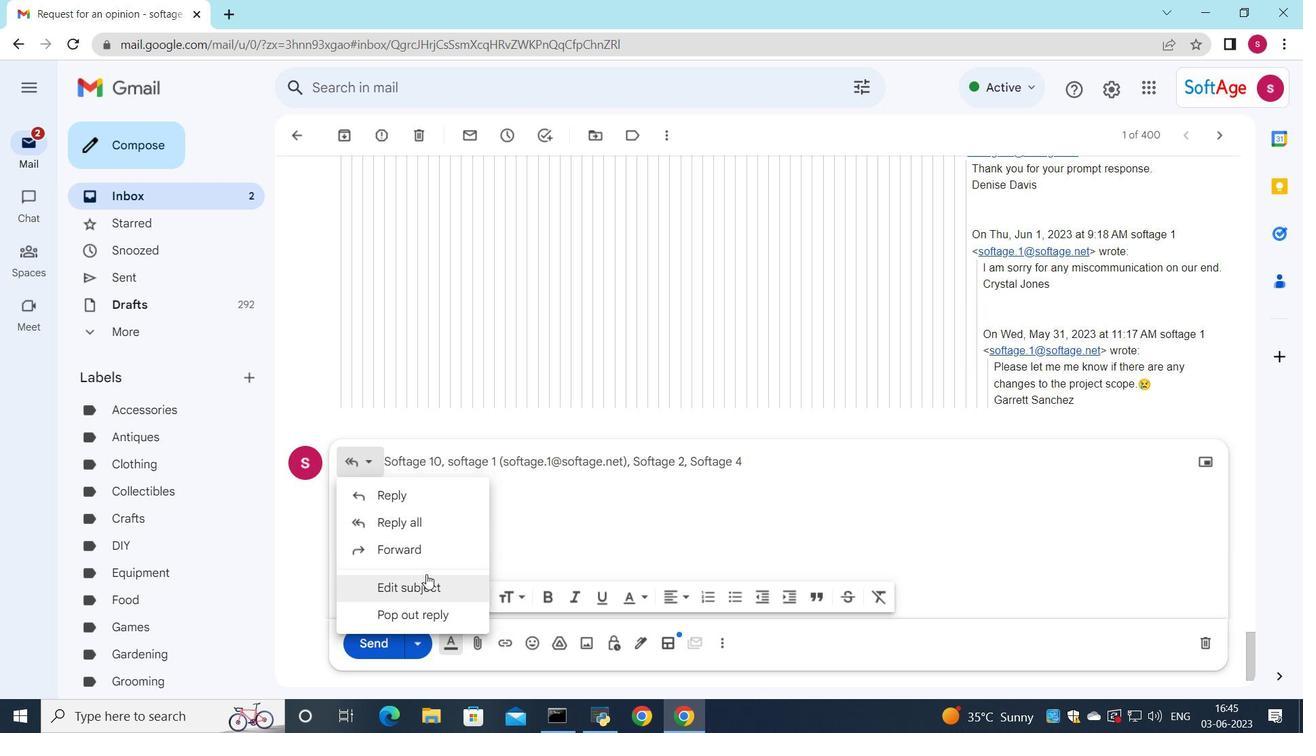 
Action: Mouse pressed left at (428, 582)
Screenshot: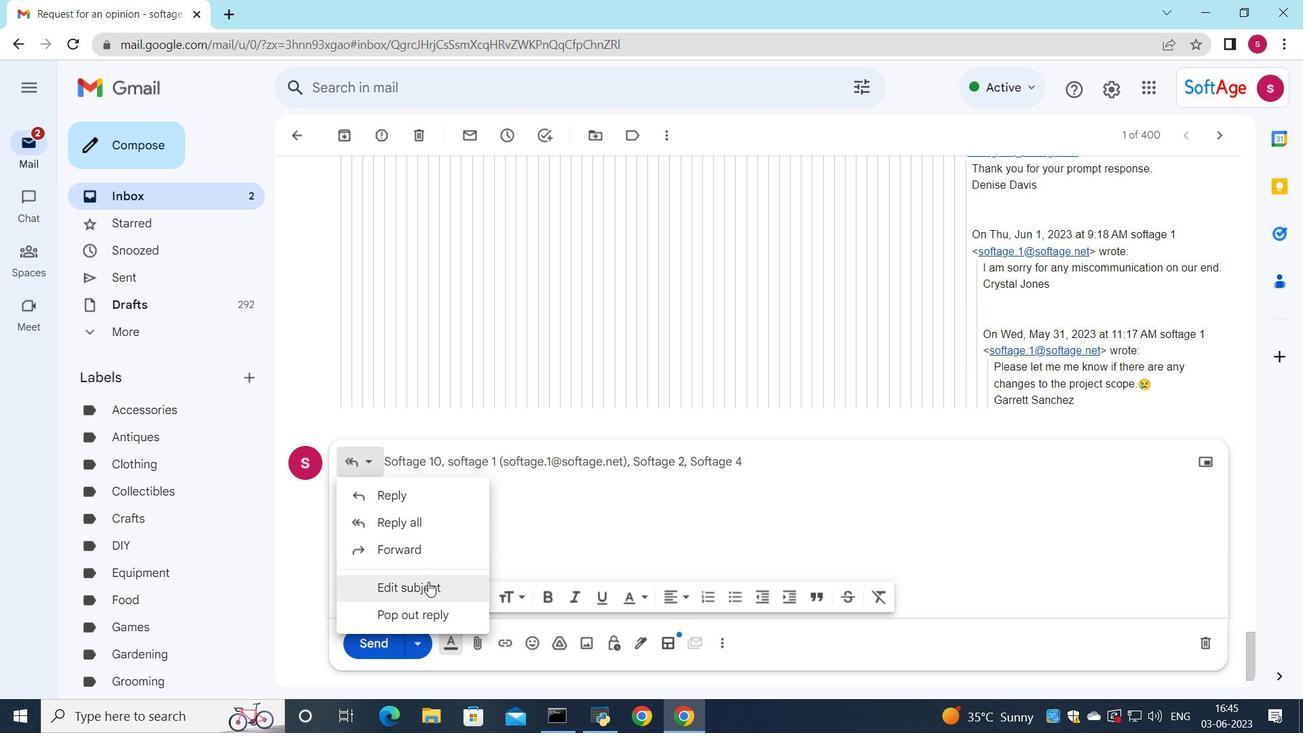 
Action: Mouse moved to (864, 244)
Screenshot: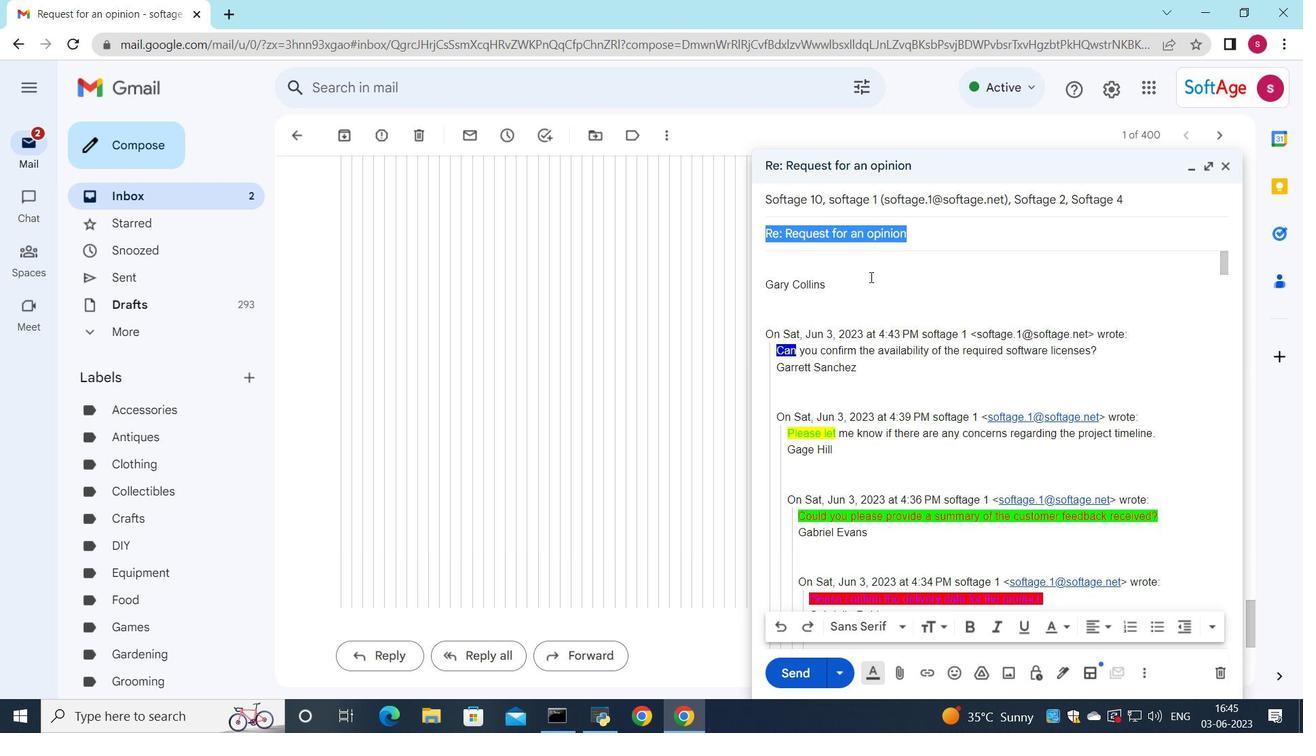 
Action: Key pressed <Key.shift>Request<Key.space>for<Key.space>advice
Screenshot: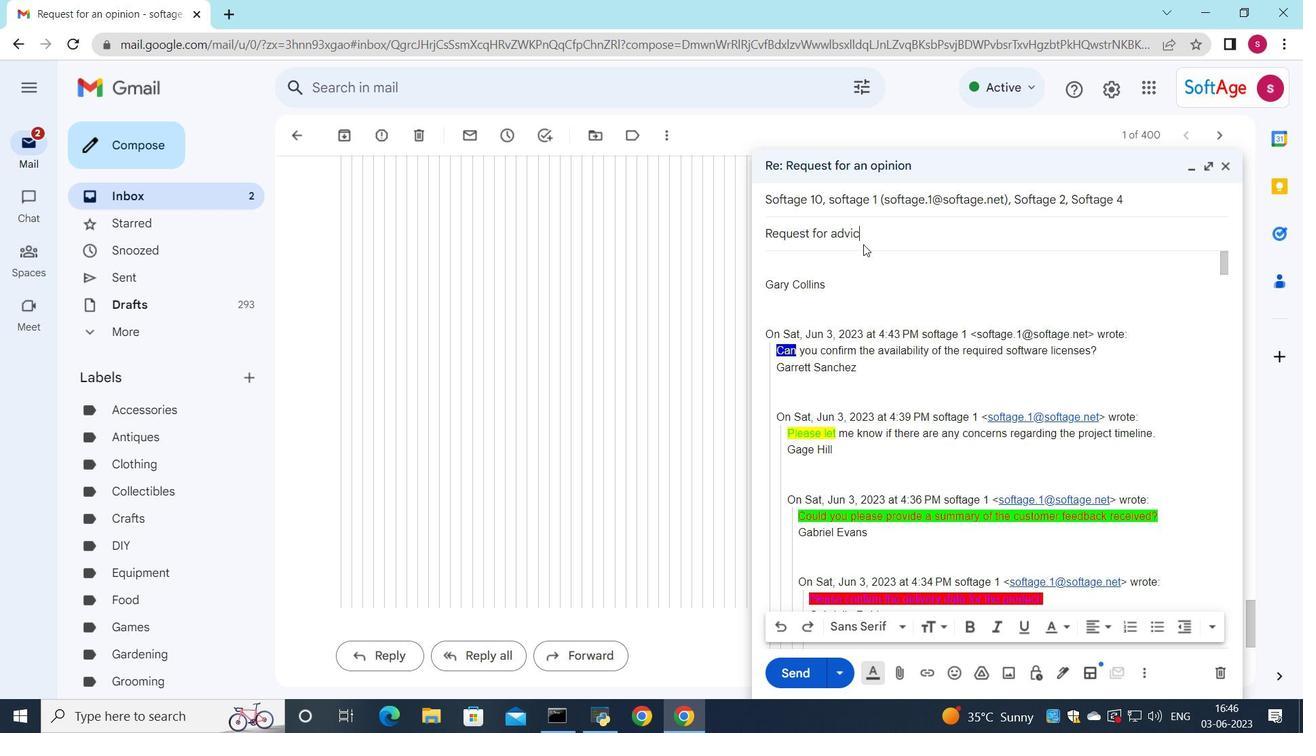 
Action: Mouse moved to (815, 255)
Screenshot: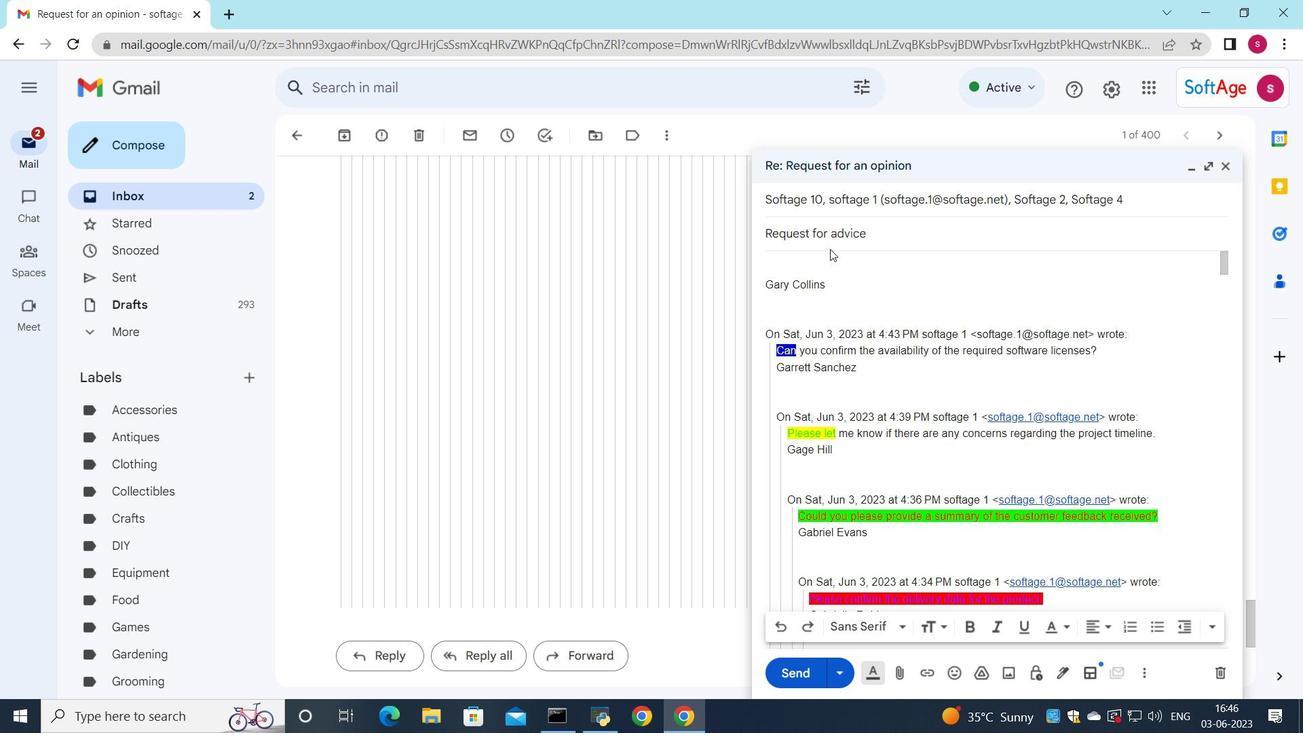 
Action: Mouse pressed left at (815, 255)
Screenshot: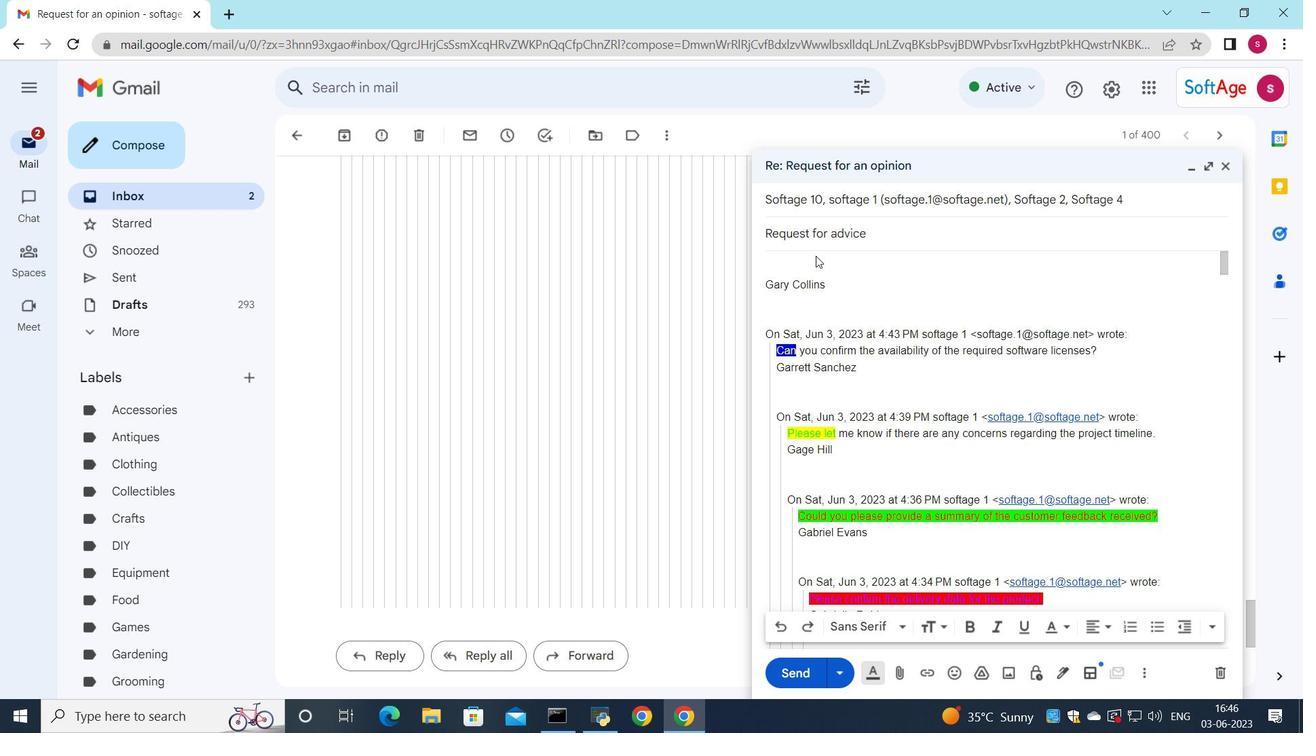 
Action: Key pressed <Key.shift>I<Key.space>would<Key.space>like<Key.space>to<Key.space>request<Key.space>a<Key.space>ups<Key.backspace>date<Key.space>on<Key.space>the<Key.space>implementation<Key.space>of<Key.space>the<Key.space>new<Key.space>system.
Screenshot: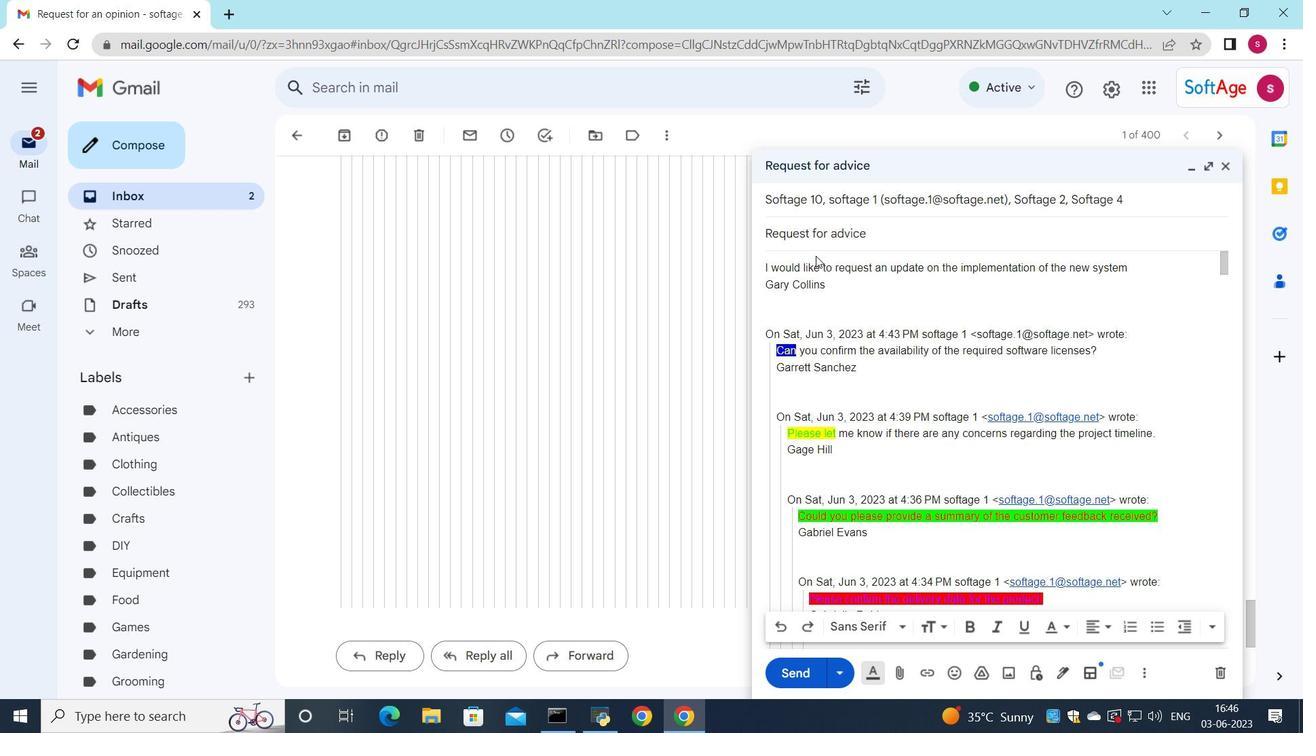 
Action: Mouse moved to (1140, 267)
Screenshot: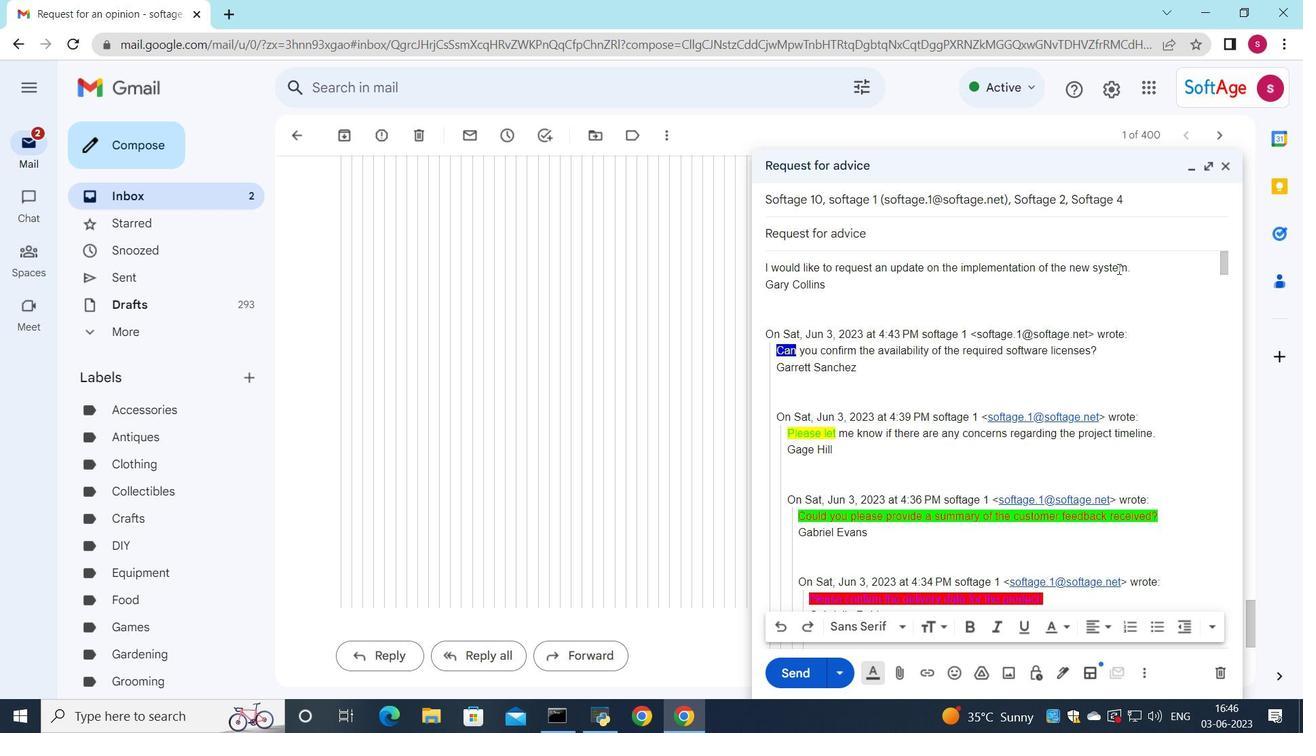 
Action: Mouse pressed left at (1140, 267)
Screenshot: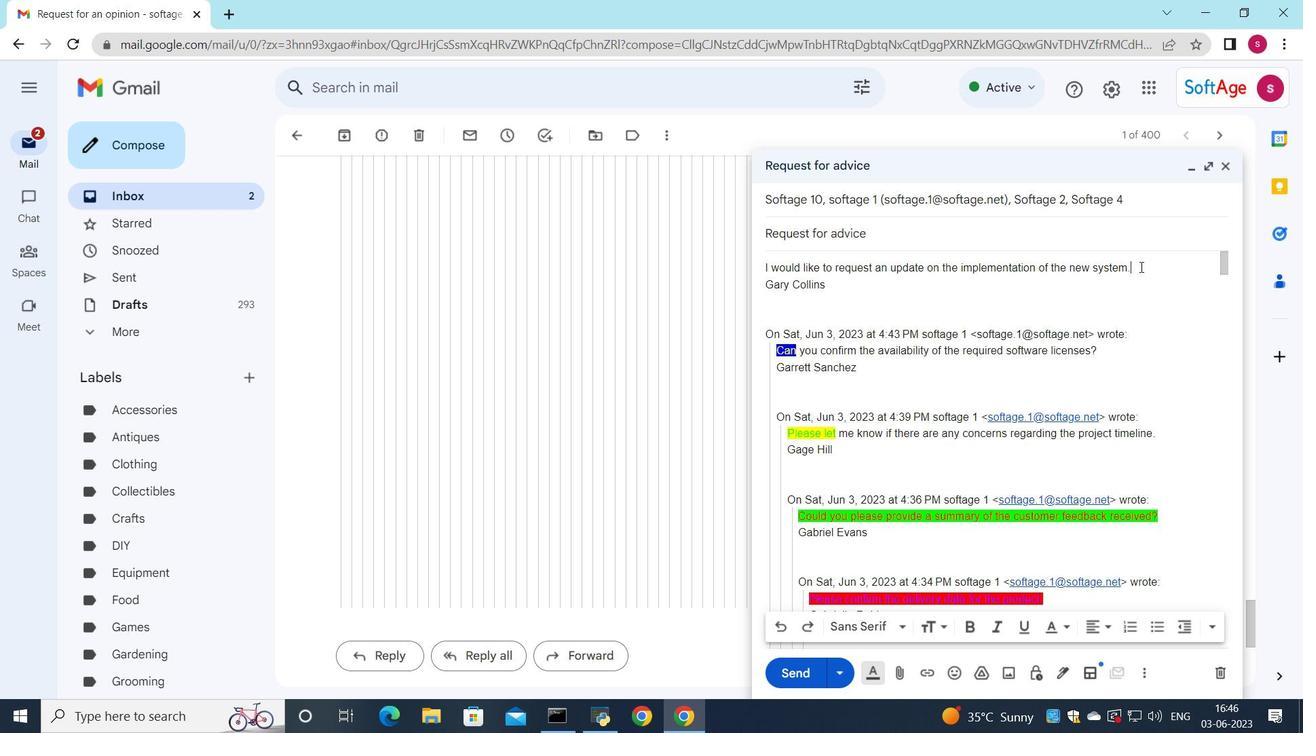 
Action: Mouse moved to (1056, 621)
Screenshot: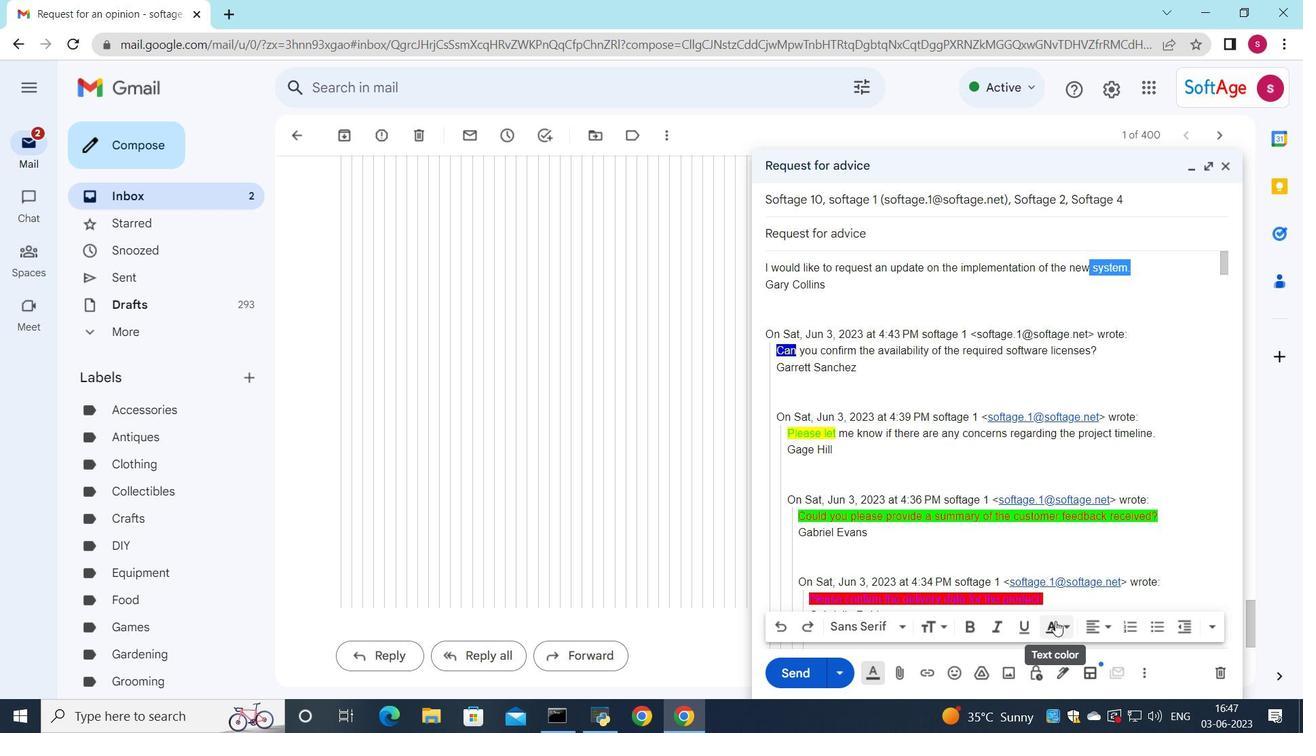 
Action: Mouse pressed left at (1056, 621)
Screenshot: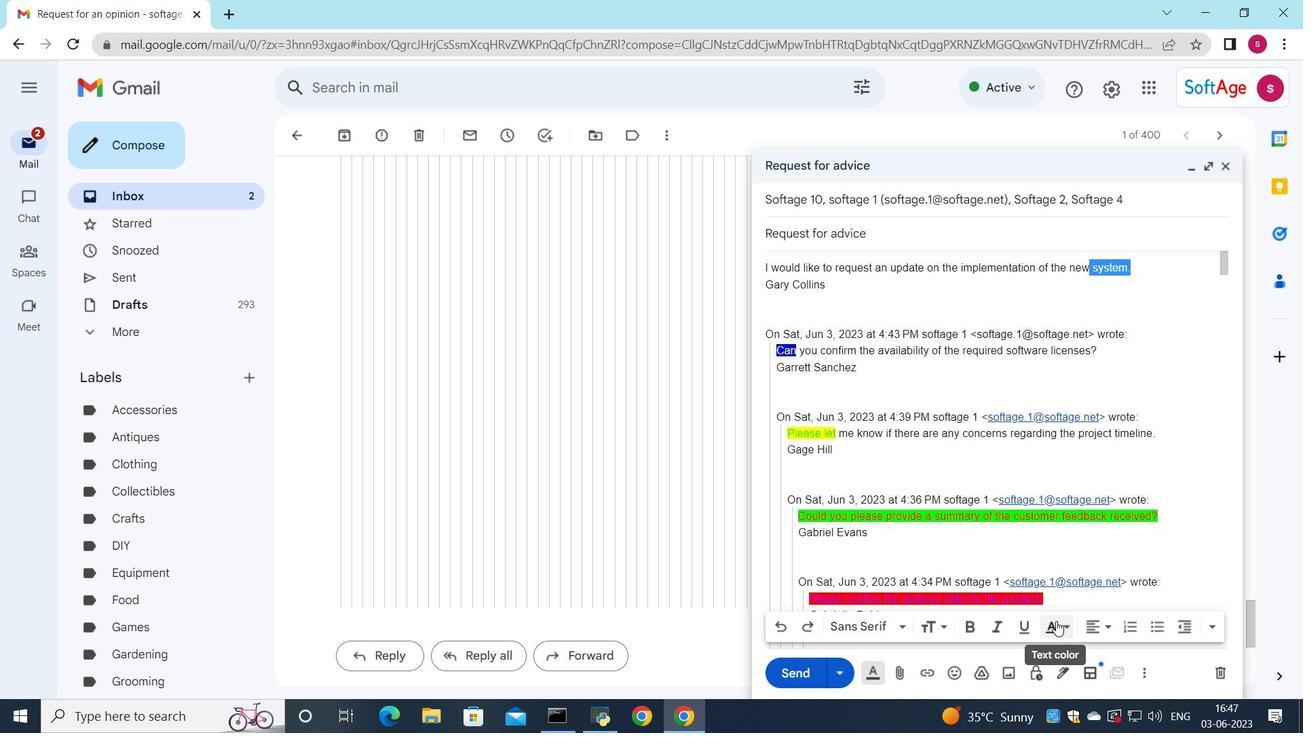 
Action: Mouse moved to (1021, 500)
Screenshot: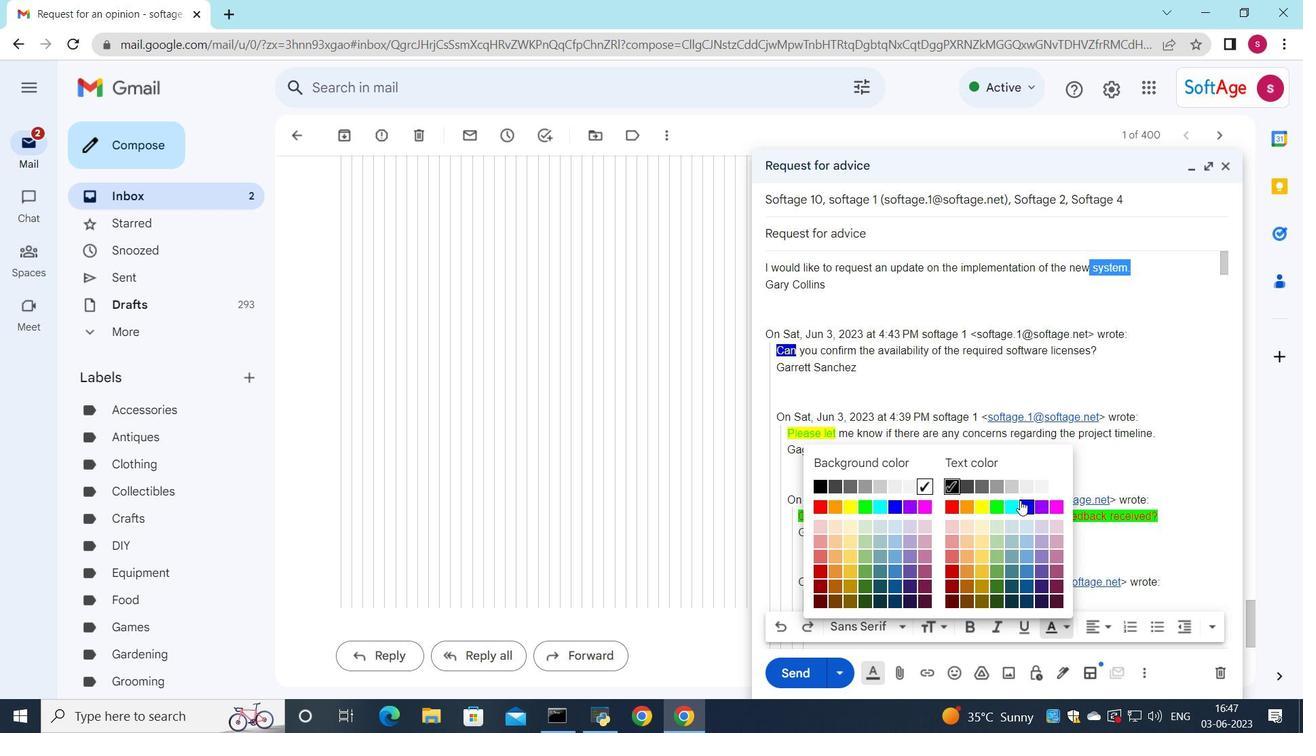 
Action: Mouse pressed left at (1021, 500)
Screenshot: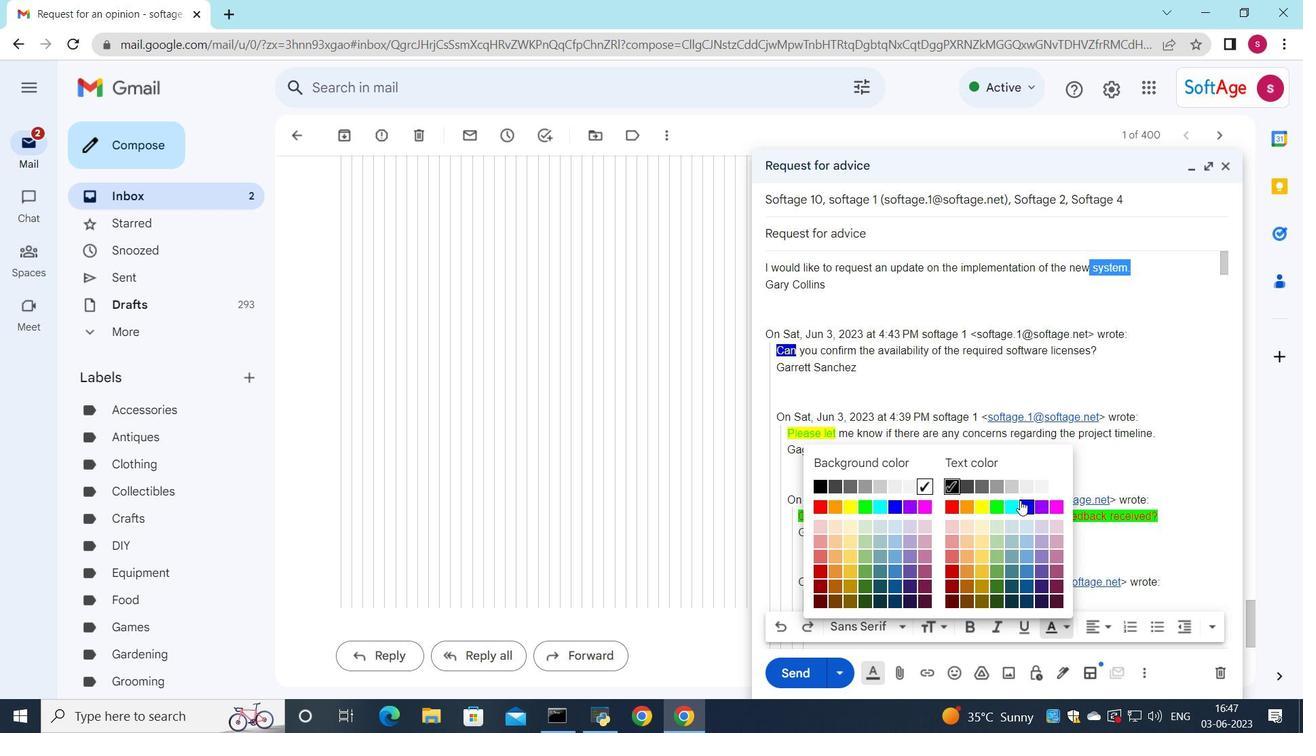 
Action: Mouse moved to (1063, 623)
Screenshot: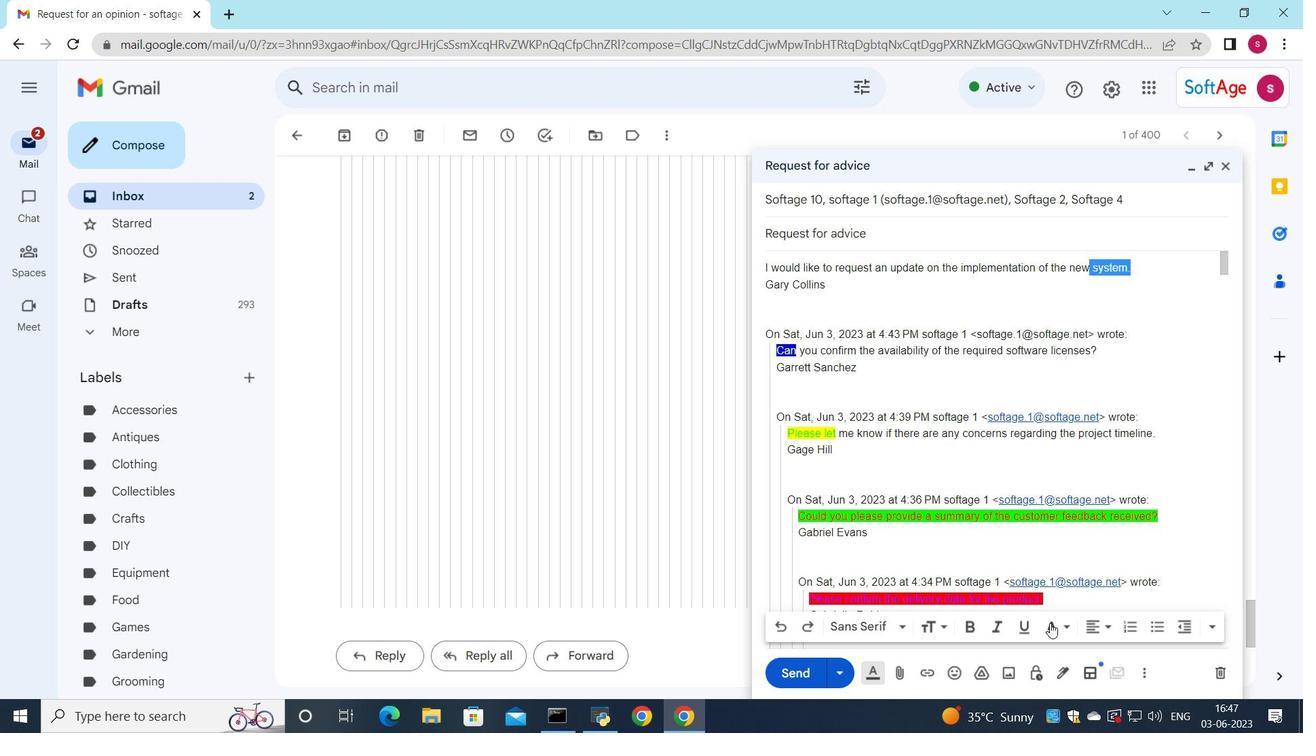 
Action: Mouse pressed left at (1063, 623)
Screenshot: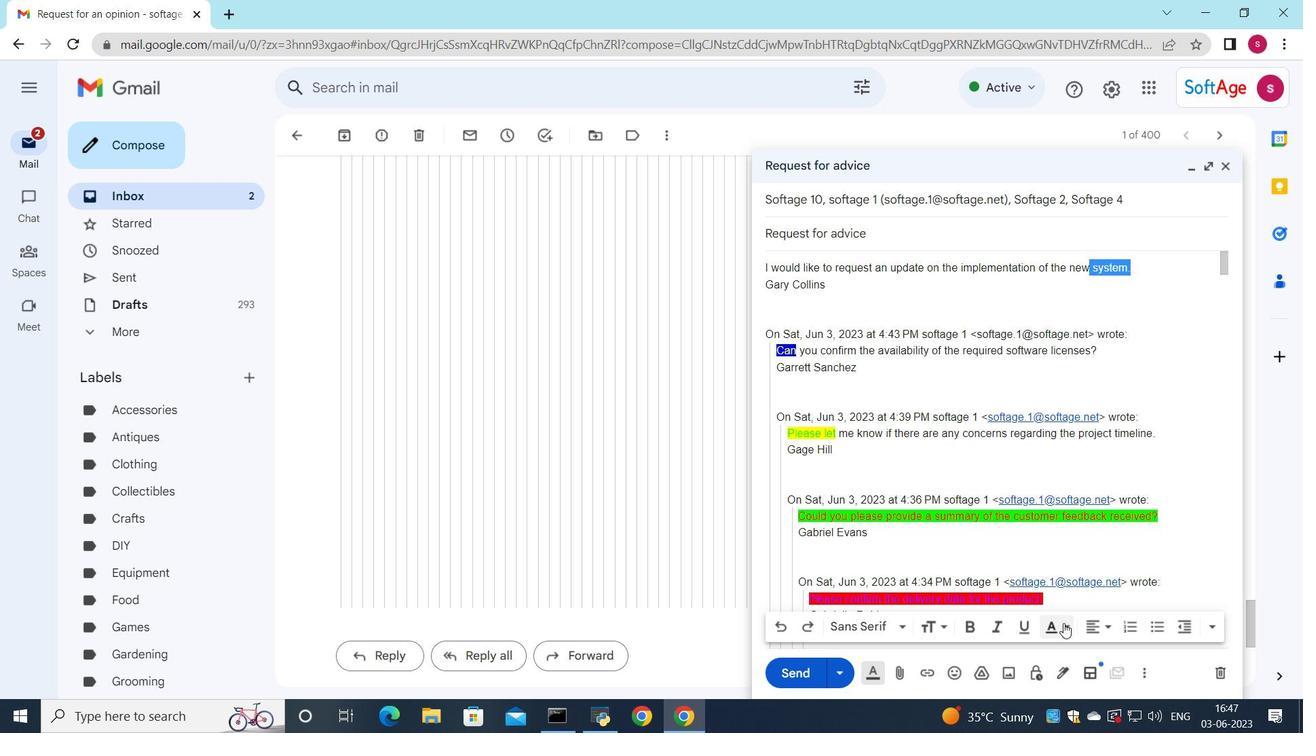
Action: Mouse moved to (921, 512)
Screenshot: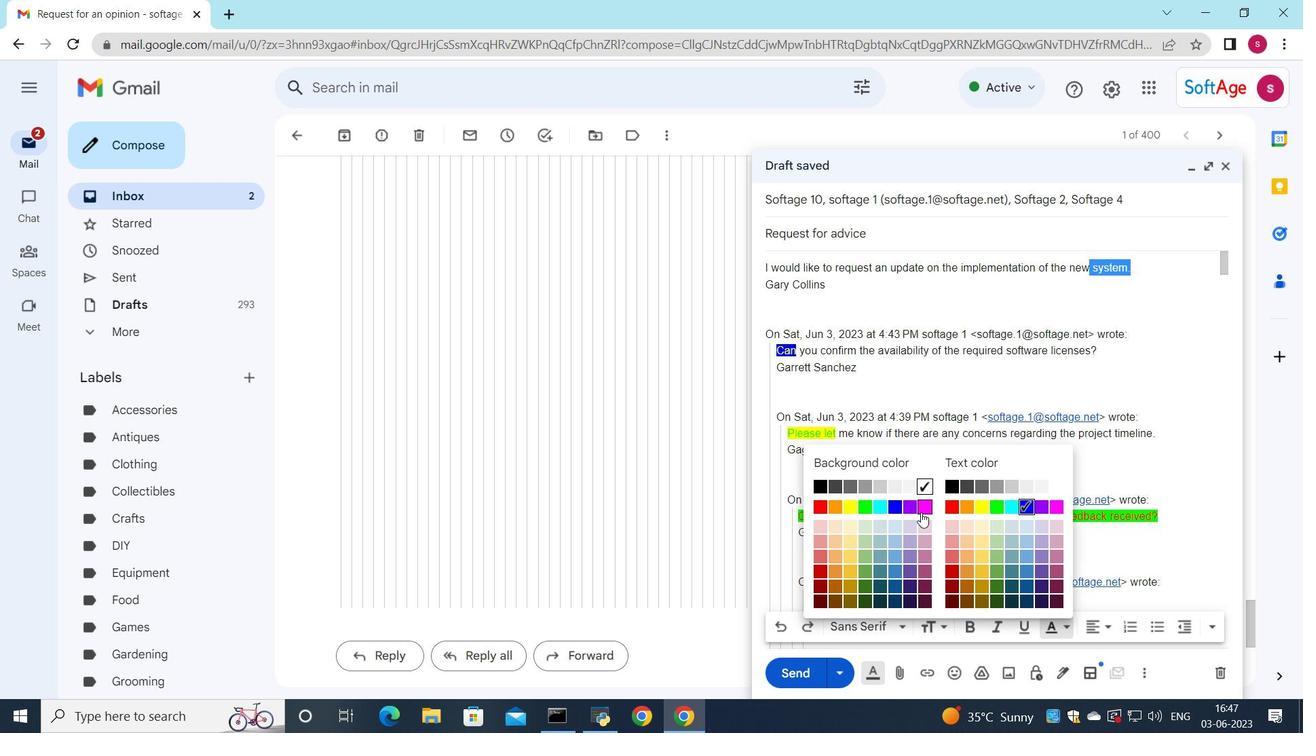 
Action: Mouse pressed left at (921, 512)
Screenshot: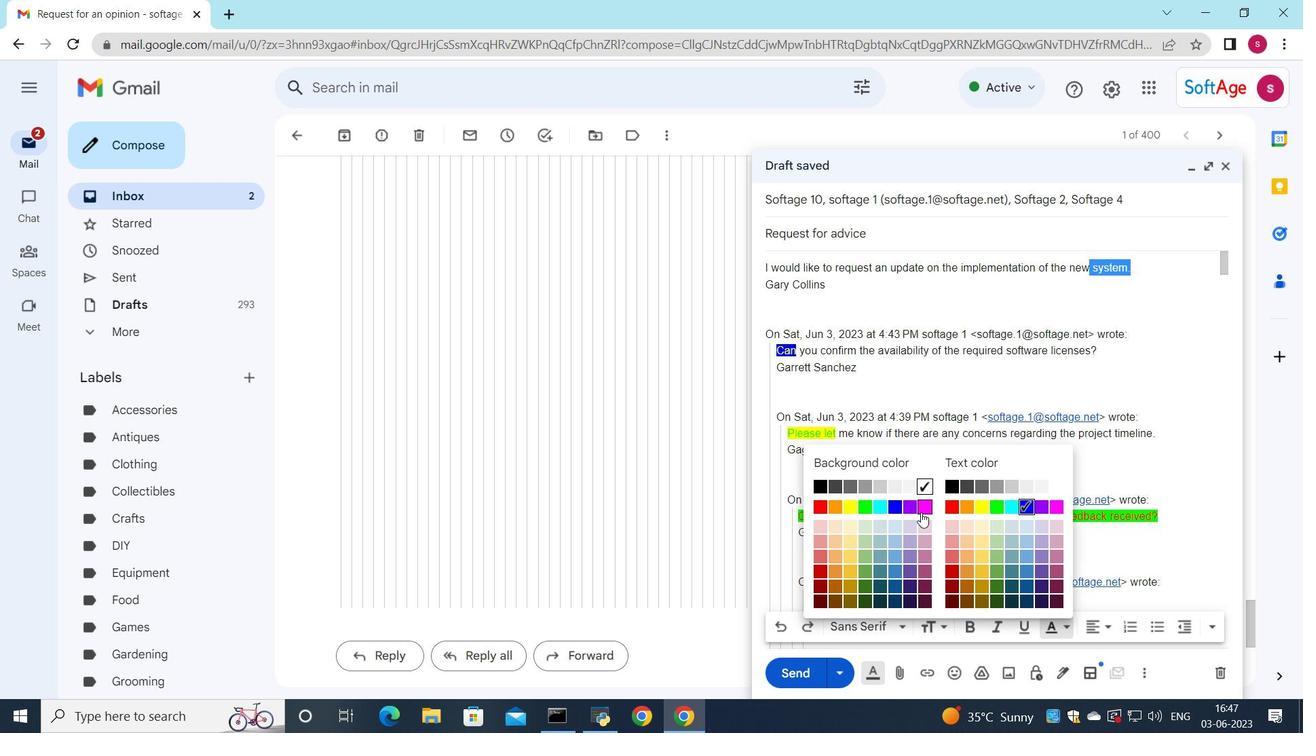 
Action: Mouse moved to (797, 678)
Screenshot: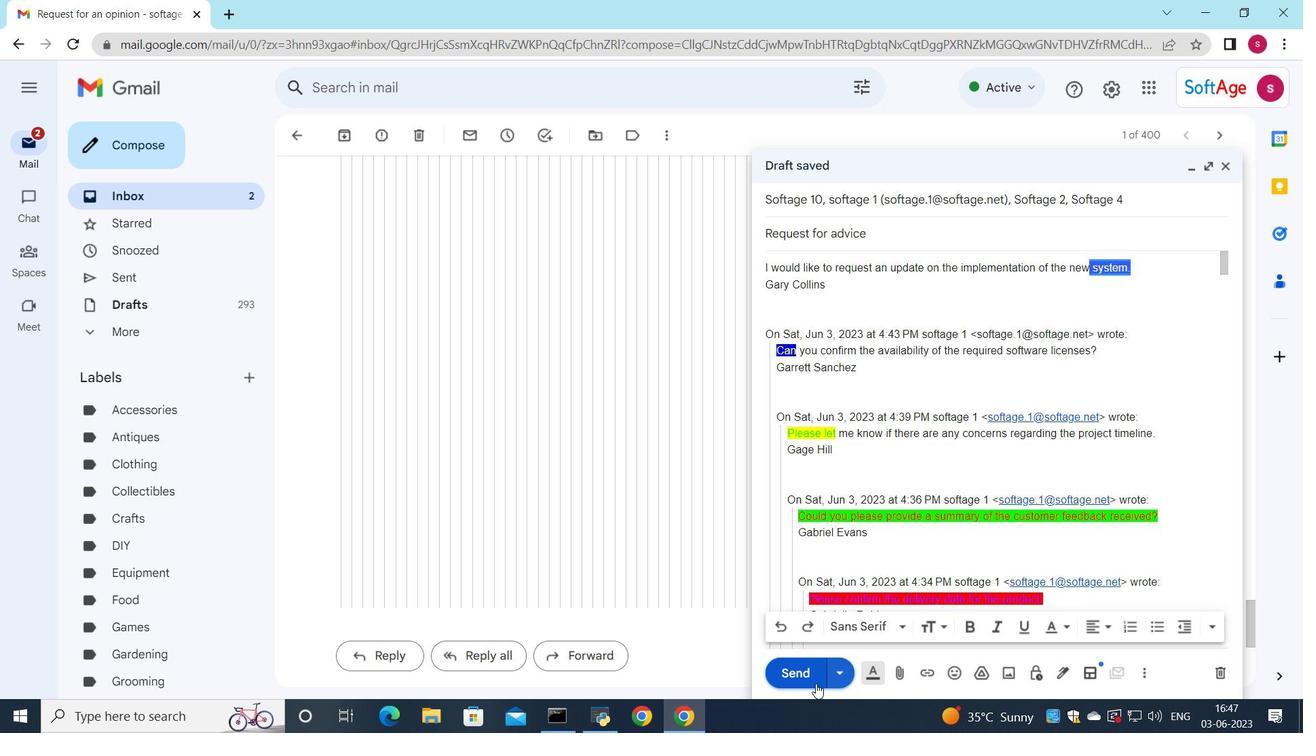 
Action: Mouse pressed left at (797, 678)
Screenshot: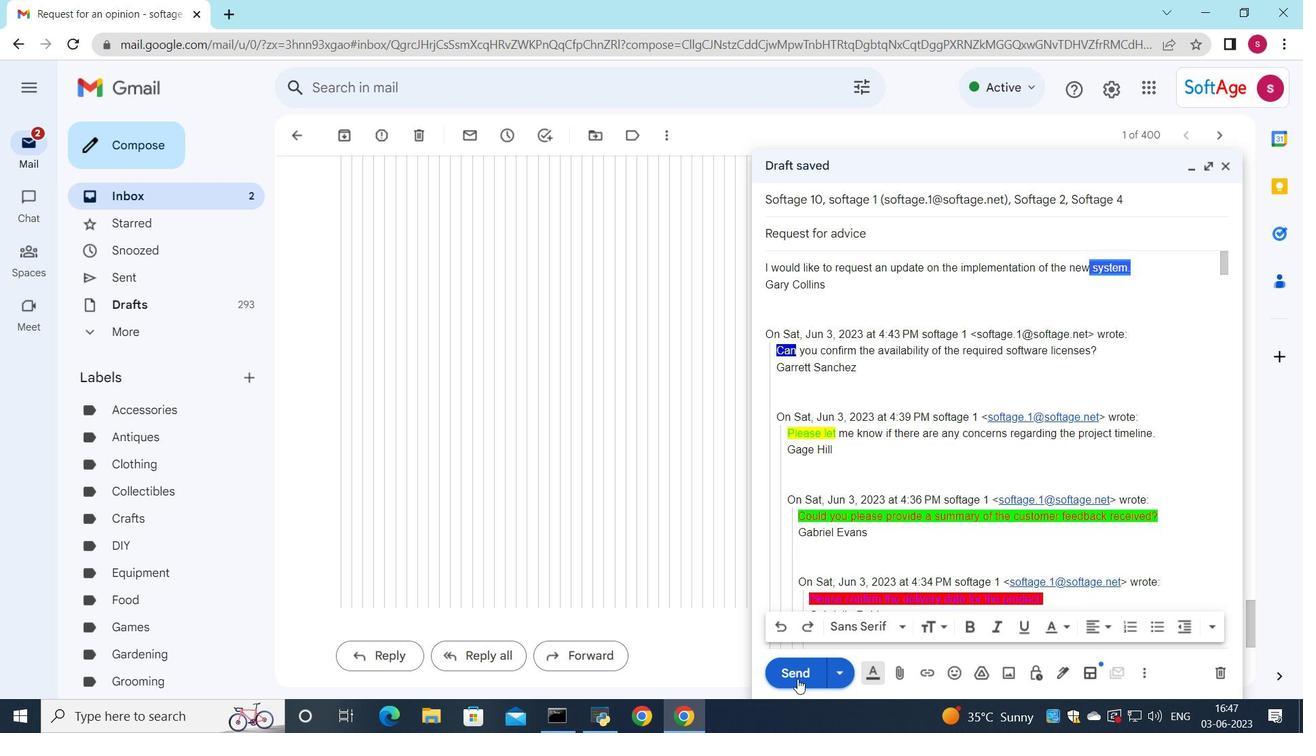 
Action: Mouse moved to (237, 194)
Screenshot: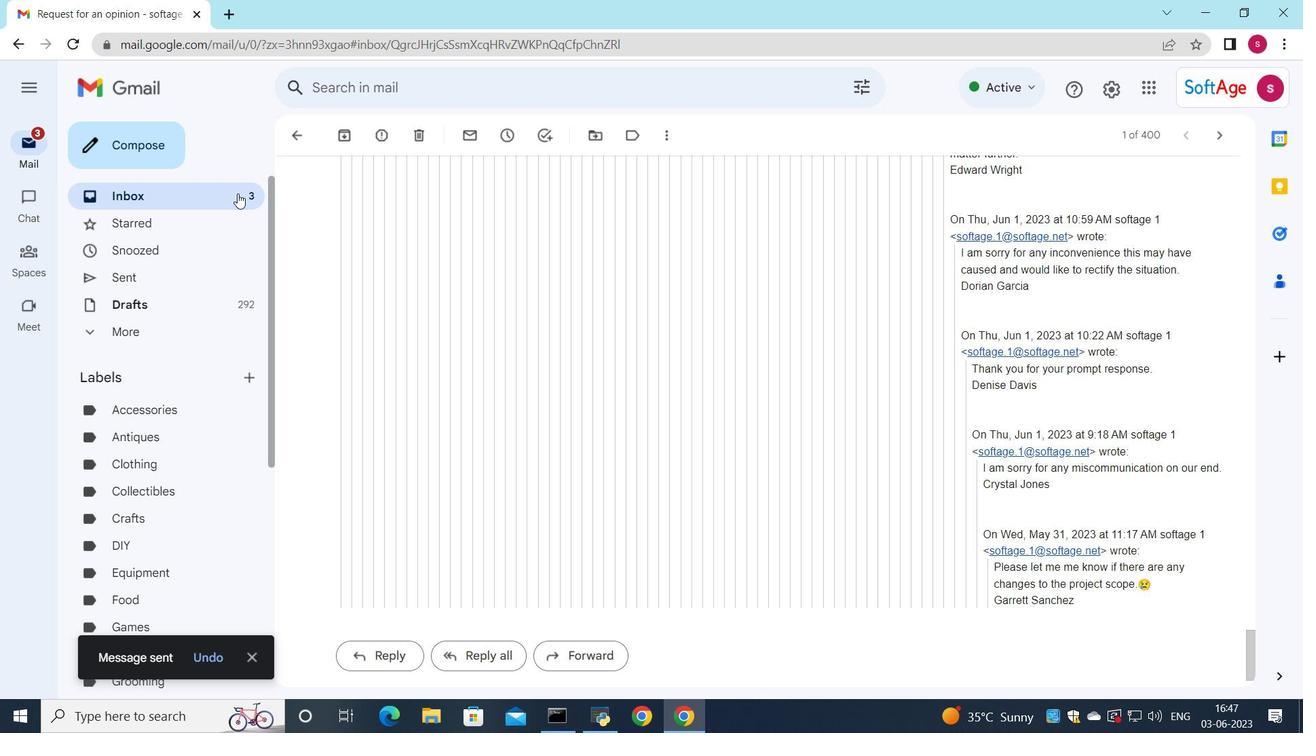 
Action: Mouse pressed left at (237, 194)
Screenshot: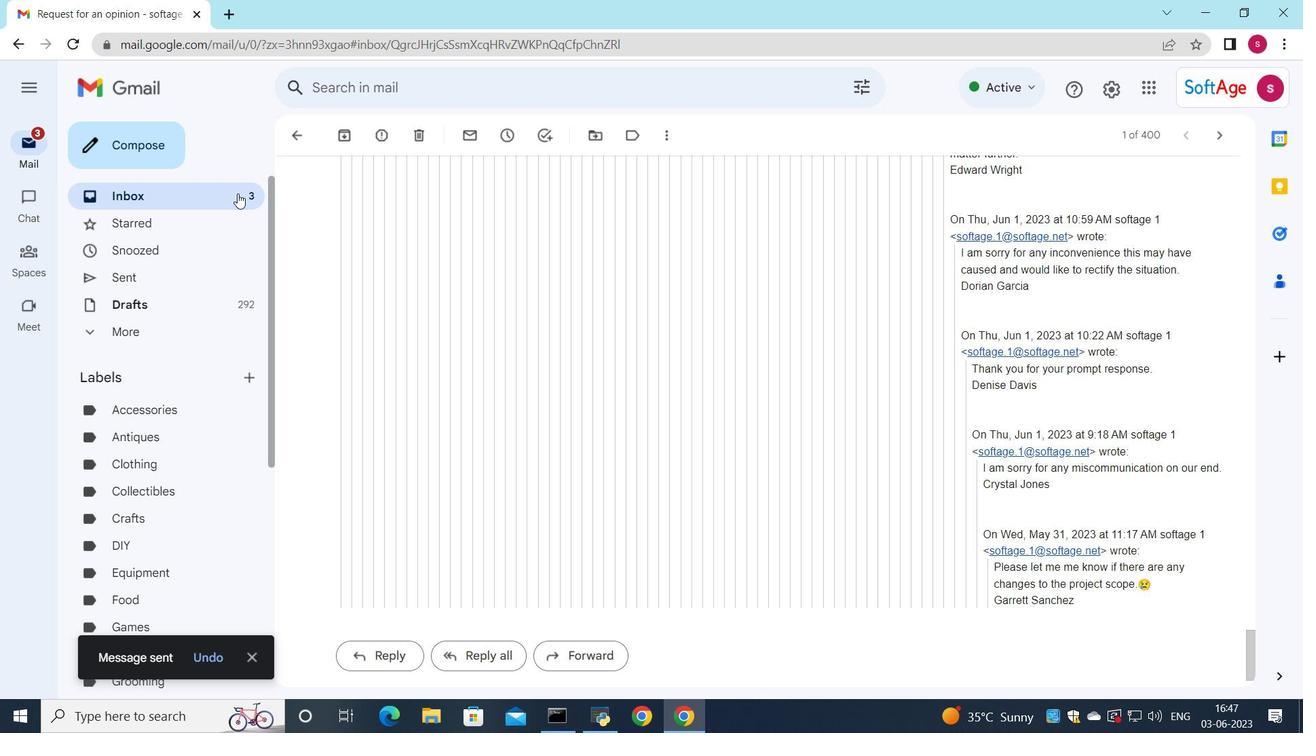 
Action: Mouse moved to (301, 211)
Screenshot: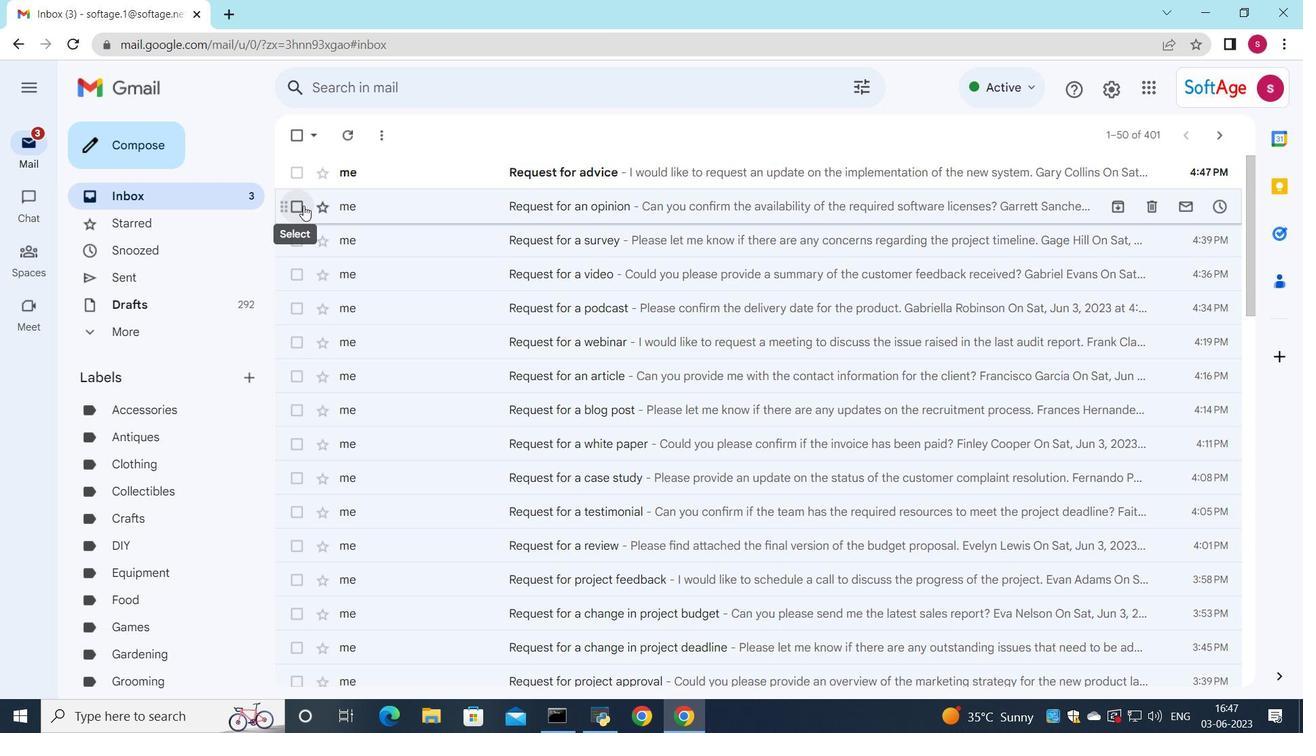 
